 Task: Search one way flight ticket for 3 adults, 3 children in premium economy from Buffalo: Buffalo Niagara International Airport to Raleigh: Raleigh-durham International Airport on 8-5-2023. Choice of flights is Westjet. Number of bags: 1 carry on bag. Price is upto 42000. Outbound departure time preference is 17:45.
Action: Mouse moved to (410, 360)
Screenshot: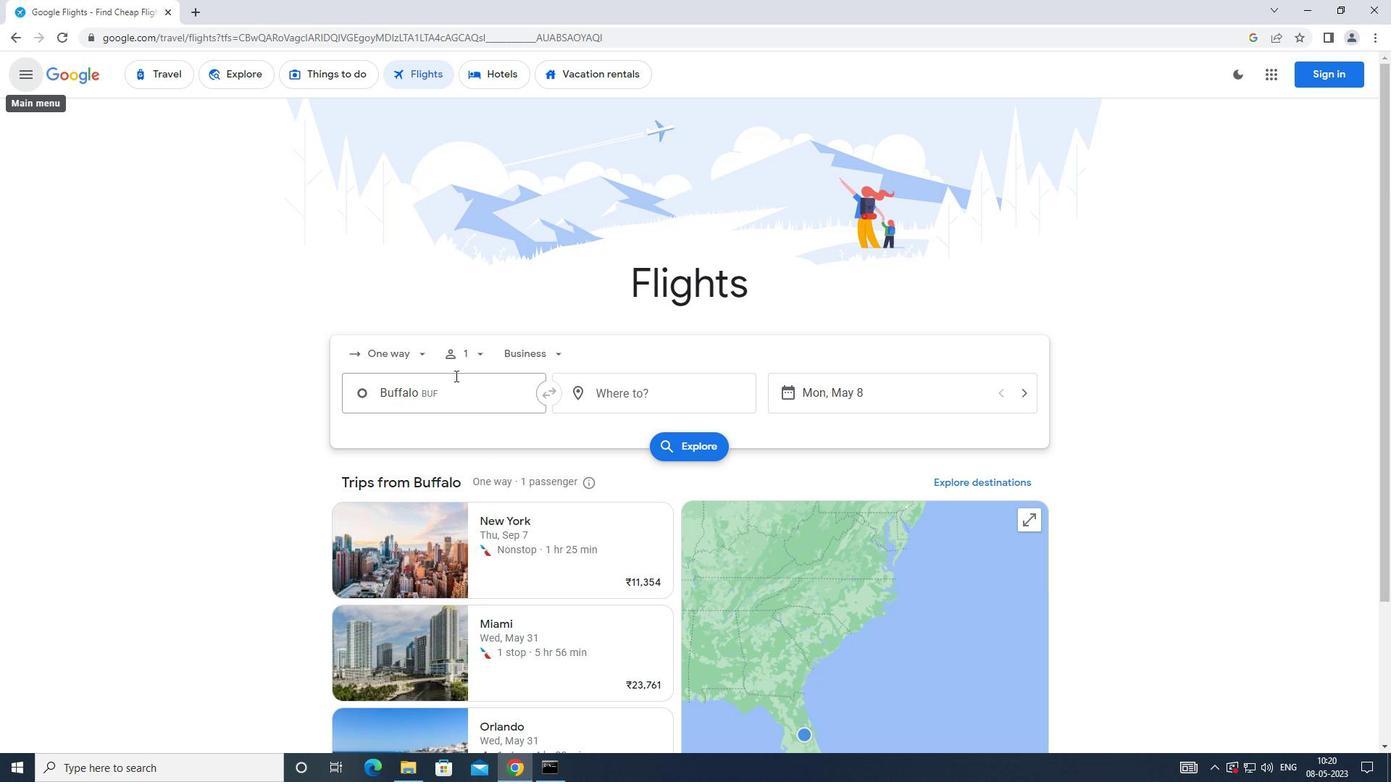 
Action: Mouse pressed left at (410, 360)
Screenshot: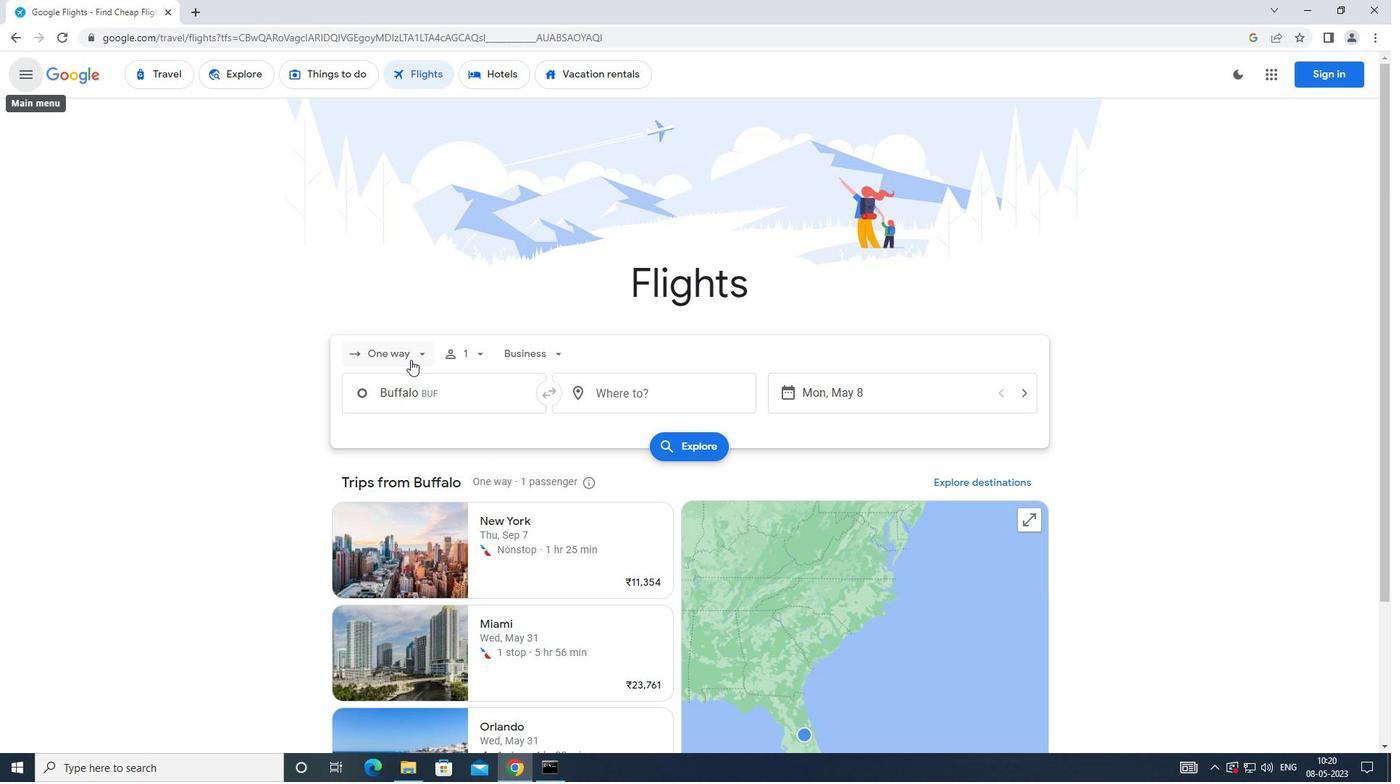 
Action: Mouse moved to (434, 417)
Screenshot: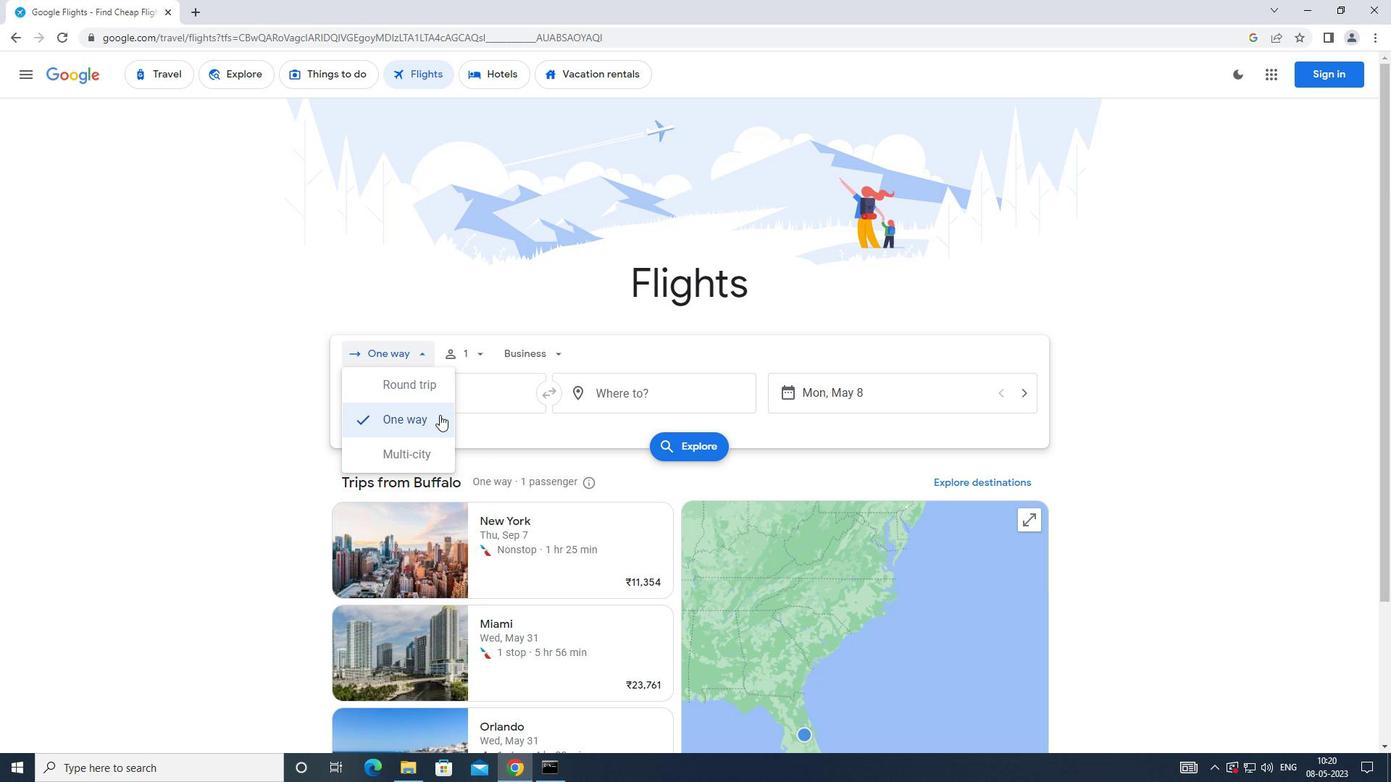 
Action: Mouse pressed left at (434, 417)
Screenshot: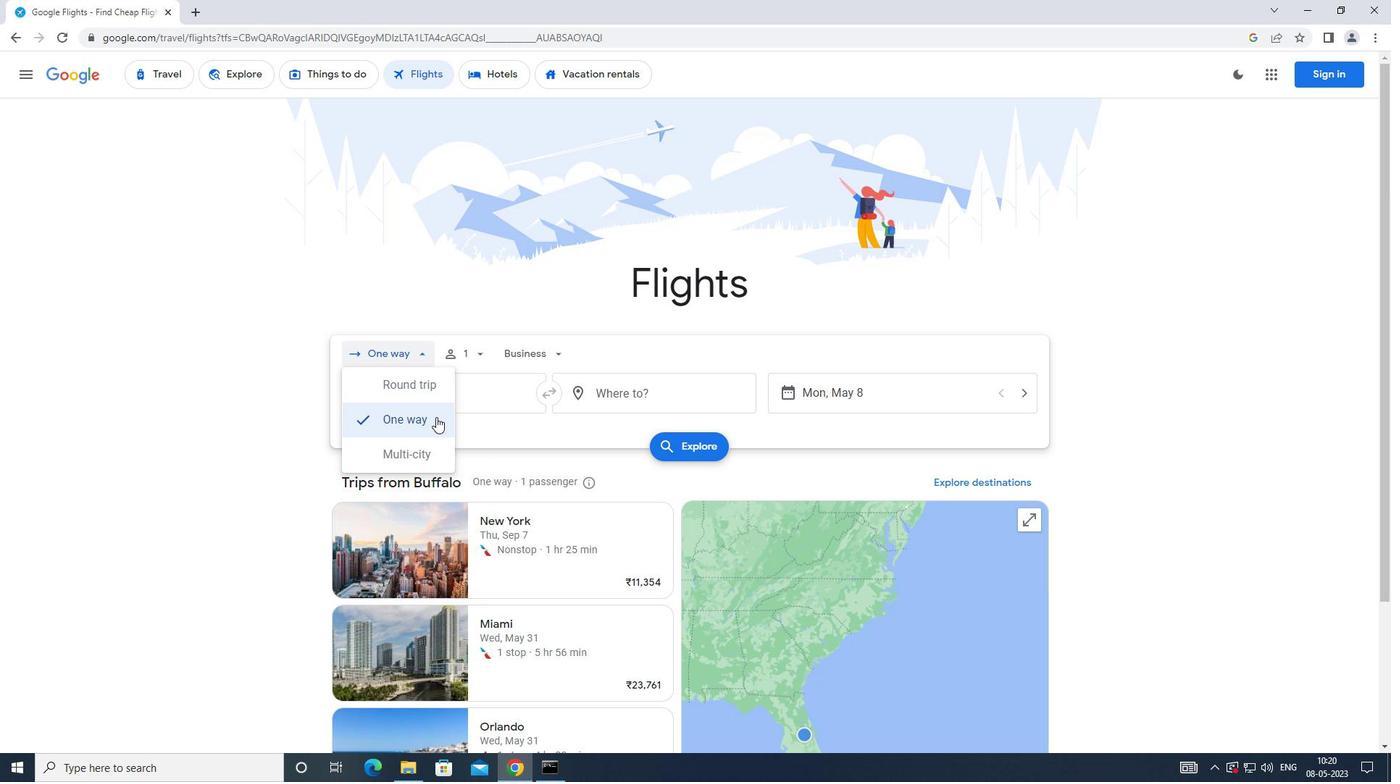 
Action: Mouse moved to (460, 353)
Screenshot: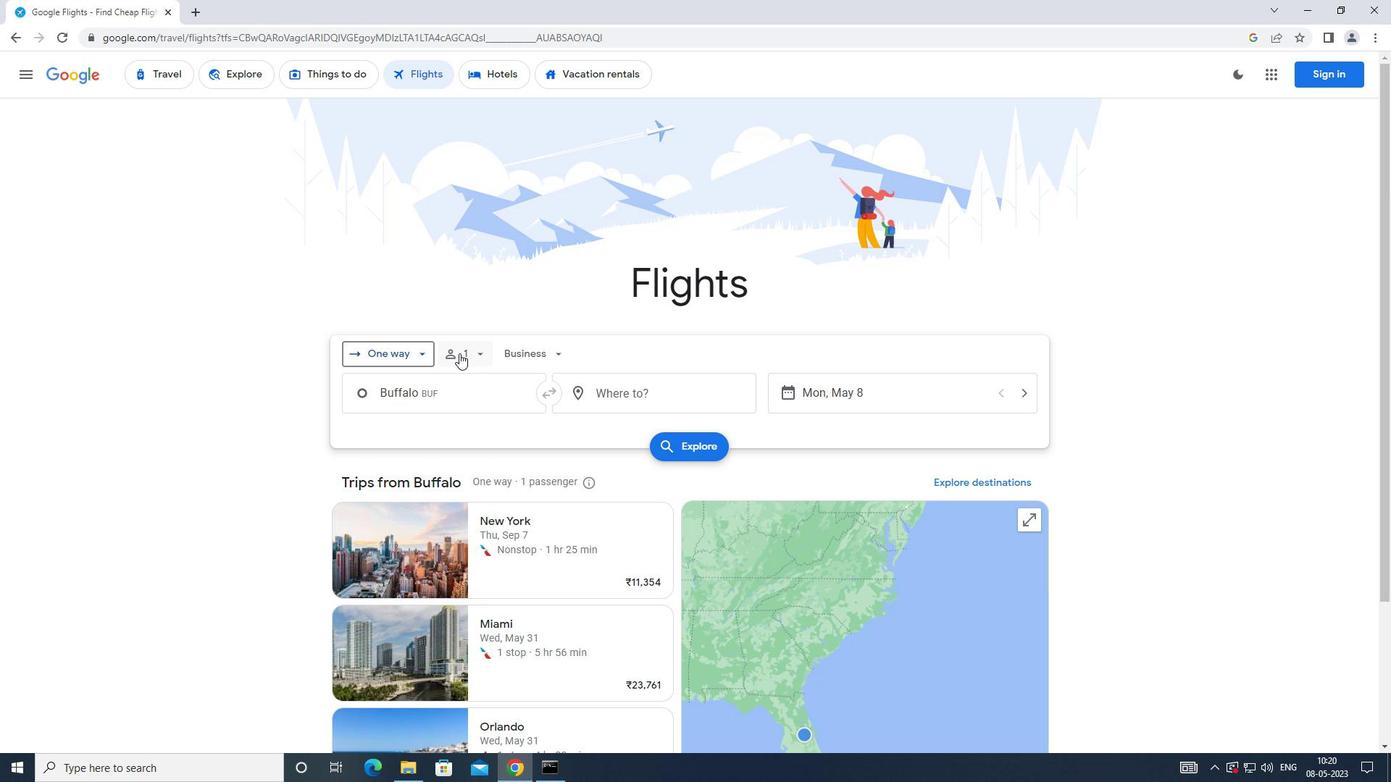 
Action: Mouse pressed left at (460, 353)
Screenshot: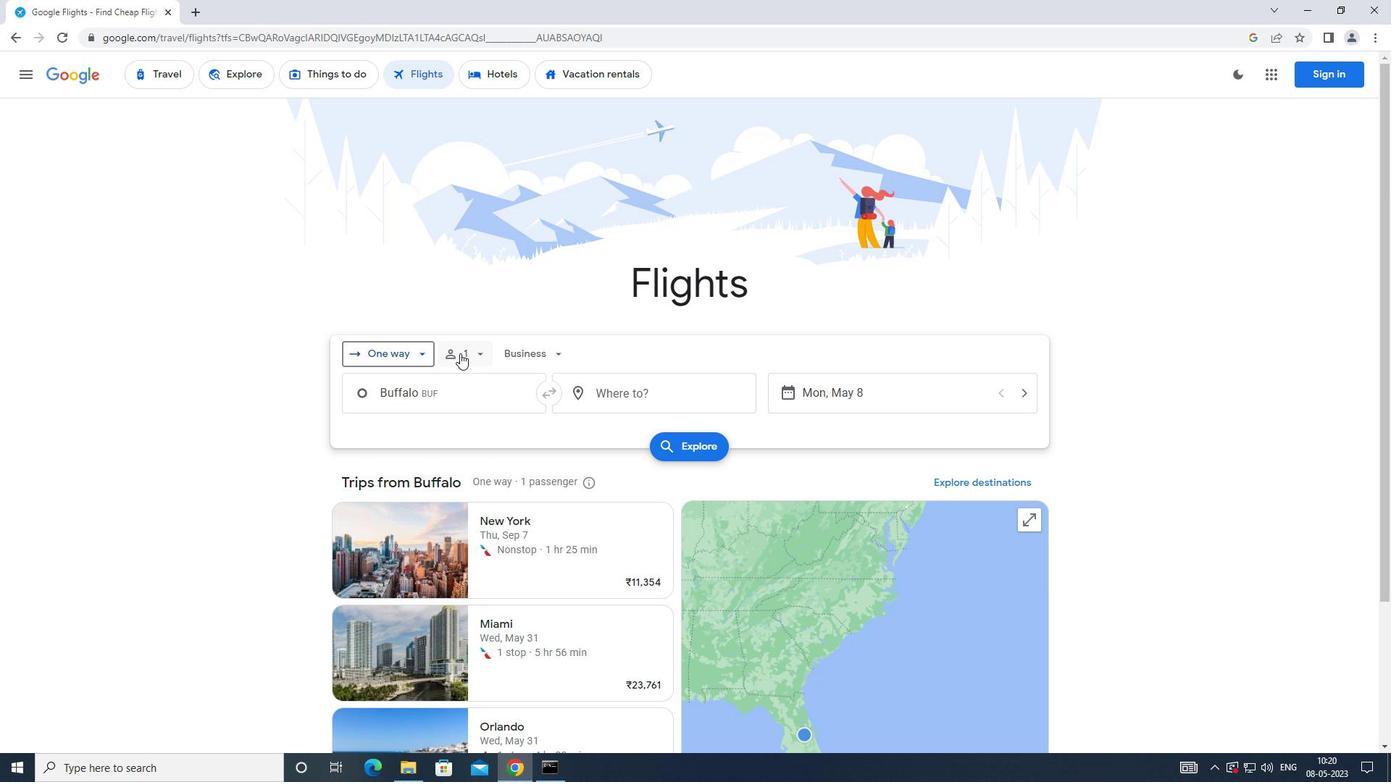 
Action: Mouse moved to (602, 391)
Screenshot: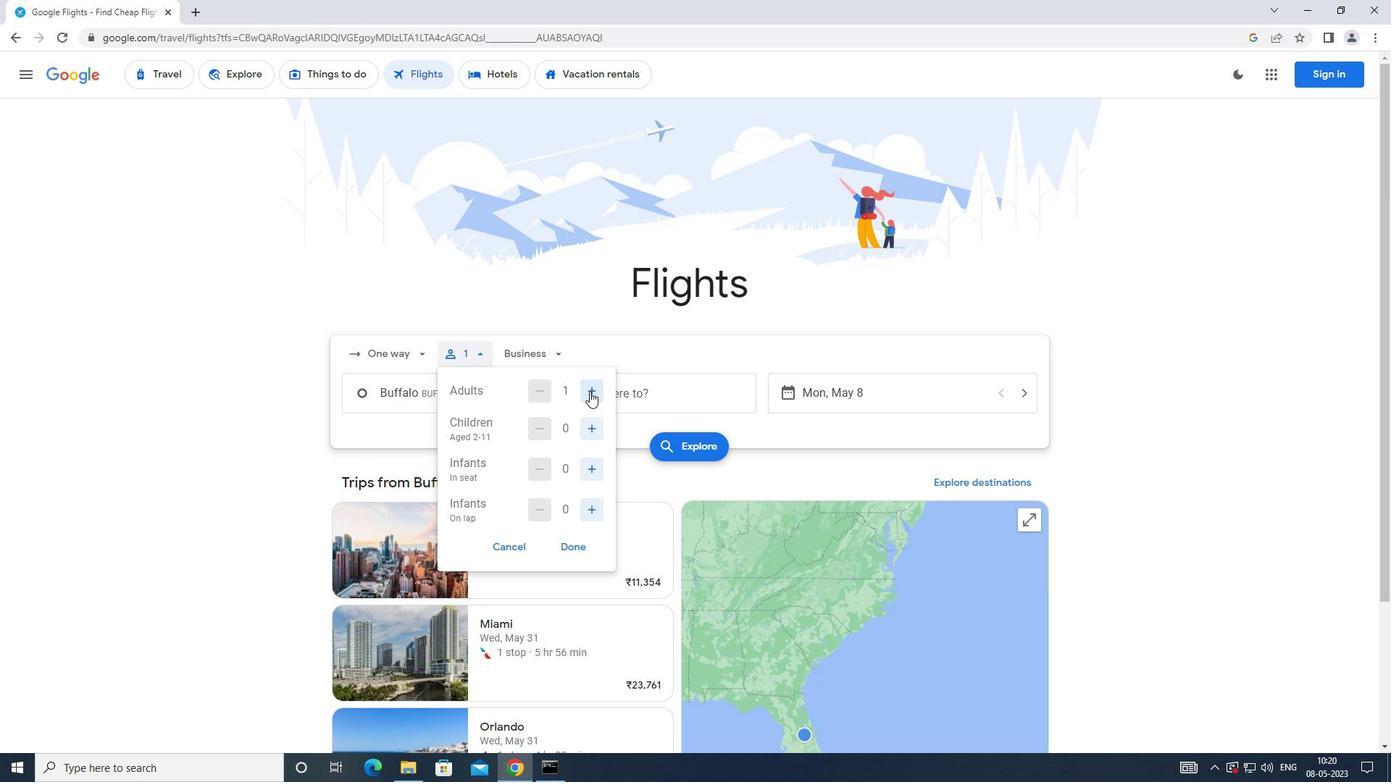 
Action: Mouse pressed left at (602, 391)
Screenshot: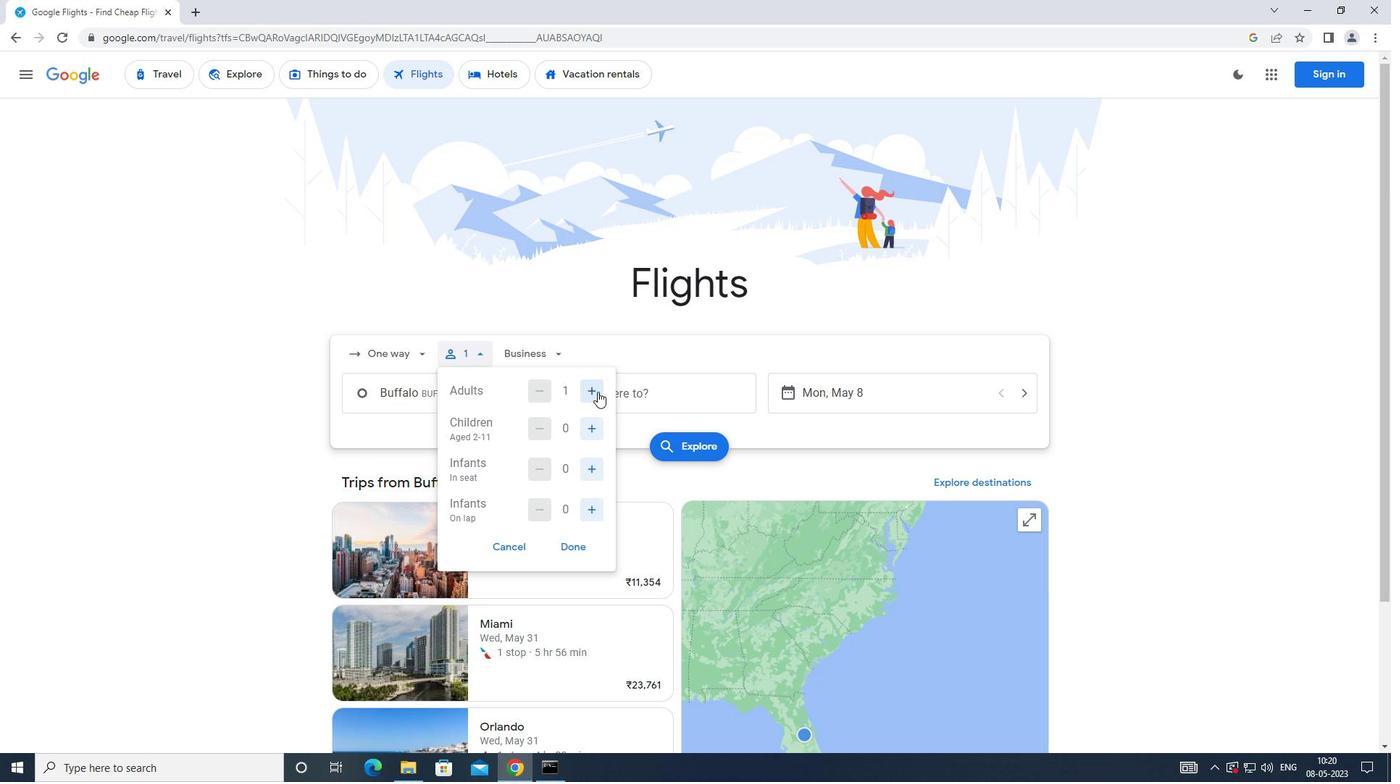 
Action: Mouse moved to (602, 391)
Screenshot: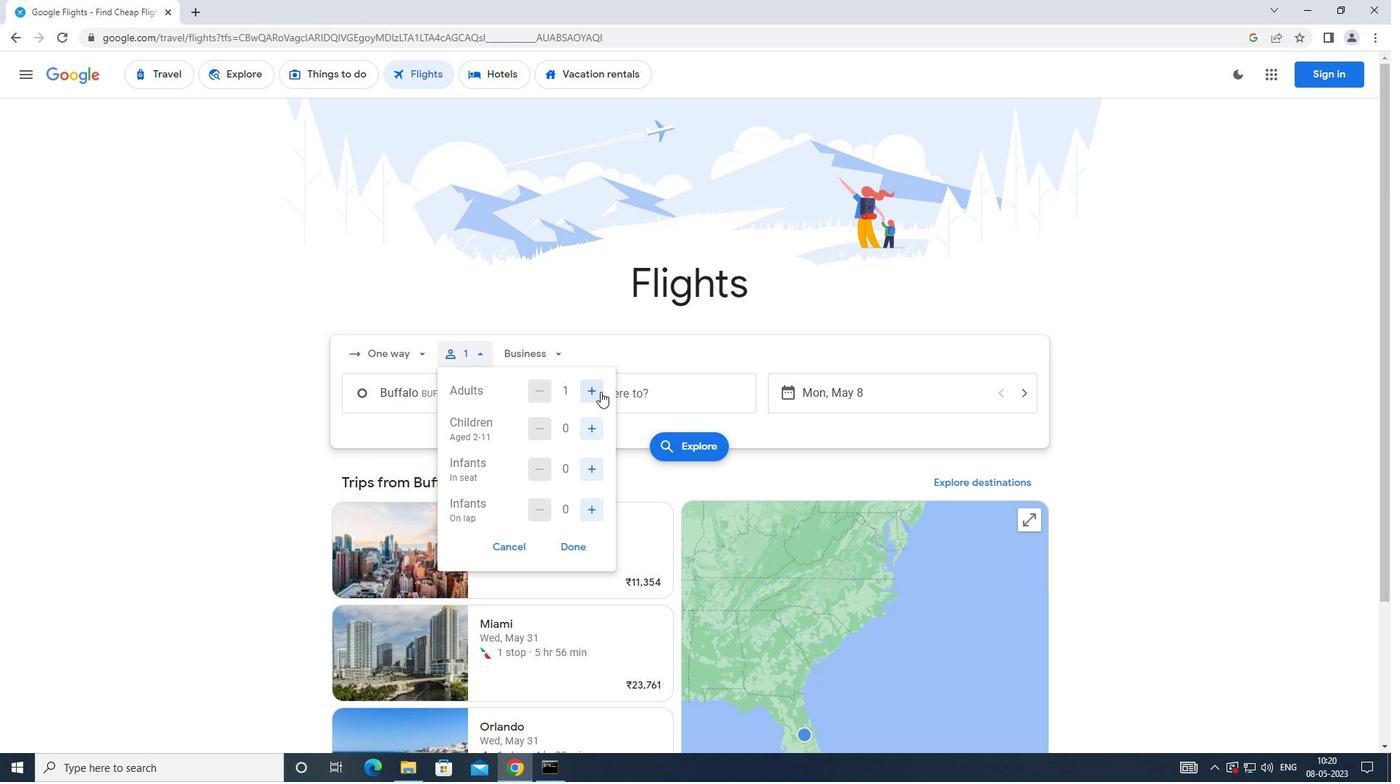 
Action: Mouse pressed left at (602, 391)
Screenshot: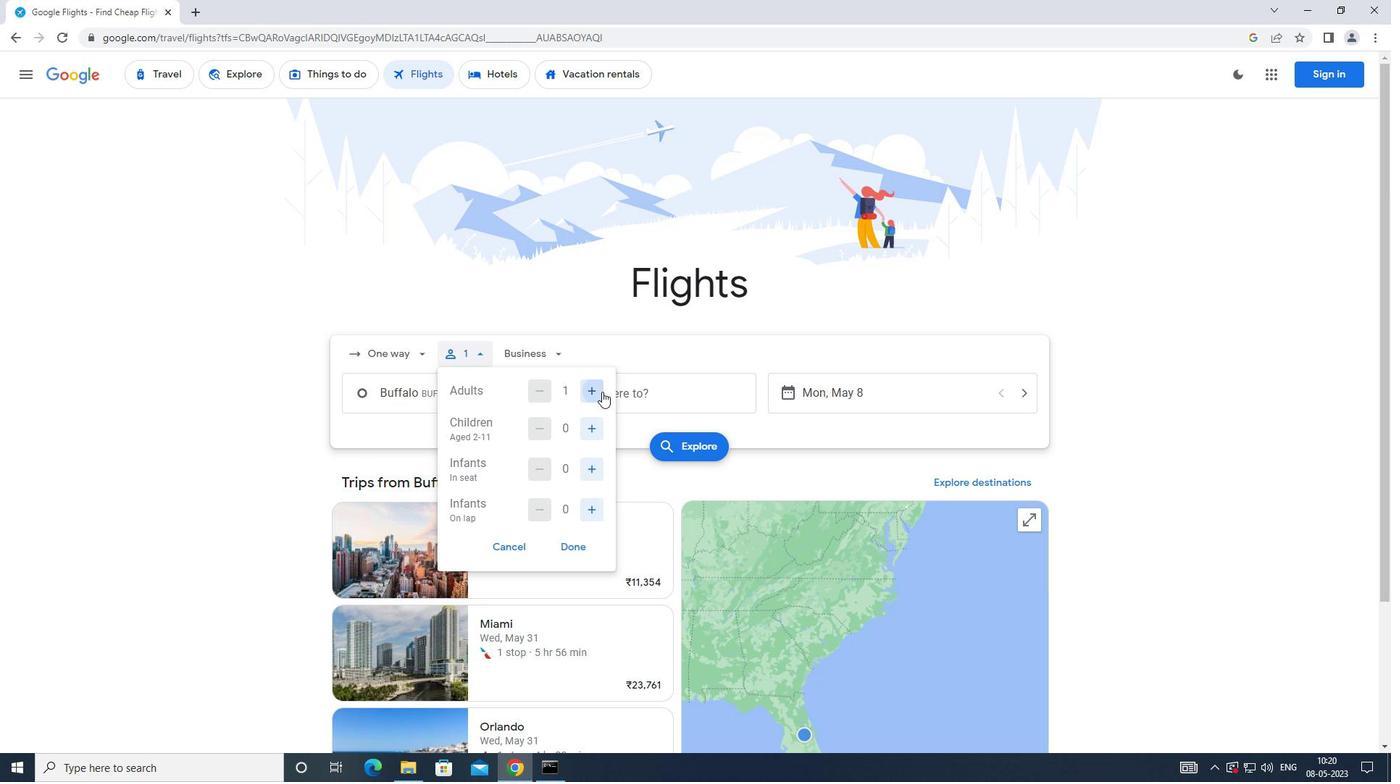 
Action: Mouse moved to (594, 425)
Screenshot: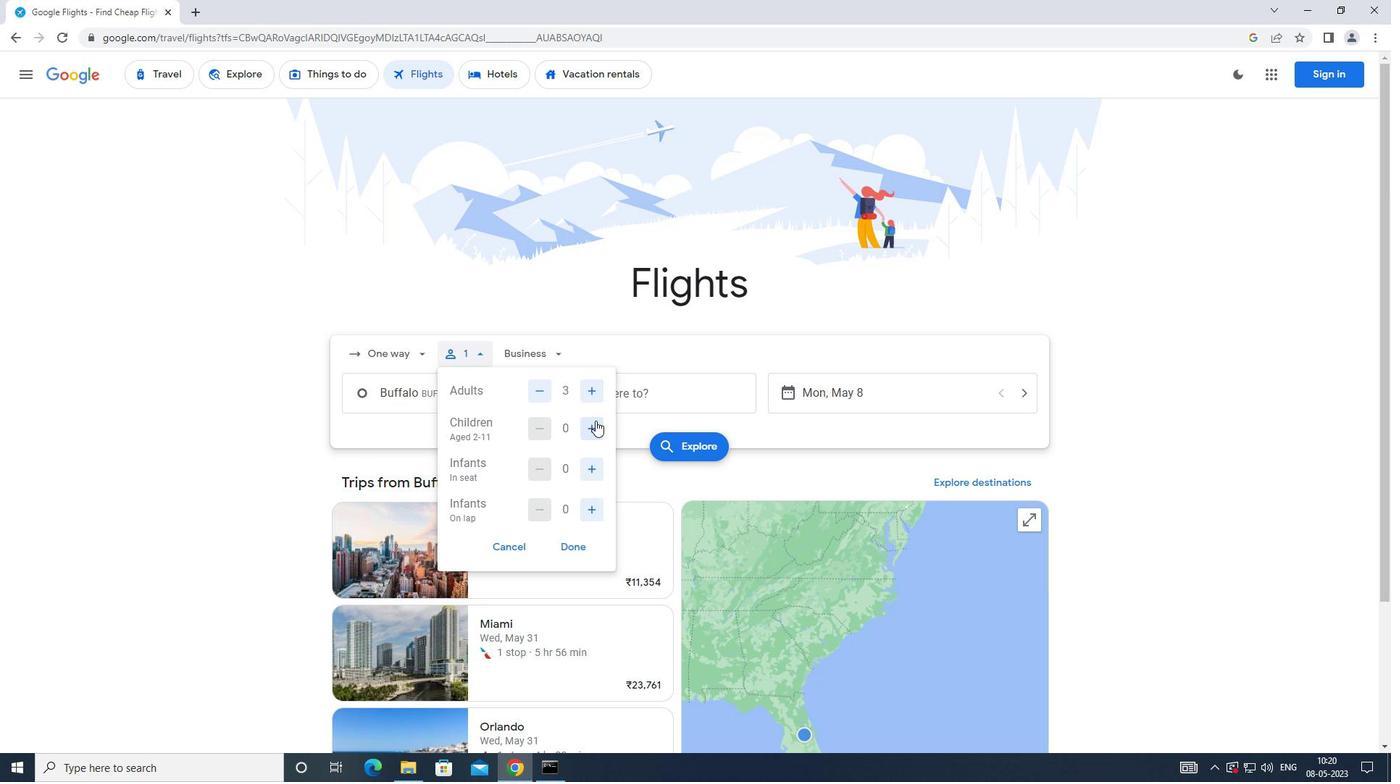 
Action: Mouse pressed left at (594, 425)
Screenshot: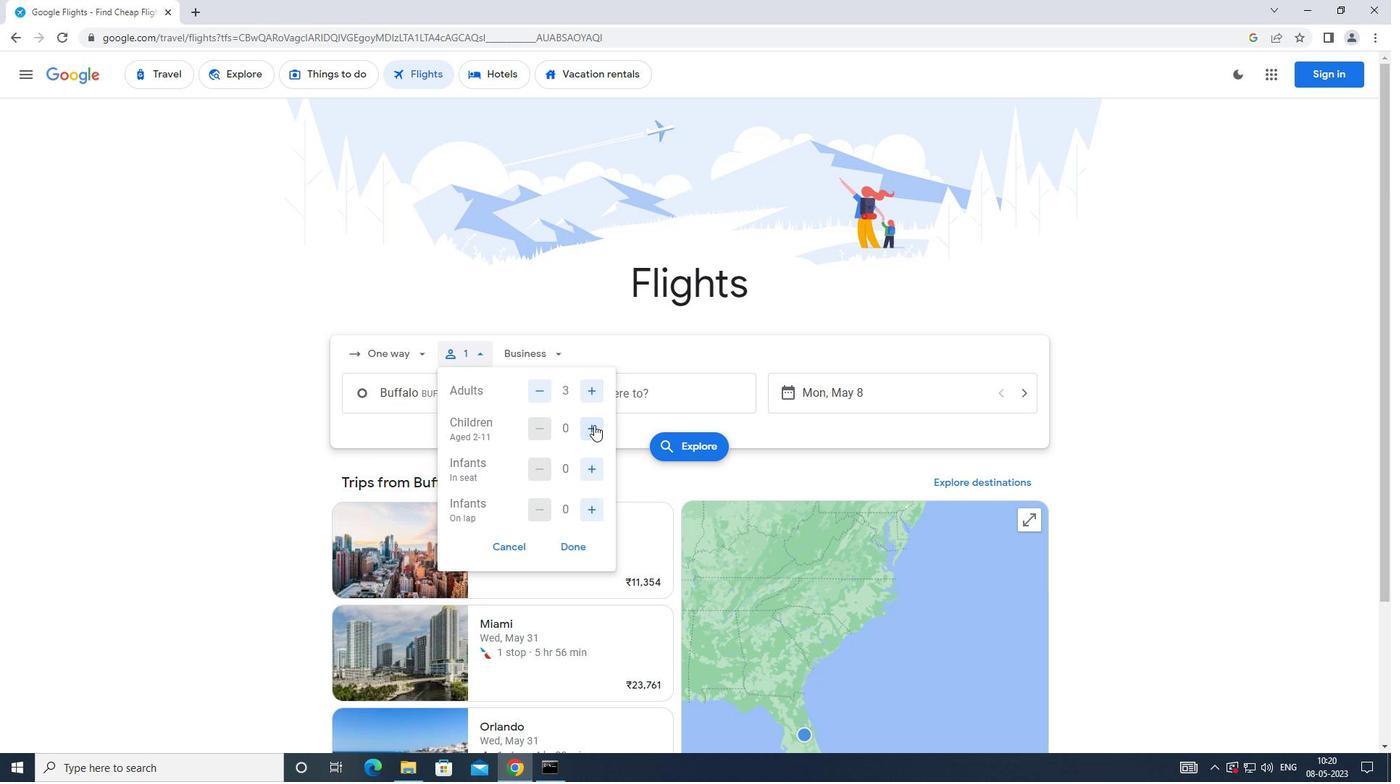 
Action: Mouse pressed left at (594, 425)
Screenshot: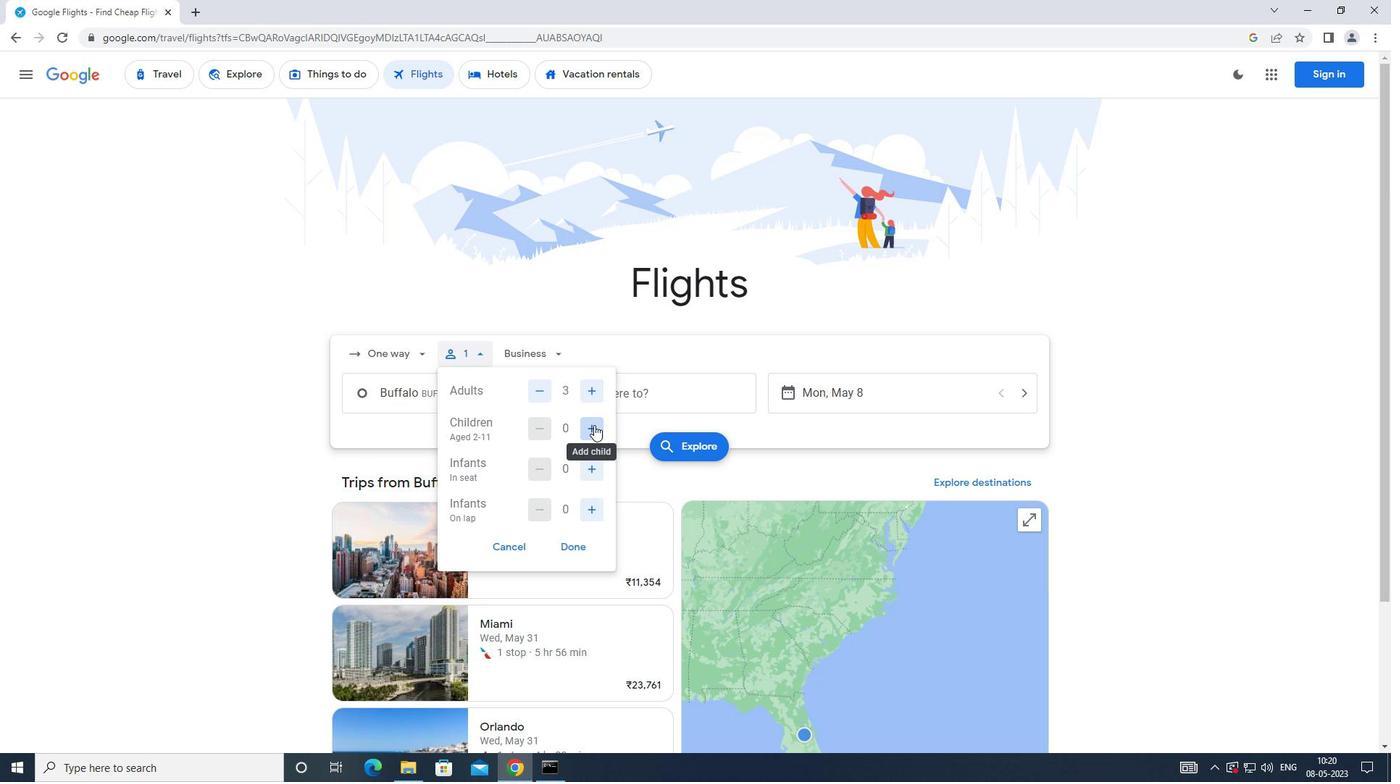 
Action: Mouse pressed left at (594, 425)
Screenshot: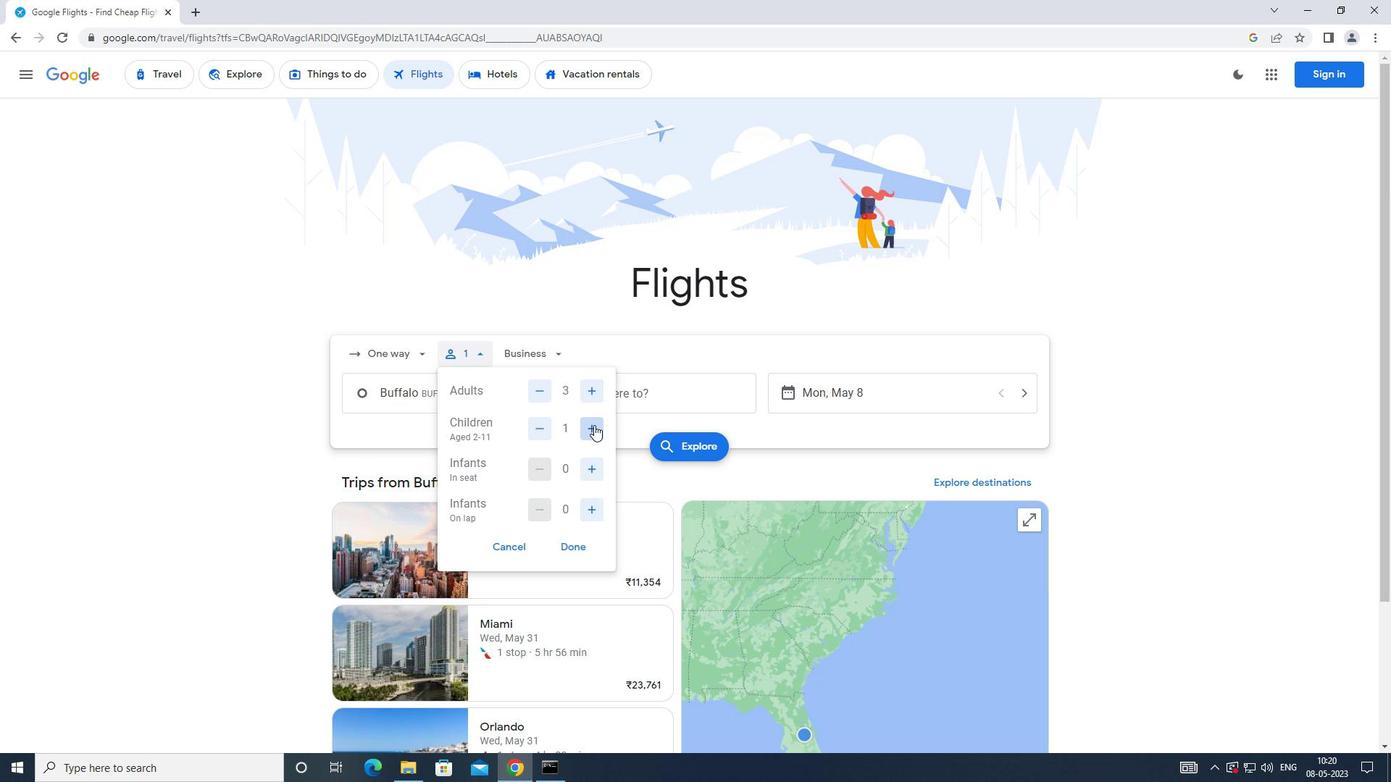 
Action: Mouse moved to (578, 541)
Screenshot: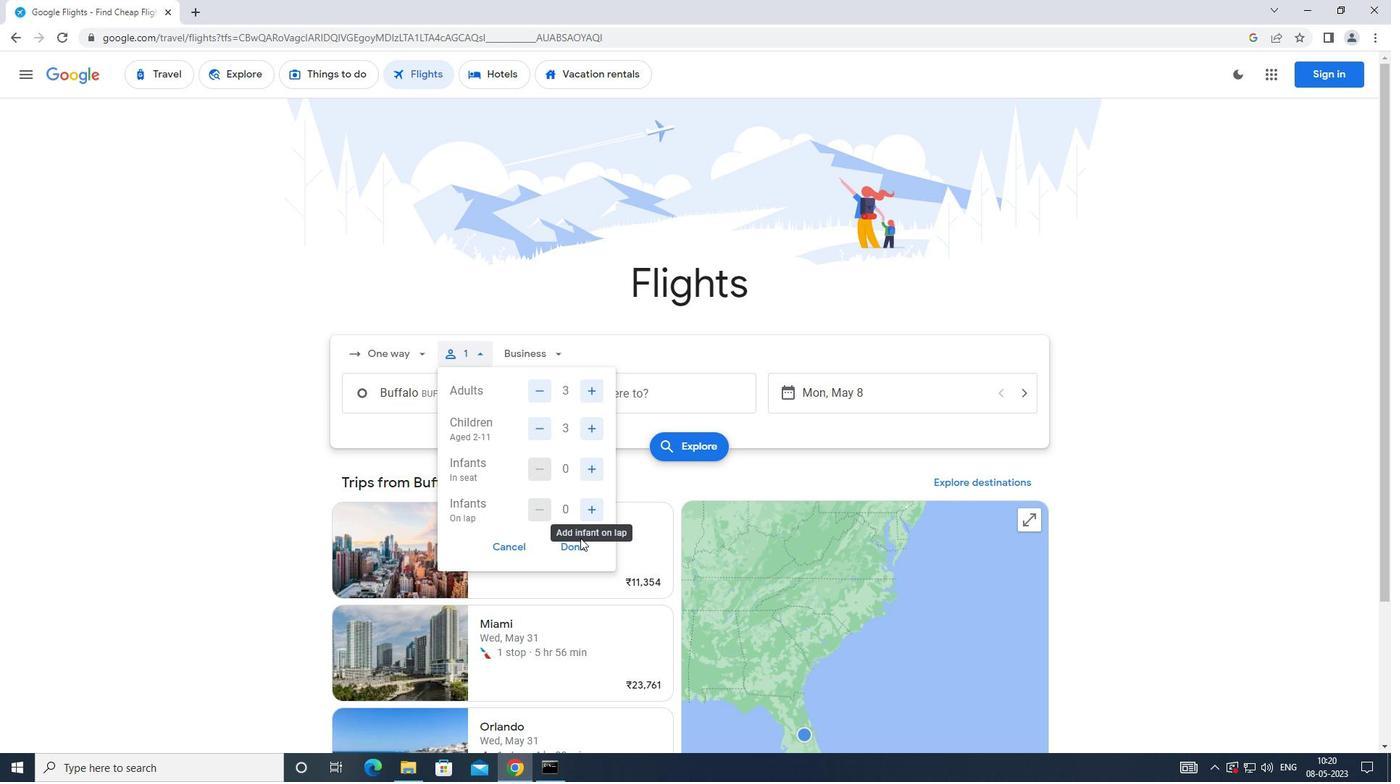 
Action: Mouse pressed left at (578, 541)
Screenshot: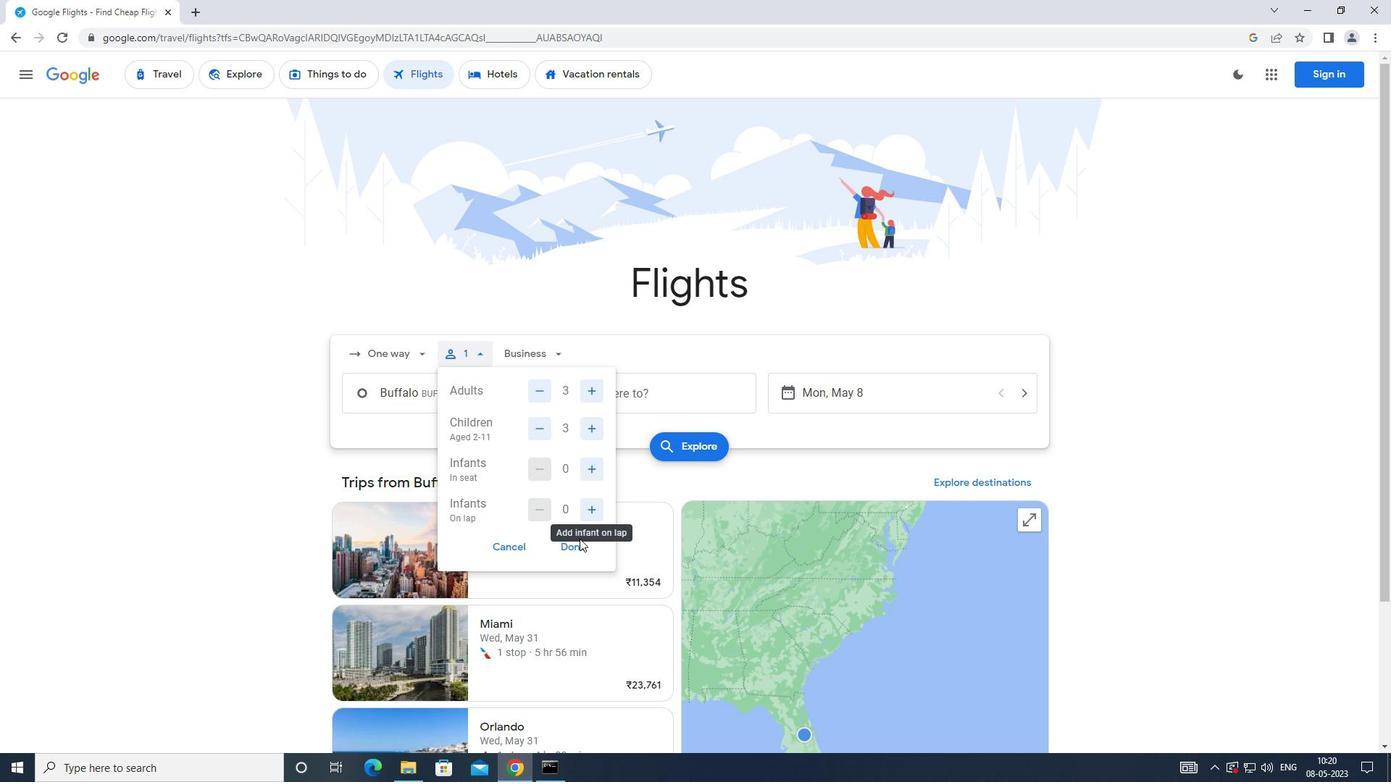 
Action: Mouse moved to (507, 355)
Screenshot: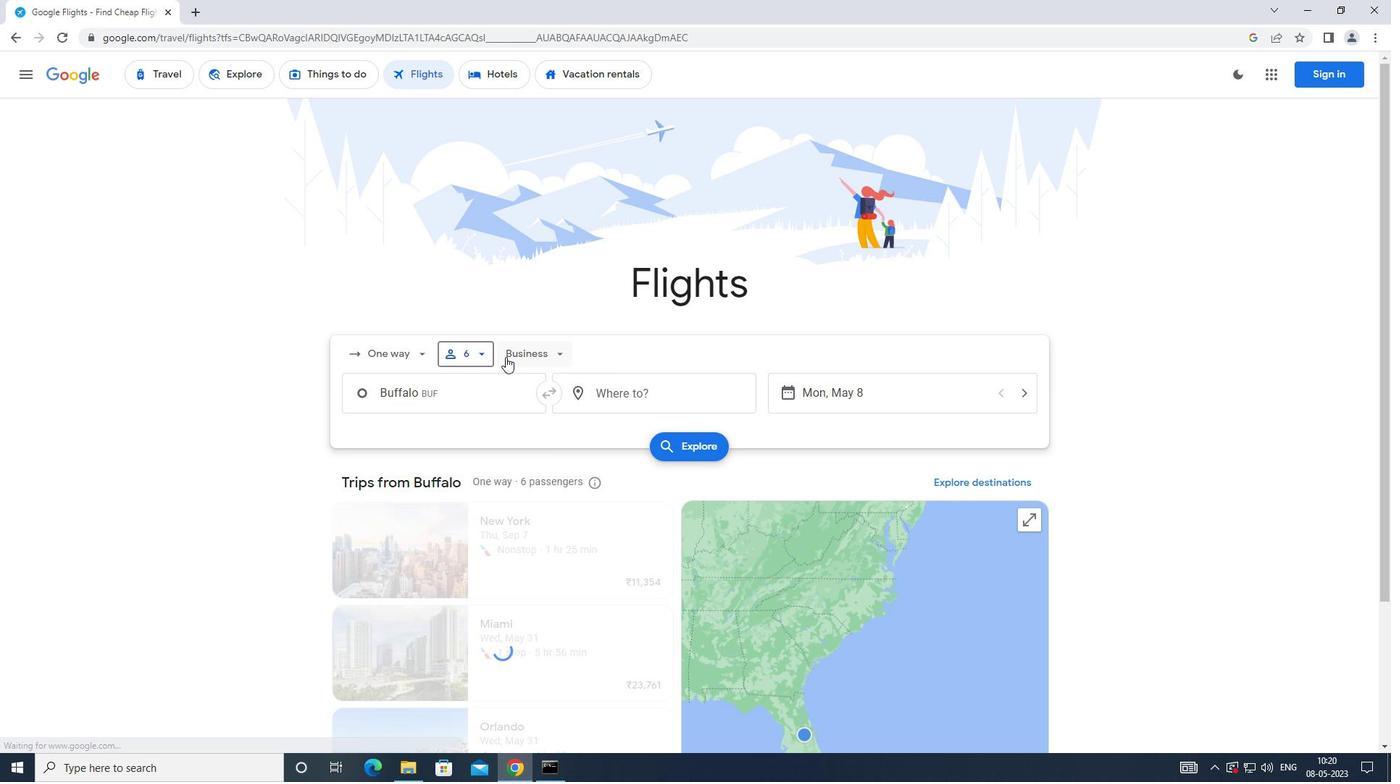 
Action: Mouse pressed left at (507, 355)
Screenshot: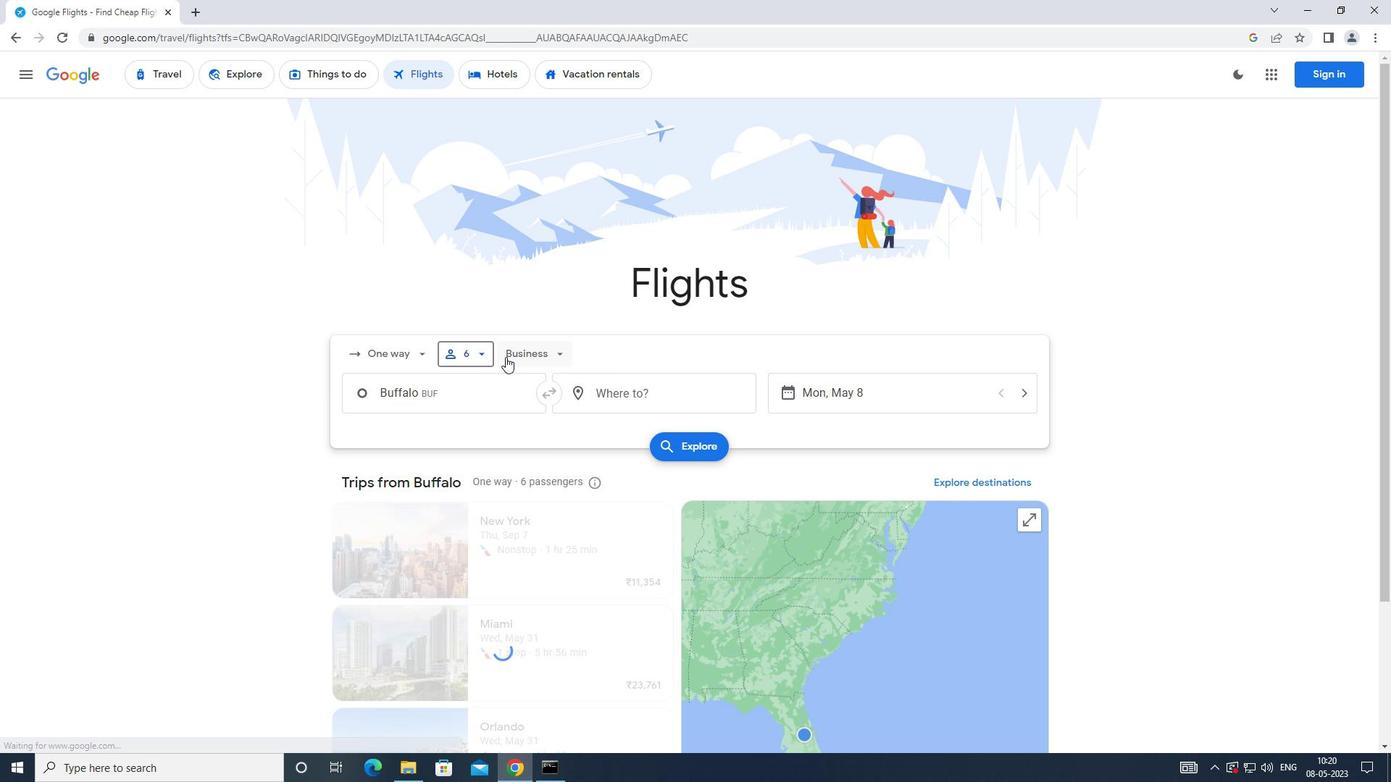 
Action: Mouse moved to (561, 426)
Screenshot: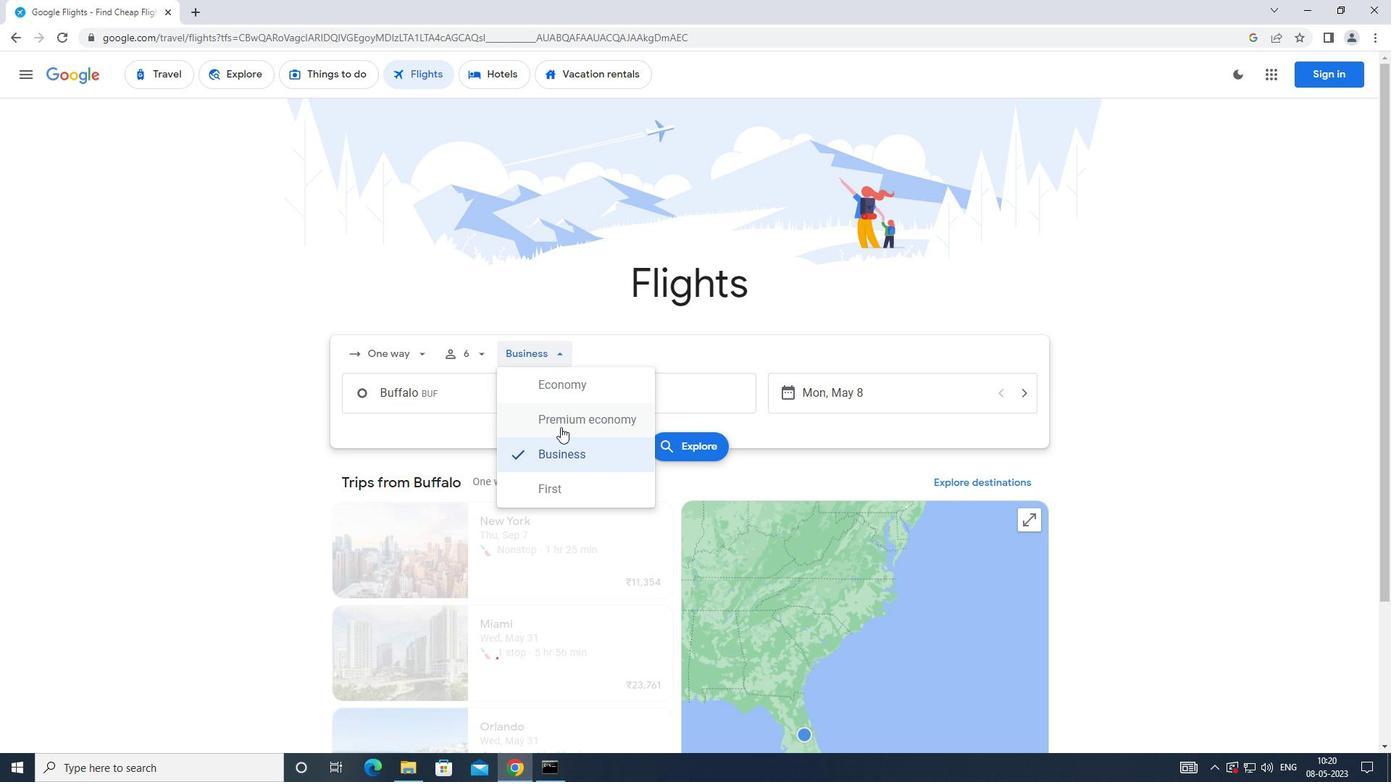 
Action: Mouse pressed left at (561, 426)
Screenshot: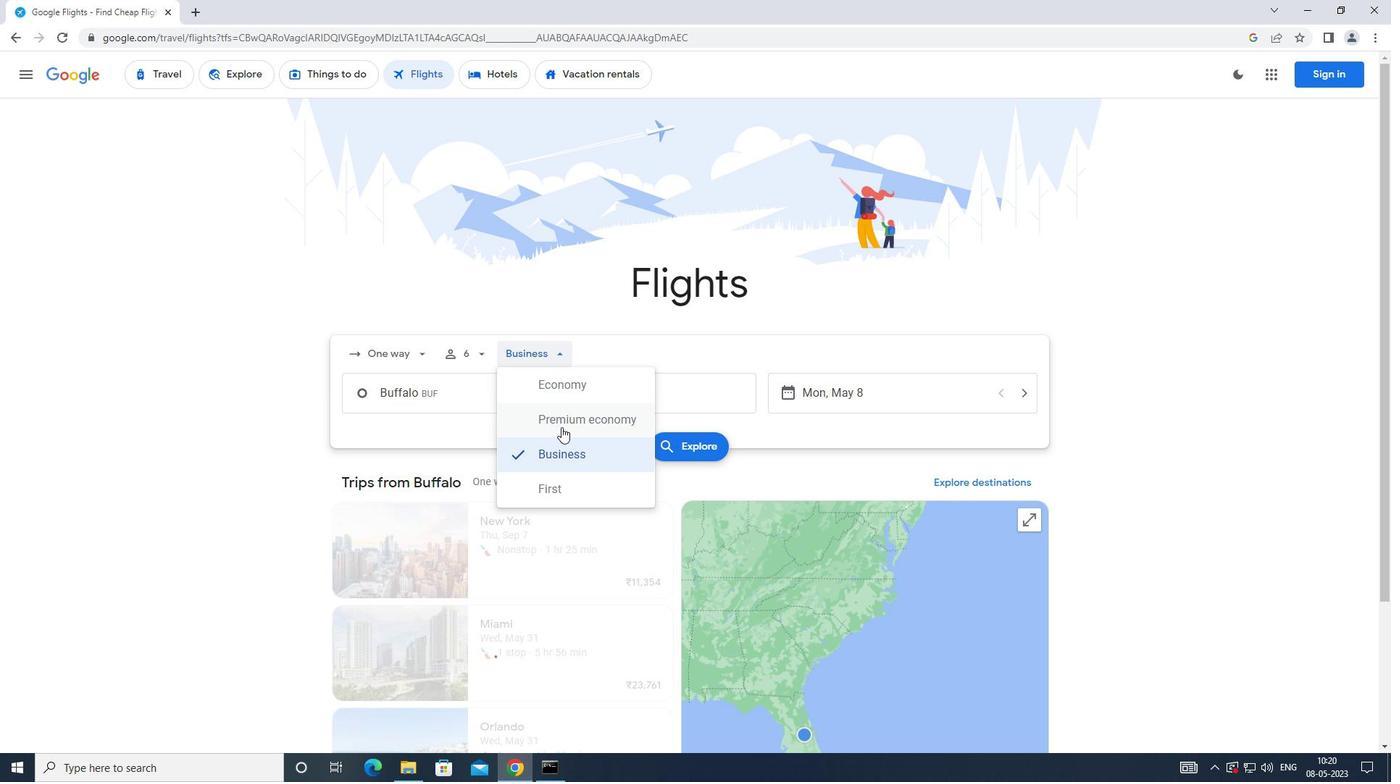 
Action: Mouse moved to (486, 403)
Screenshot: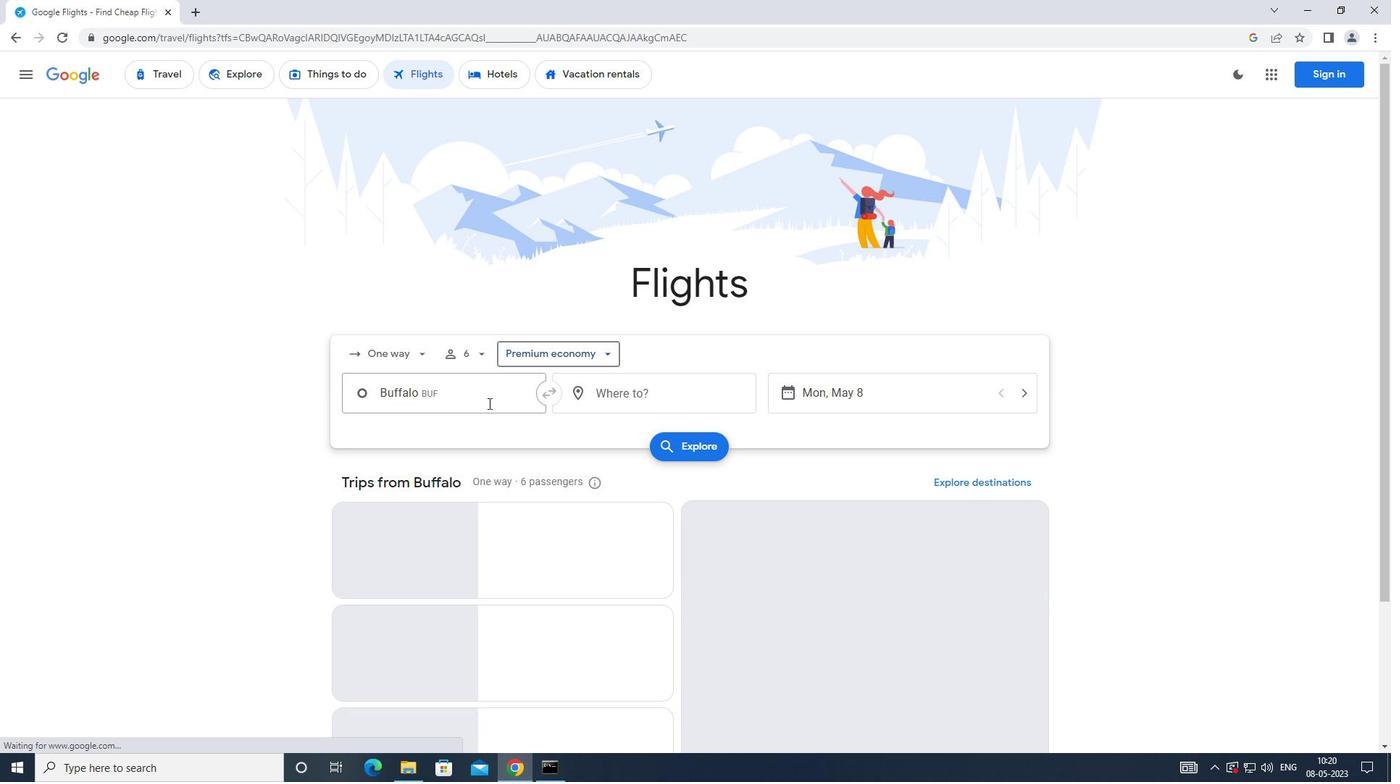 
Action: Mouse pressed left at (486, 403)
Screenshot: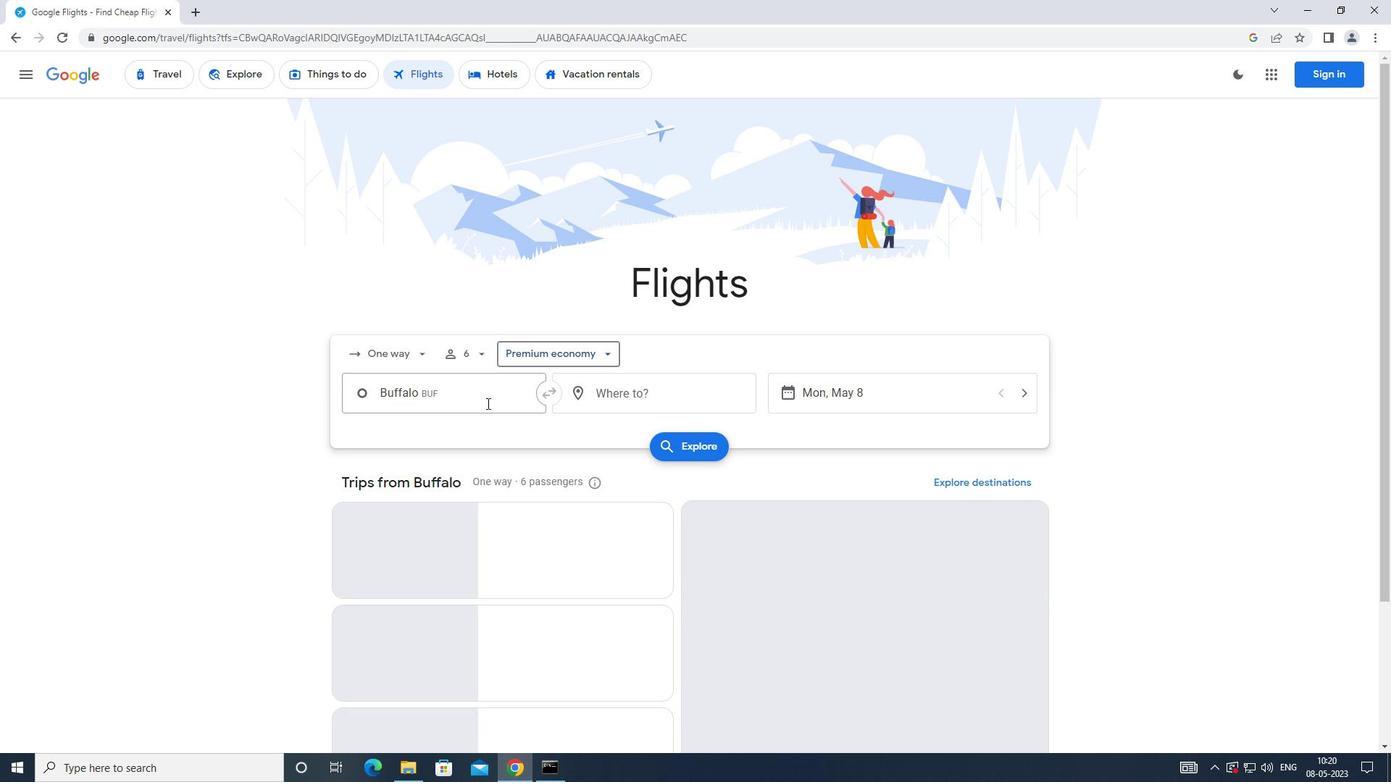 
Action: Key pressed <Key.caps_lock>b<Key.caps_lock>uffalo
Screenshot: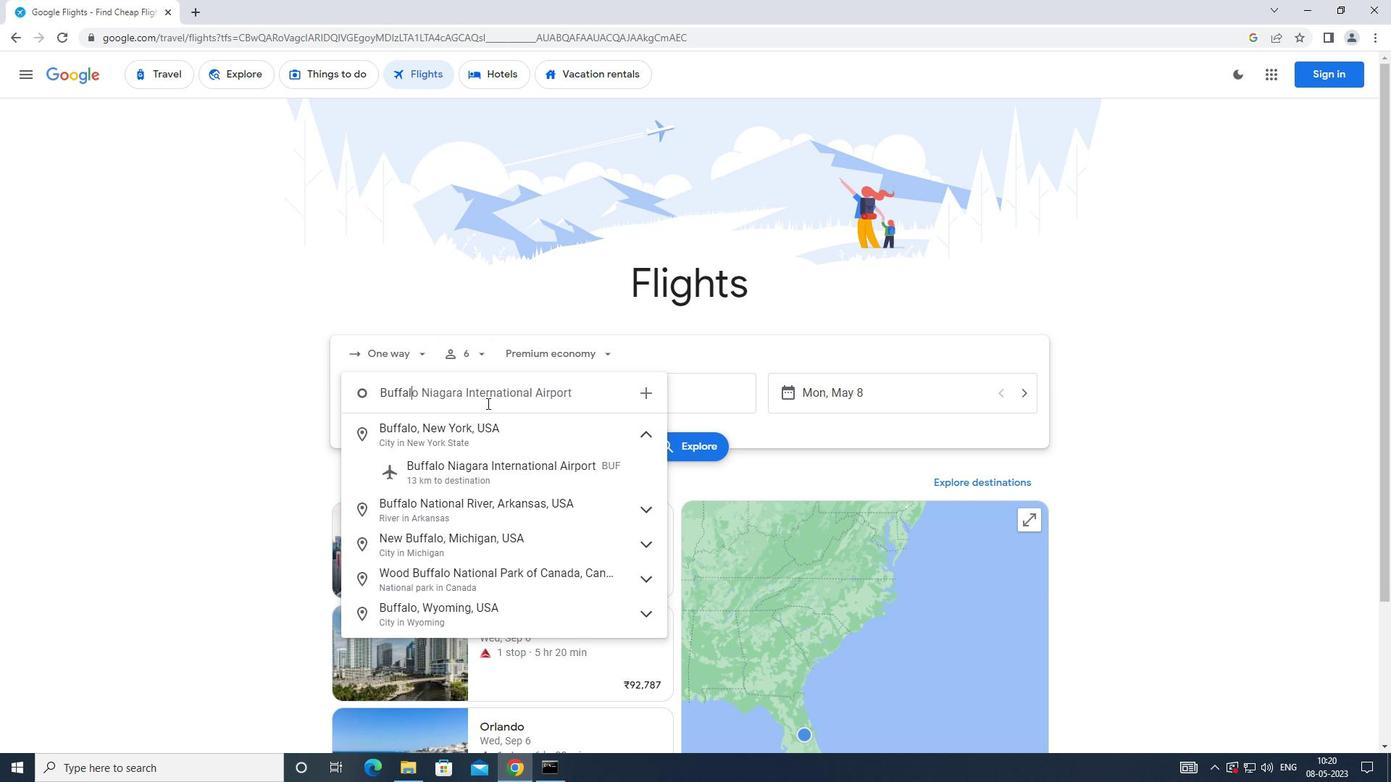 
Action: Mouse moved to (494, 466)
Screenshot: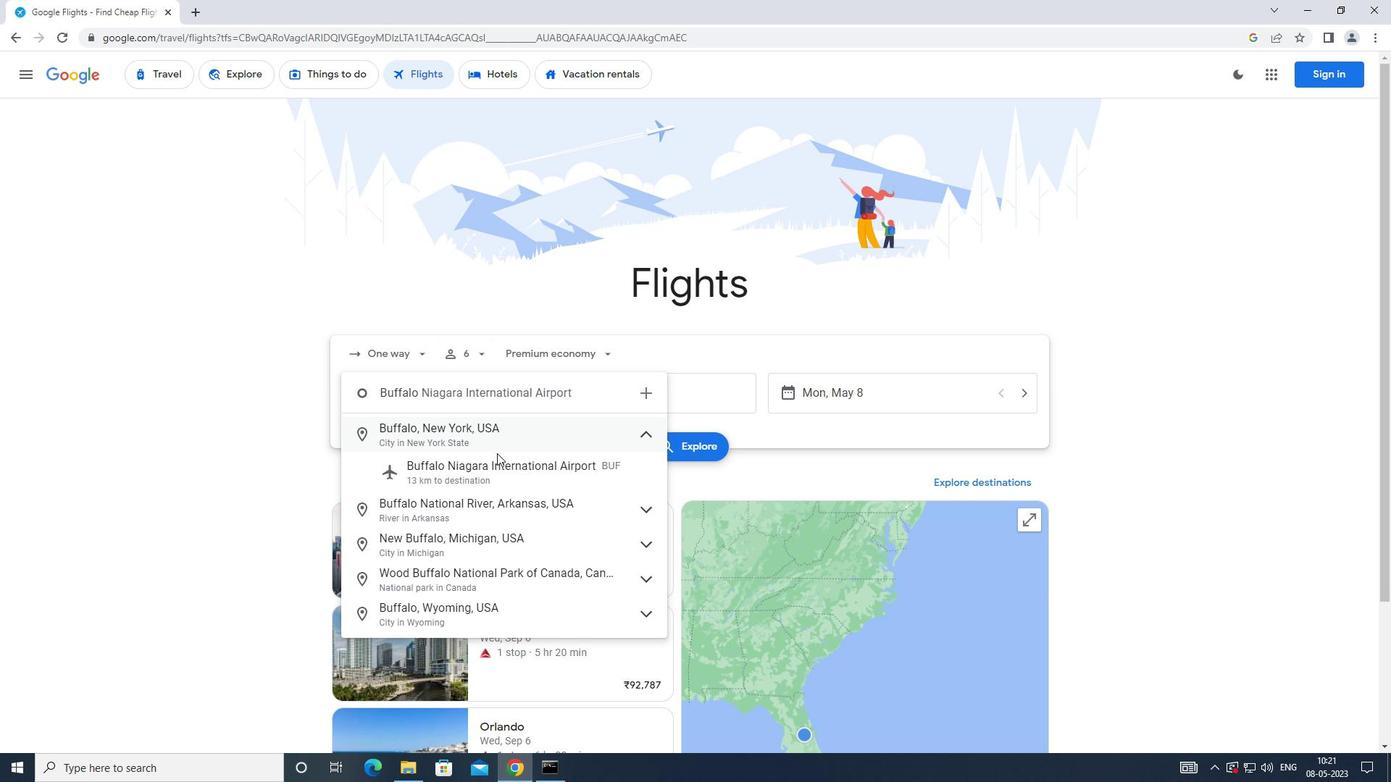 
Action: Mouse pressed left at (494, 466)
Screenshot: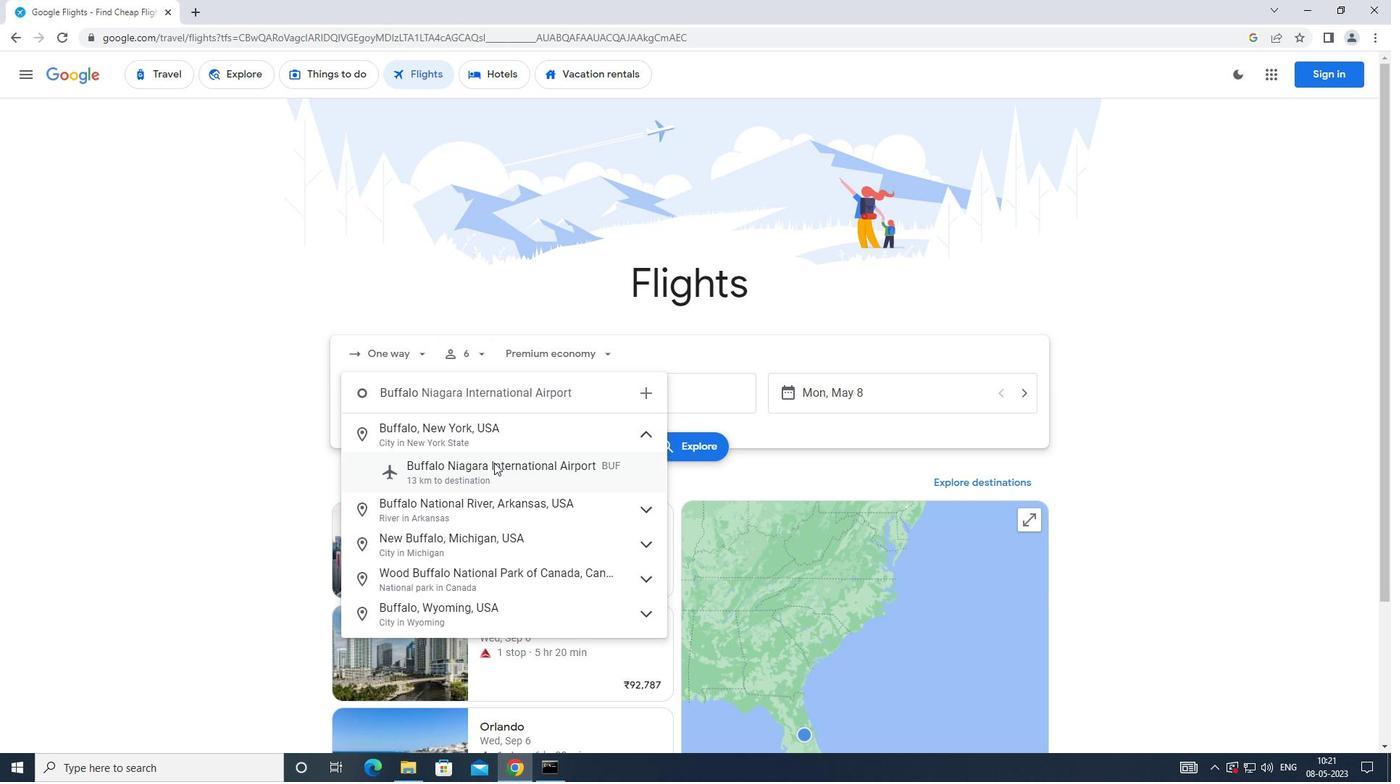 
Action: Mouse moved to (603, 399)
Screenshot: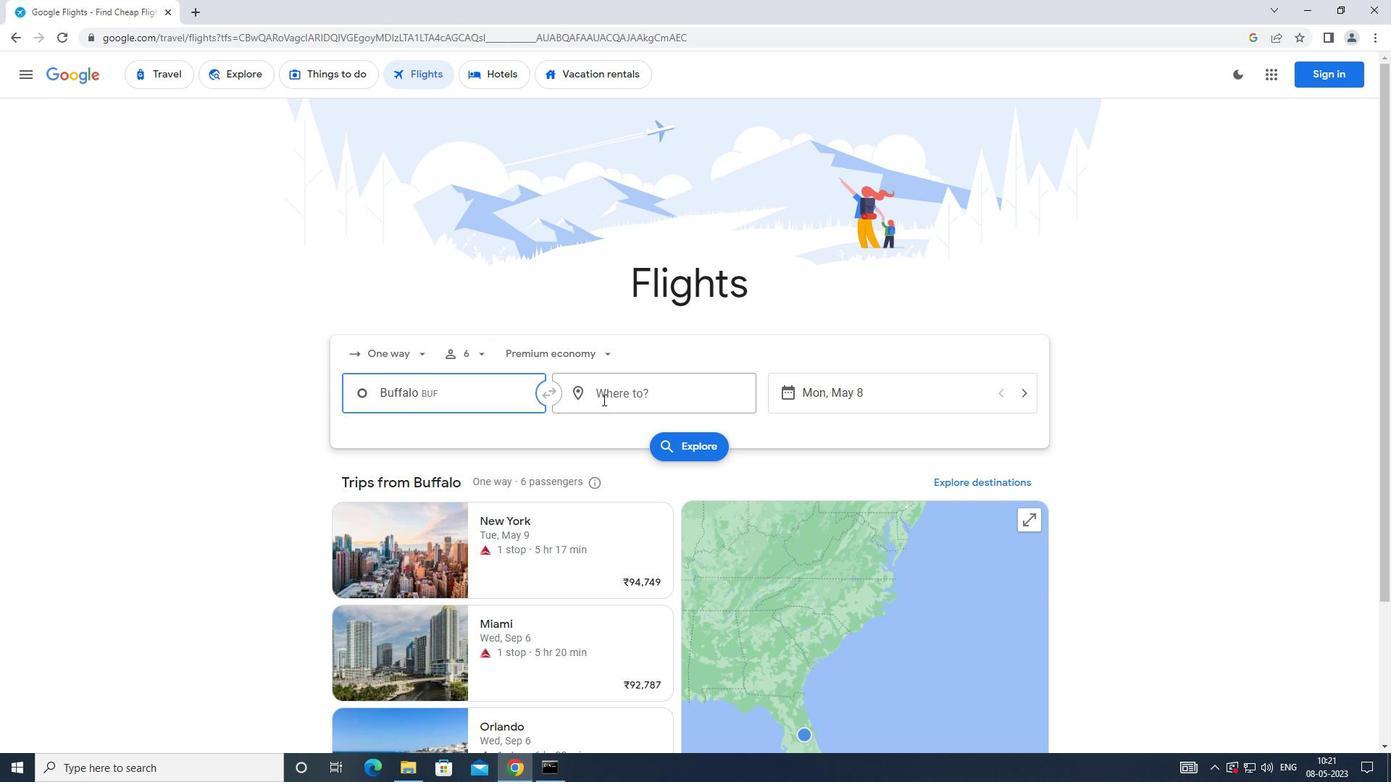 
Action: Mouse pressed left at (603, 399)
Screenshot: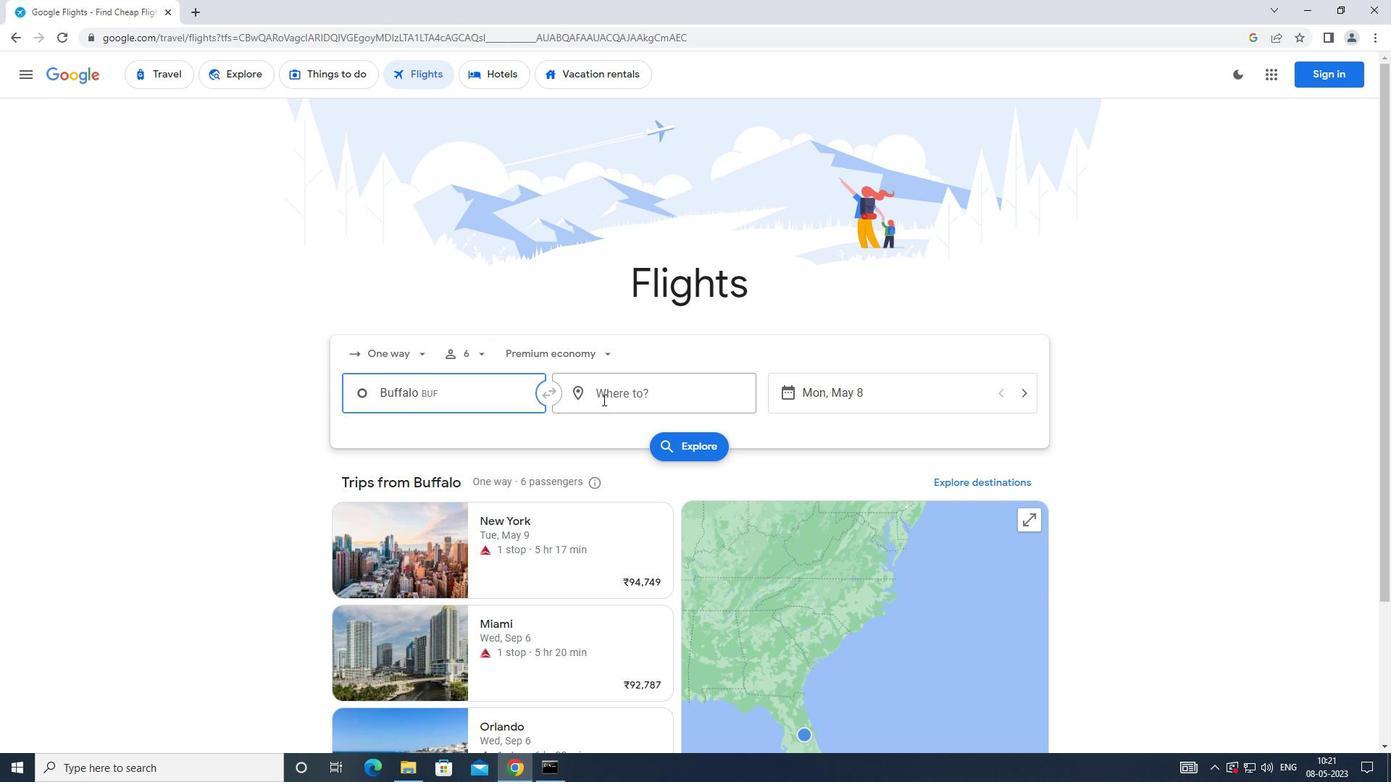 
Action: Key pressed <Key.caps_lock>r<Key.caps_lock>aleigh
Screenshot: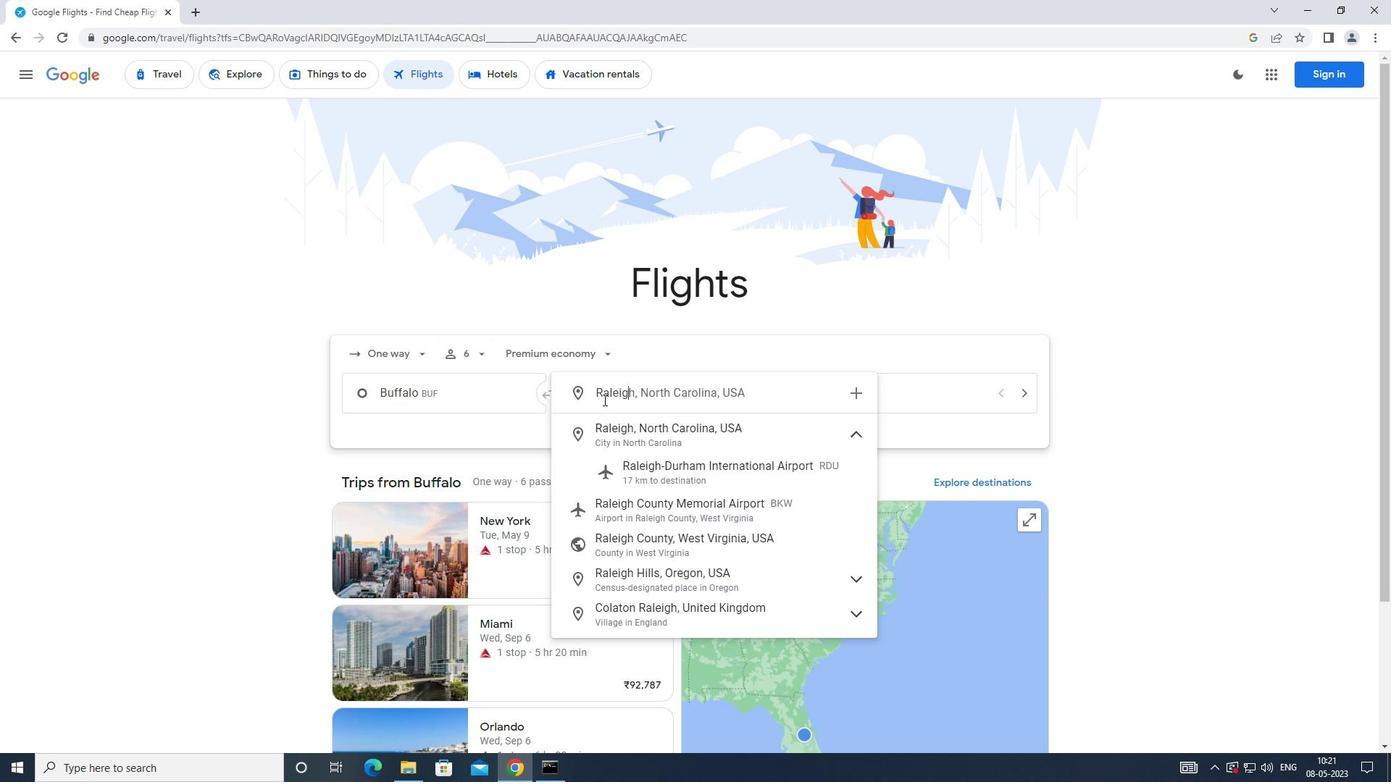 
Action: Mouse moved to (642, 473)
Screenshot: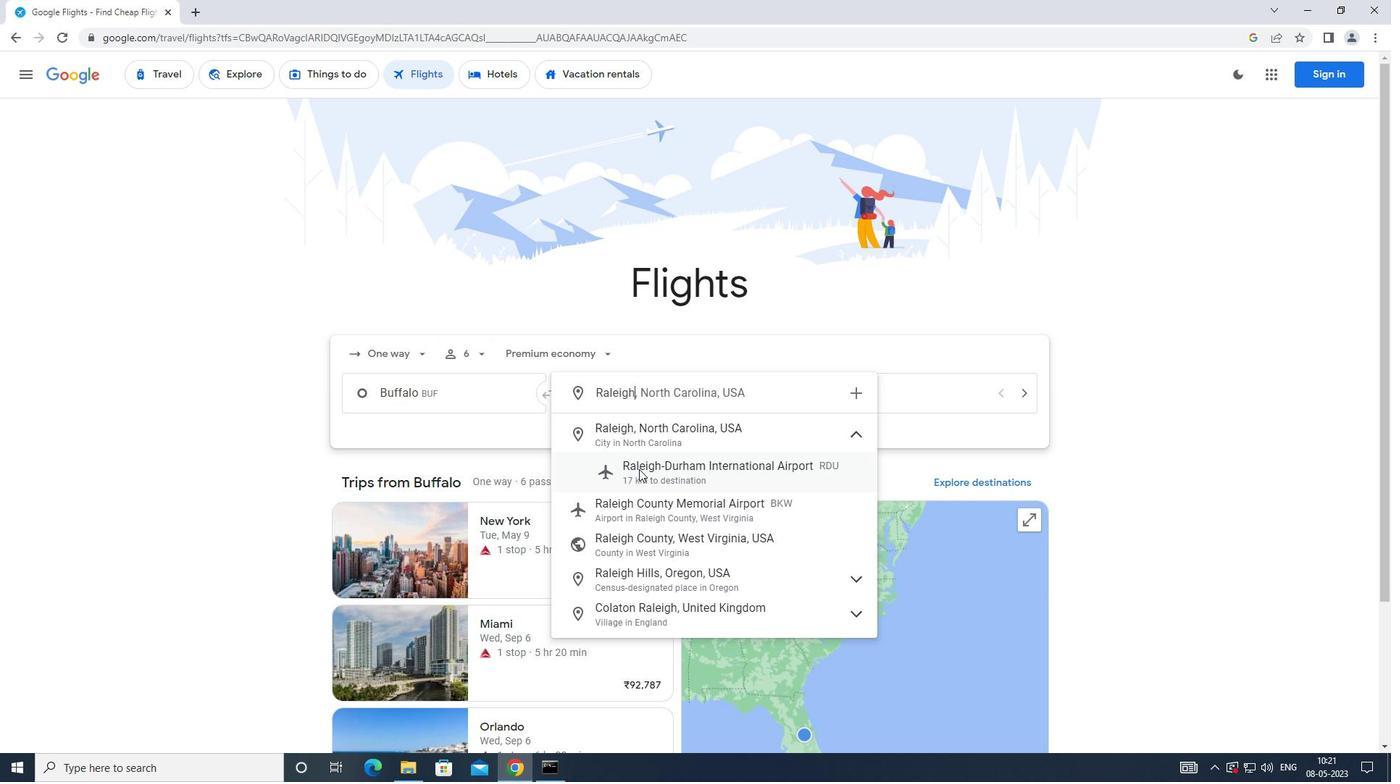 
Action: Mouse pressed left at (642, 473)
Screenshot: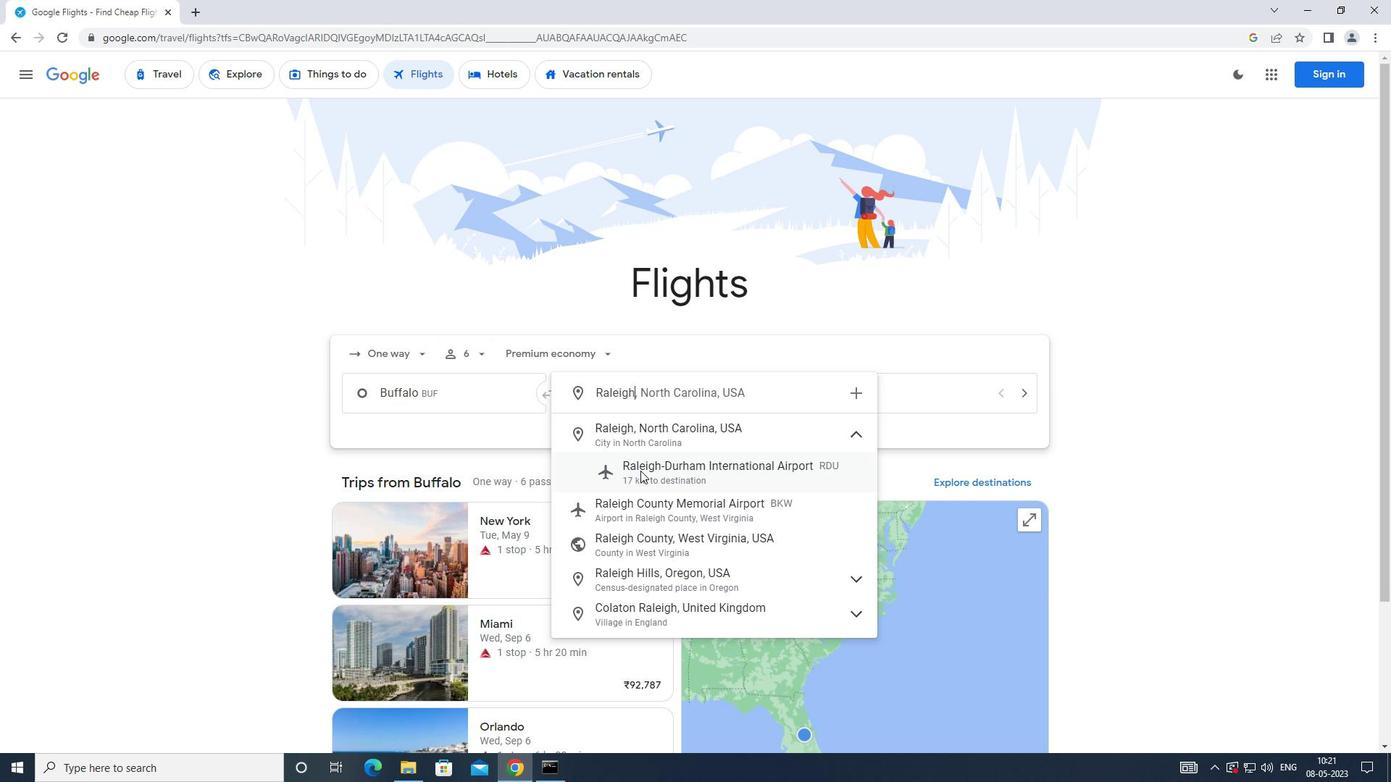 
Action: Mouse moved to (823, 399)
Screenshot: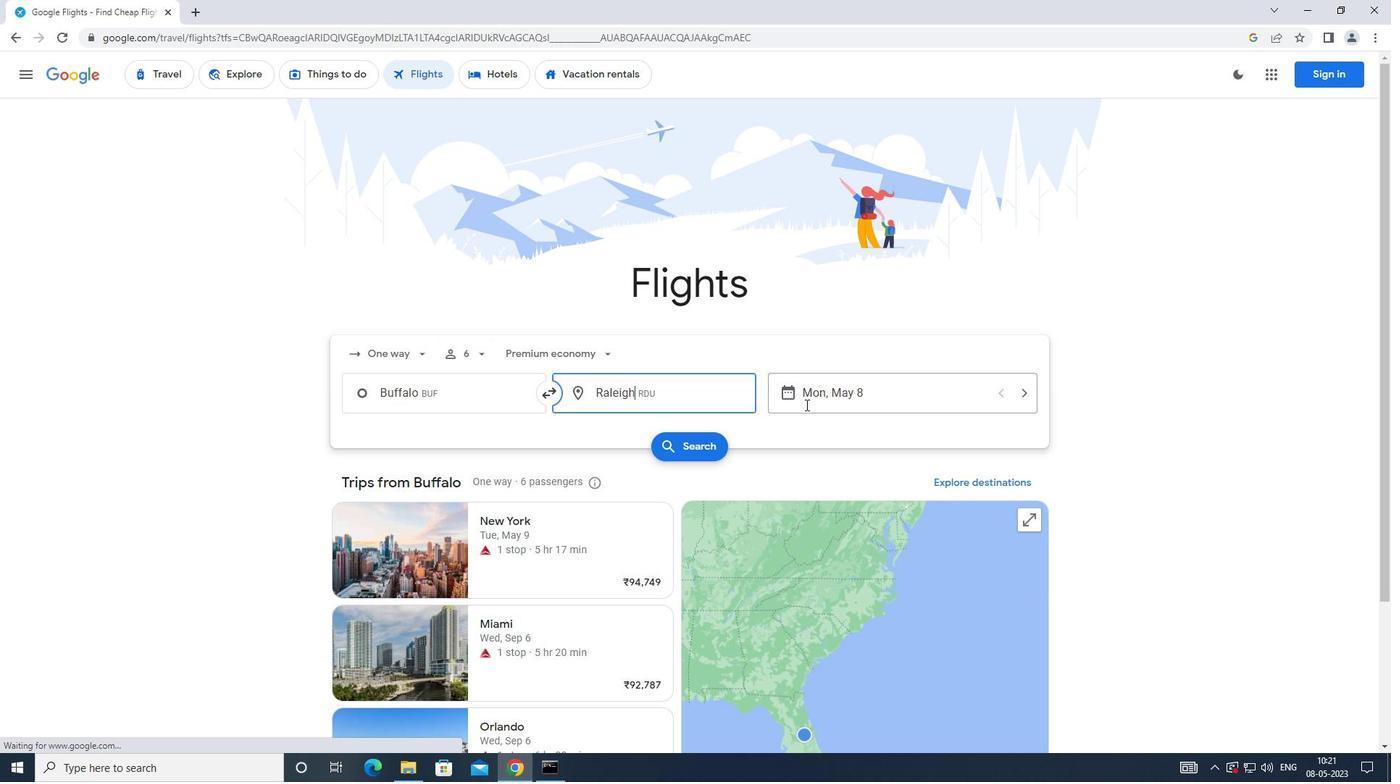 
Action: Mouse pressed left at (823, 399)
Screenshot: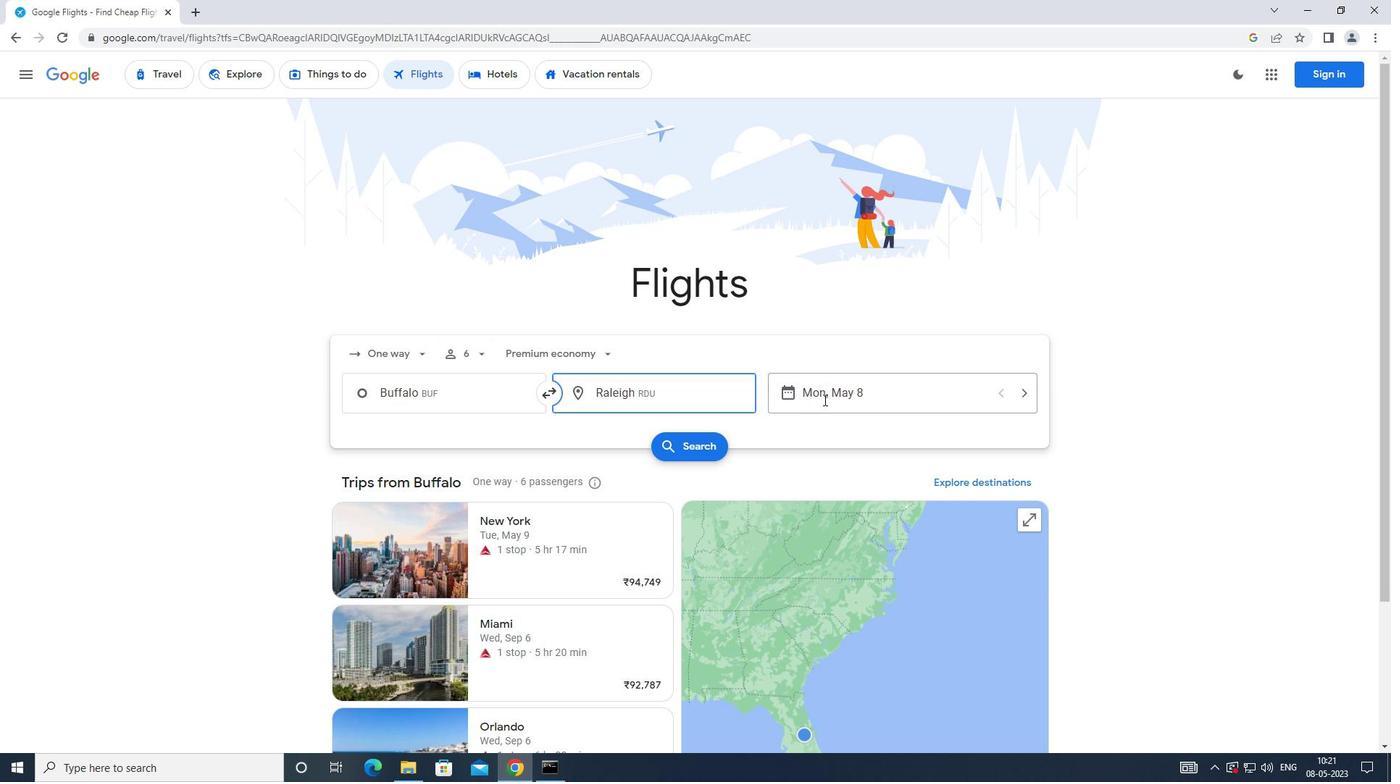 
Action: Mouse moved to (555, 535)
Screenshot: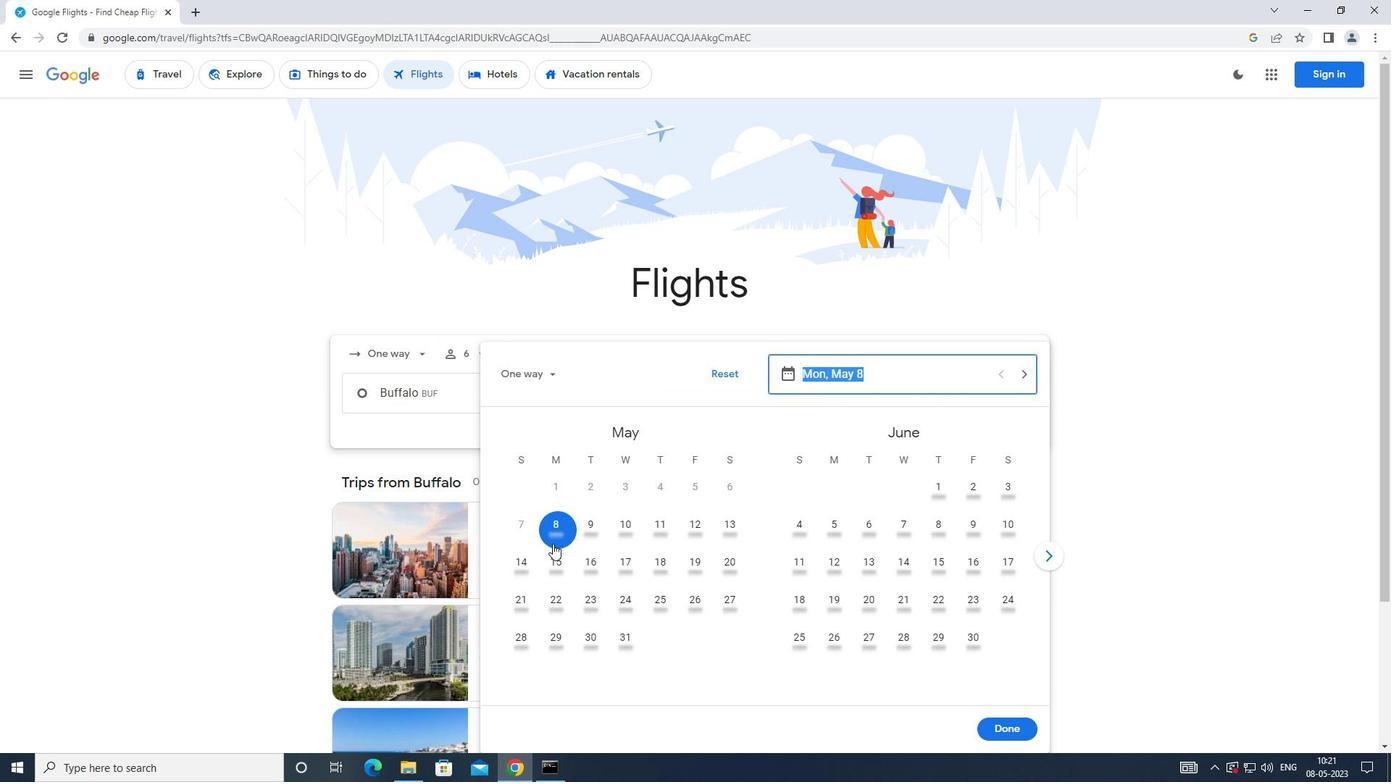 
Action: Mouse pressed left at (555, 535)
Screenshot: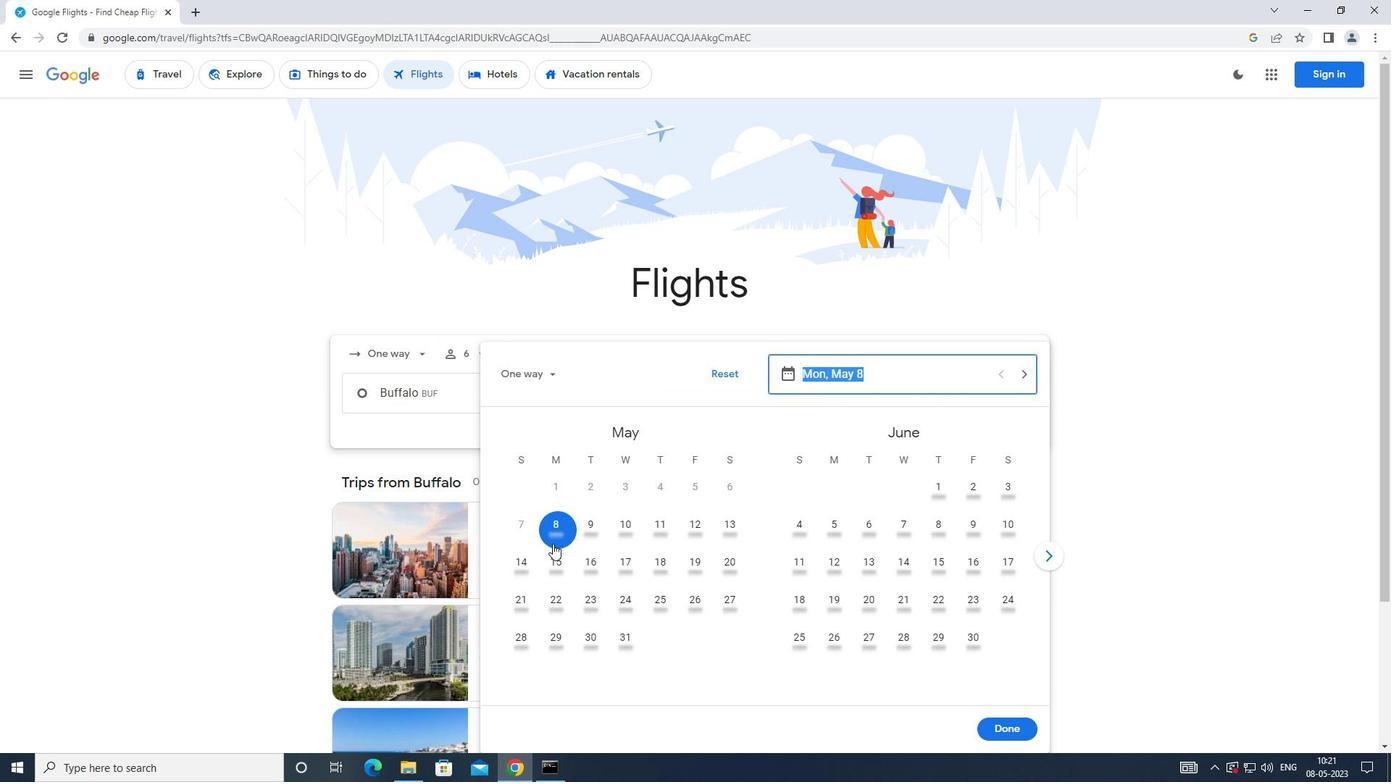 
Action: Mouse moved to (1010, 741)
Screenshot: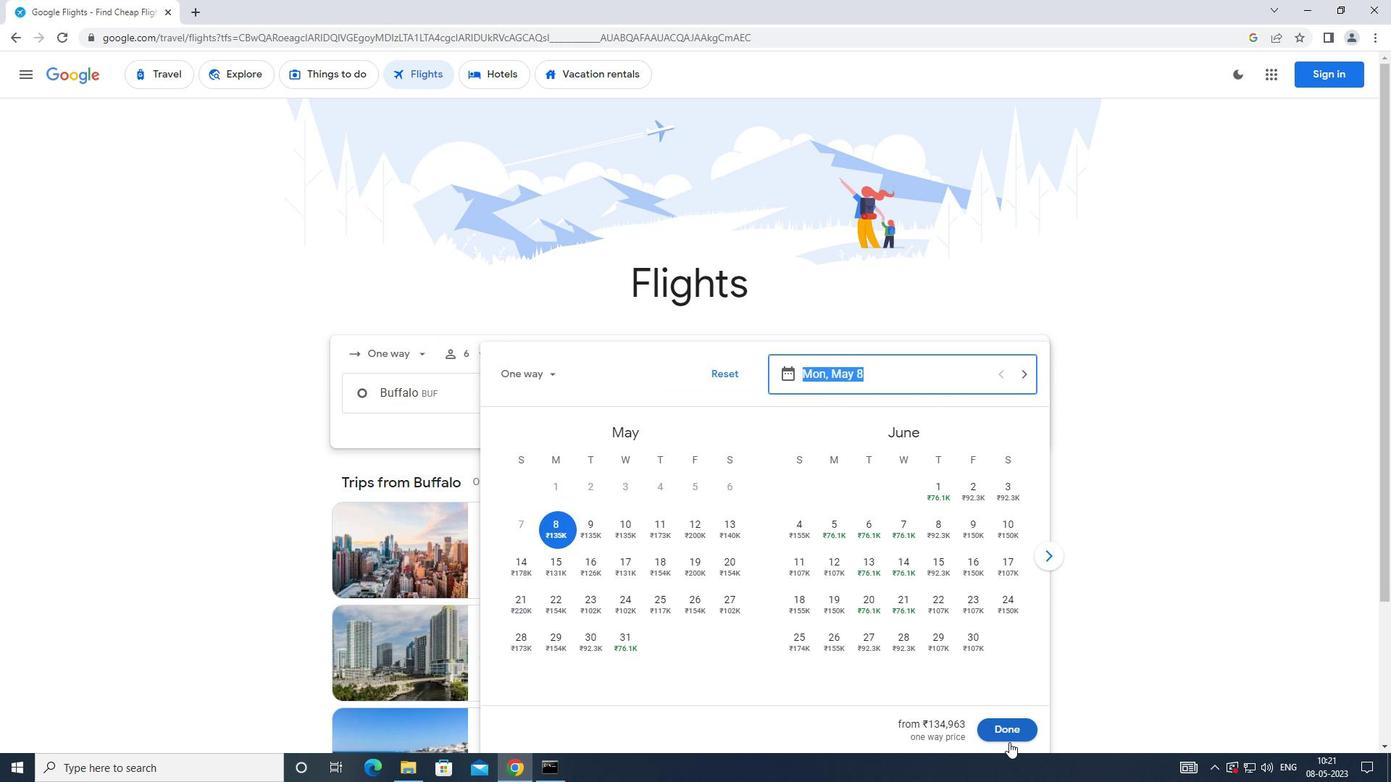 
Action: Mouse pressed left at (1010, 741)
Screenshot: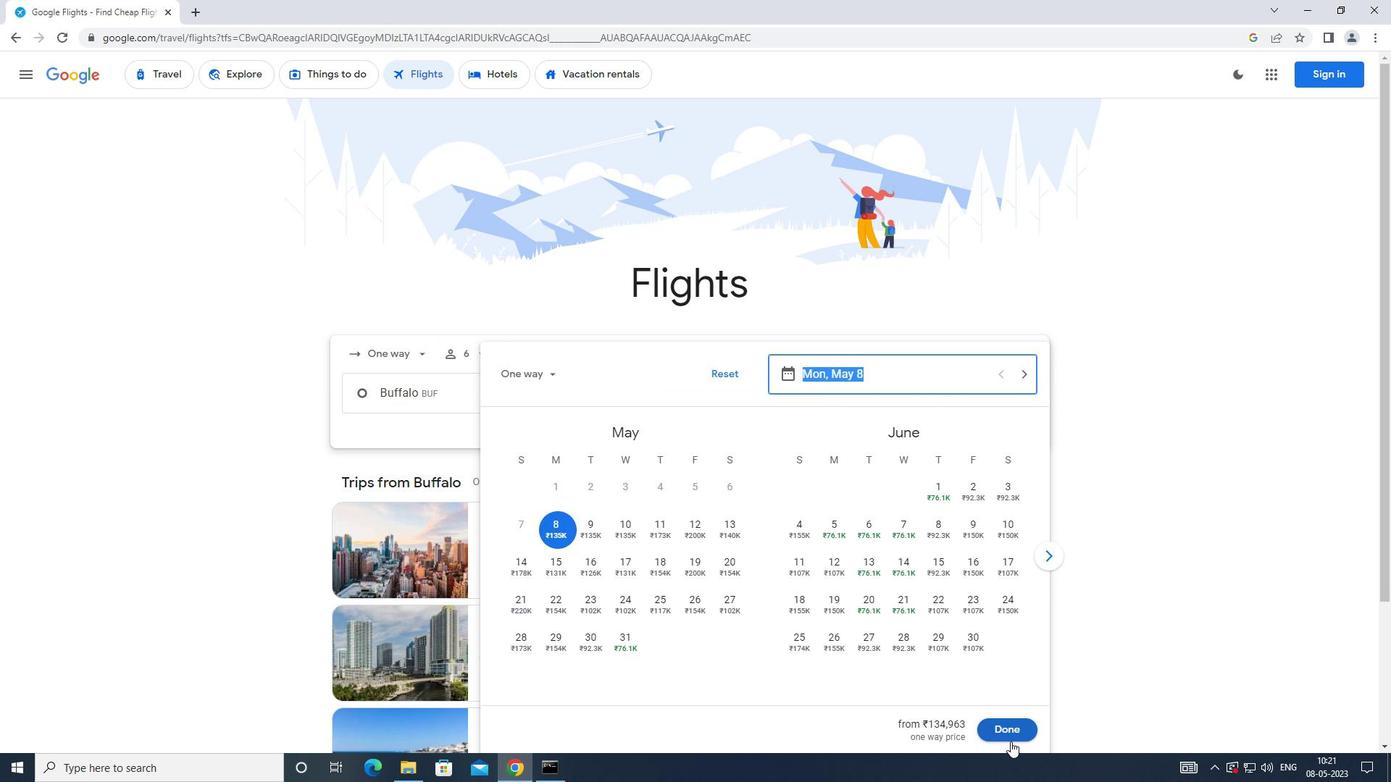 
Action: Mouse moved to (703, 444)
Screenshot: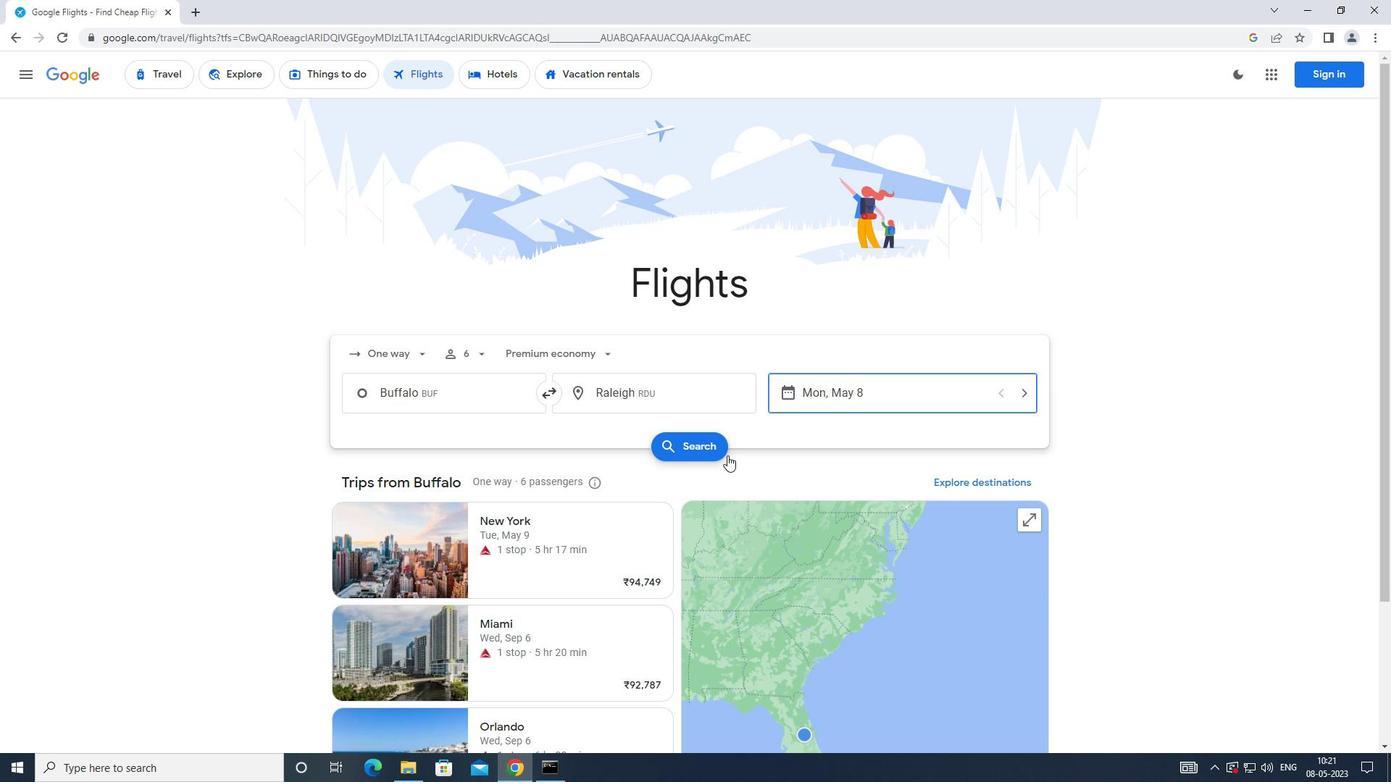 
Action: Mouse pressed left at (703, 444)
Screenshot: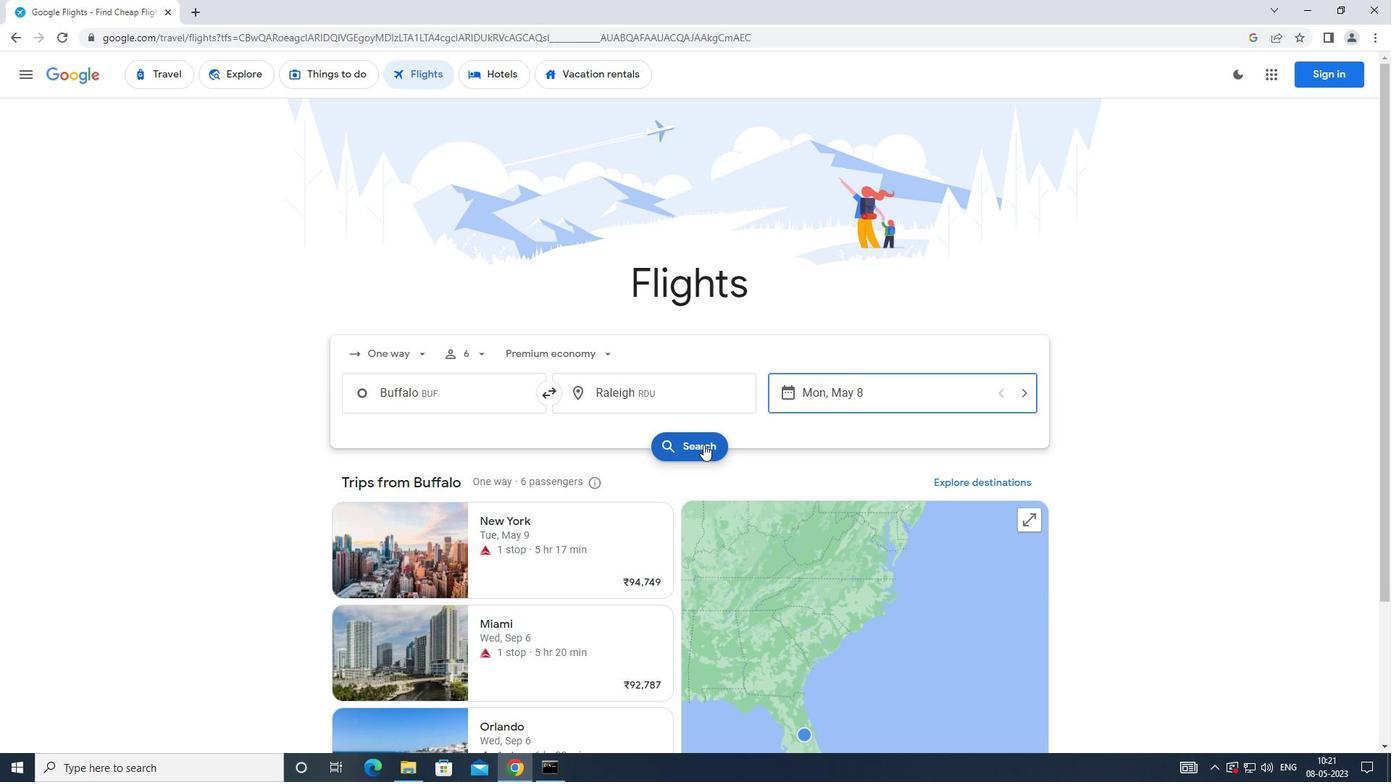 
Action: Mouse moved to (342, 205)
Screenshot: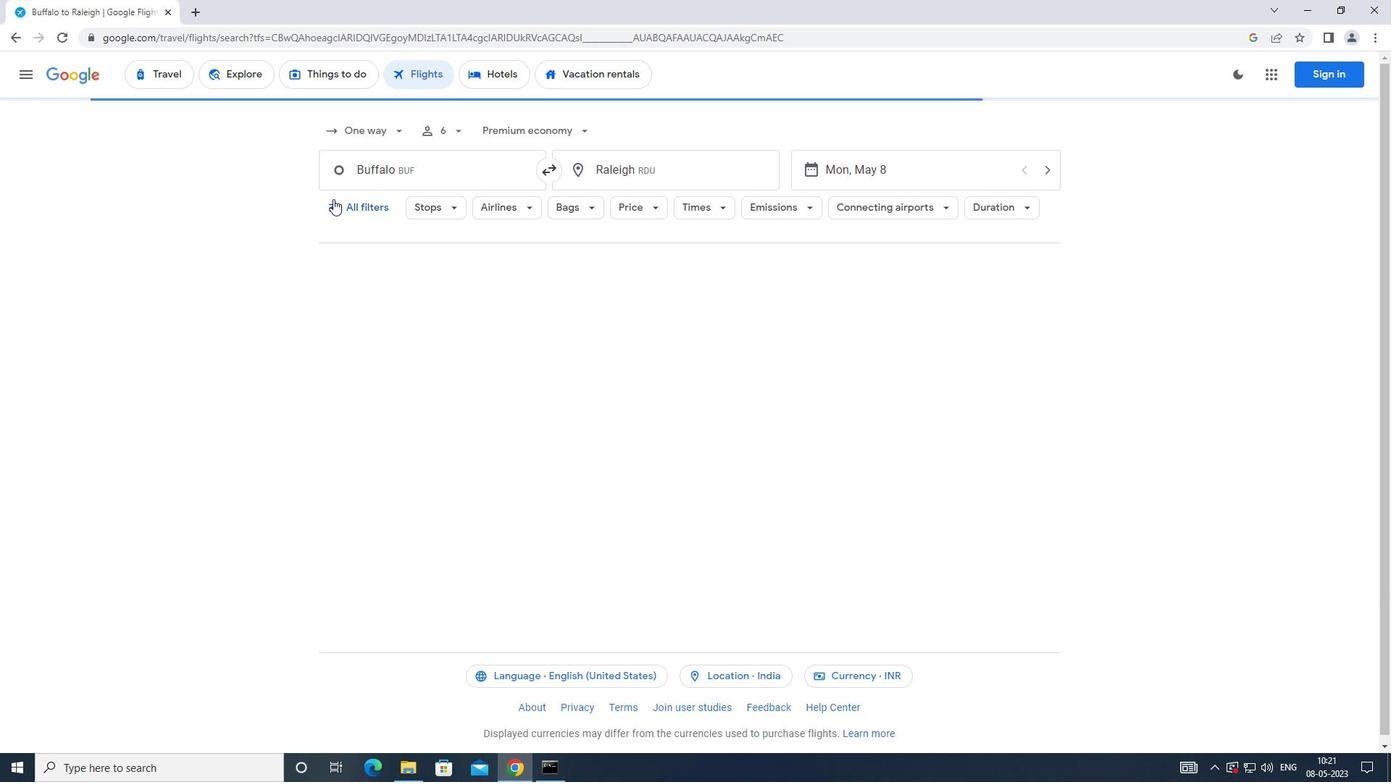 
Action: Mouse pressed left at (342, 205)
Screenshot: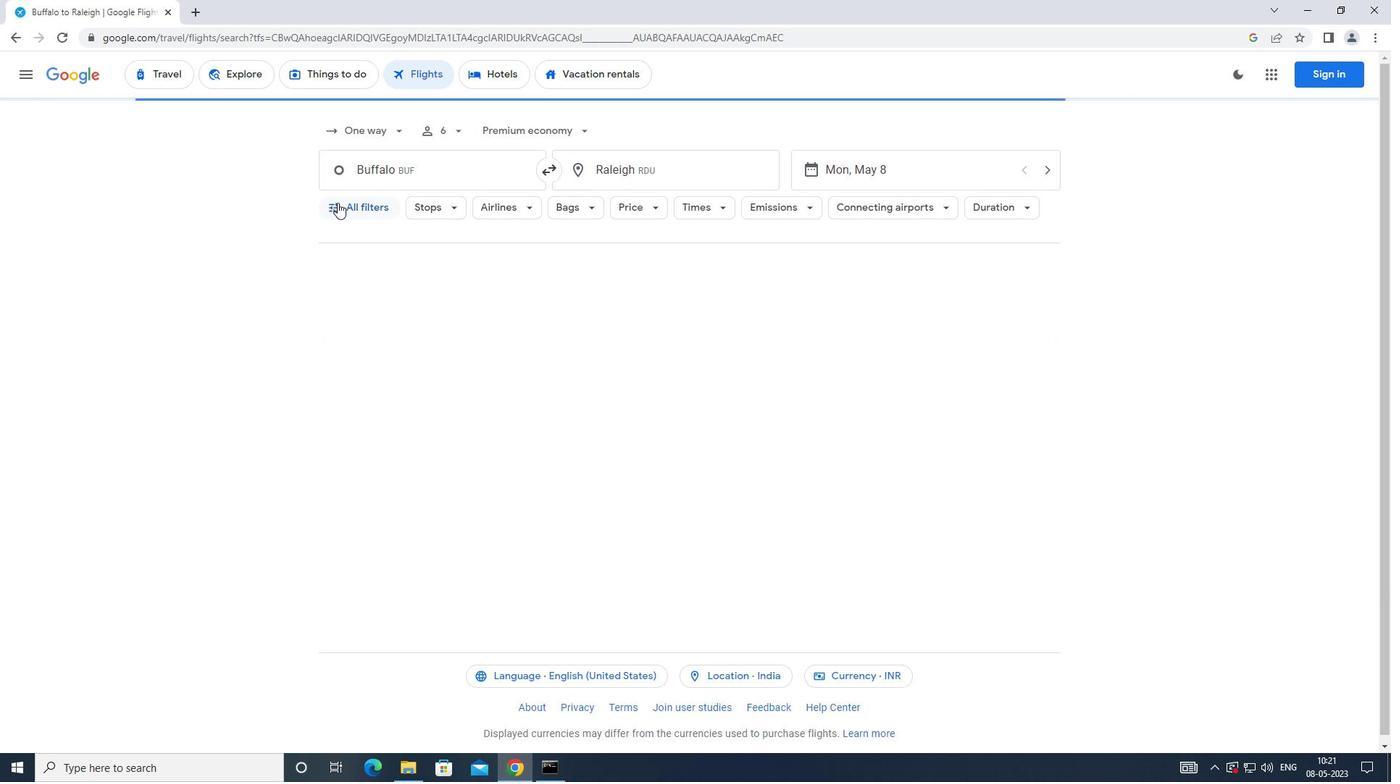 
Action: Mouse moved to (524, 515)
Screenshot: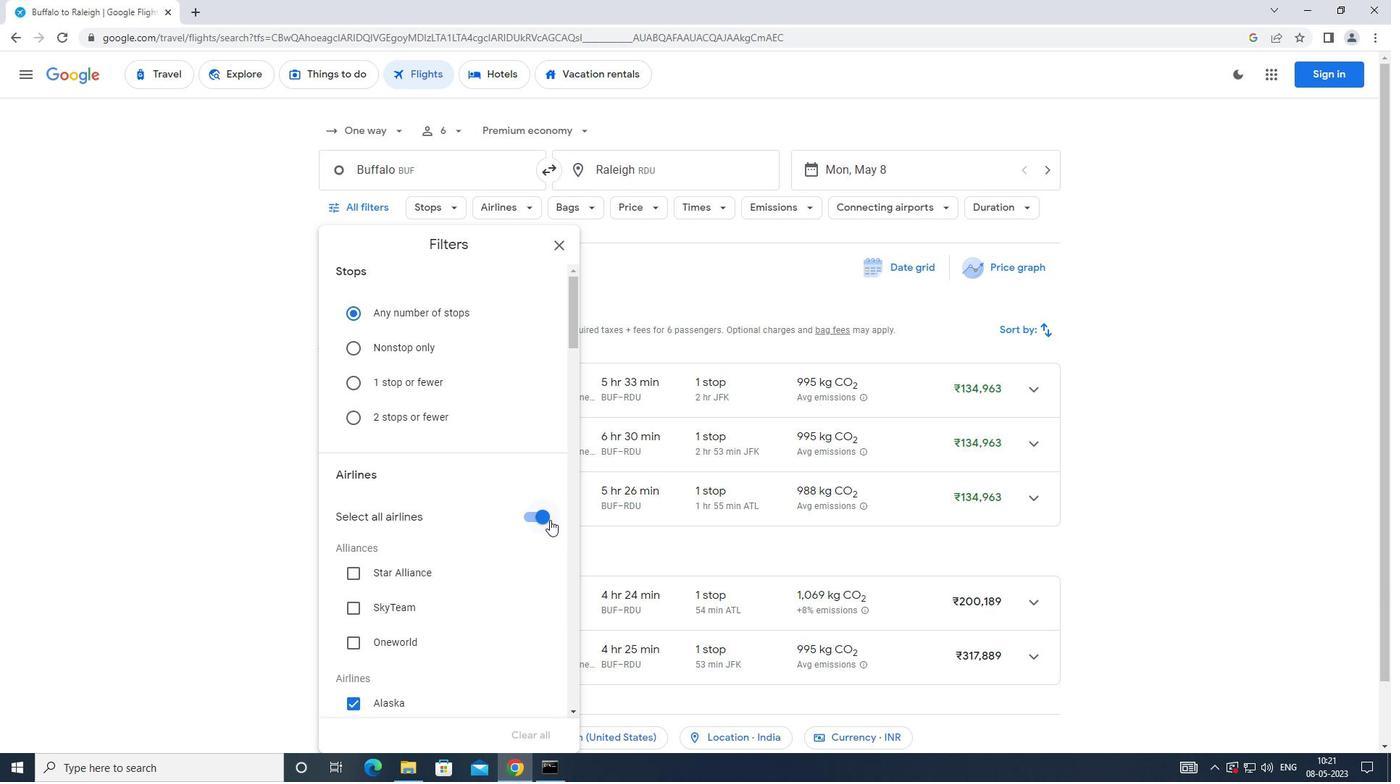 
Action: Mouse pressed left at (524, 515)
Screenshot: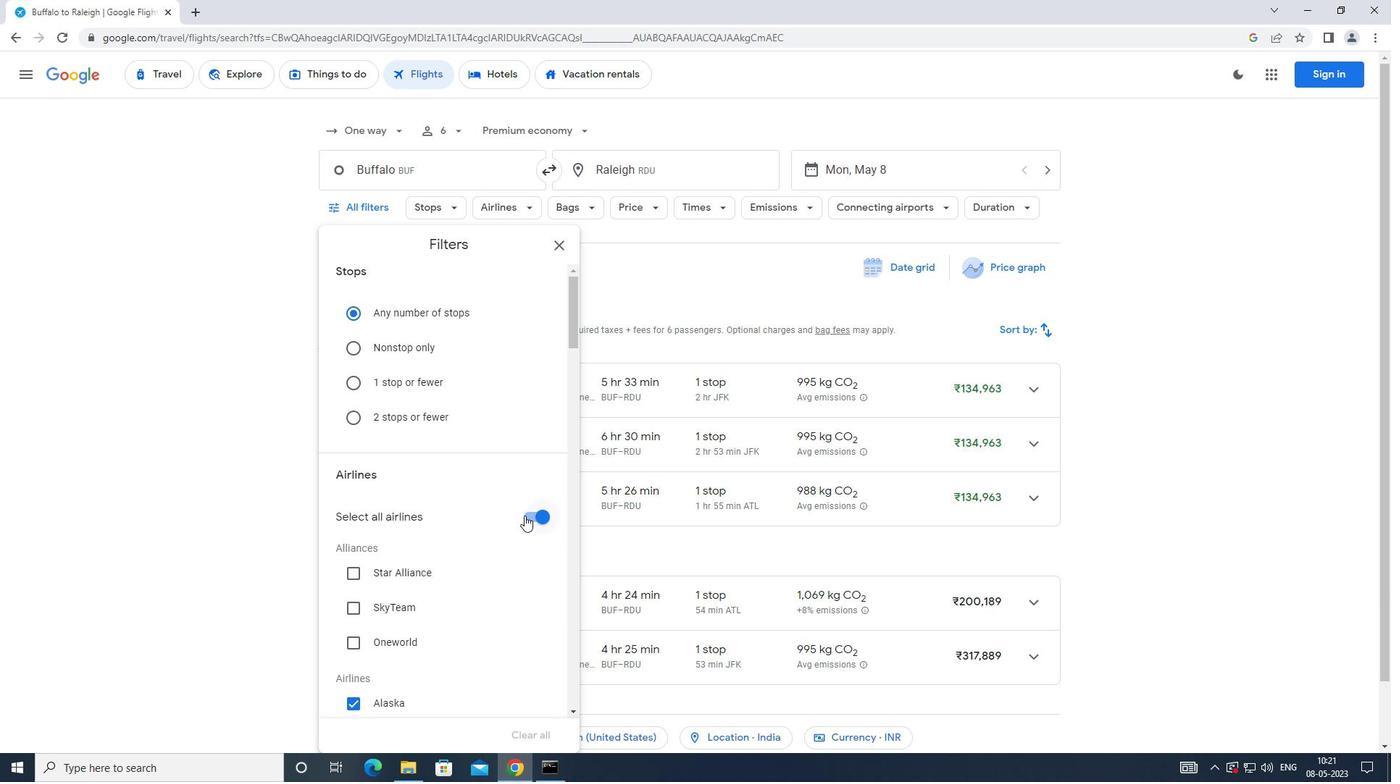 
Action: Mouse moved to (547, 522)
Screenshot: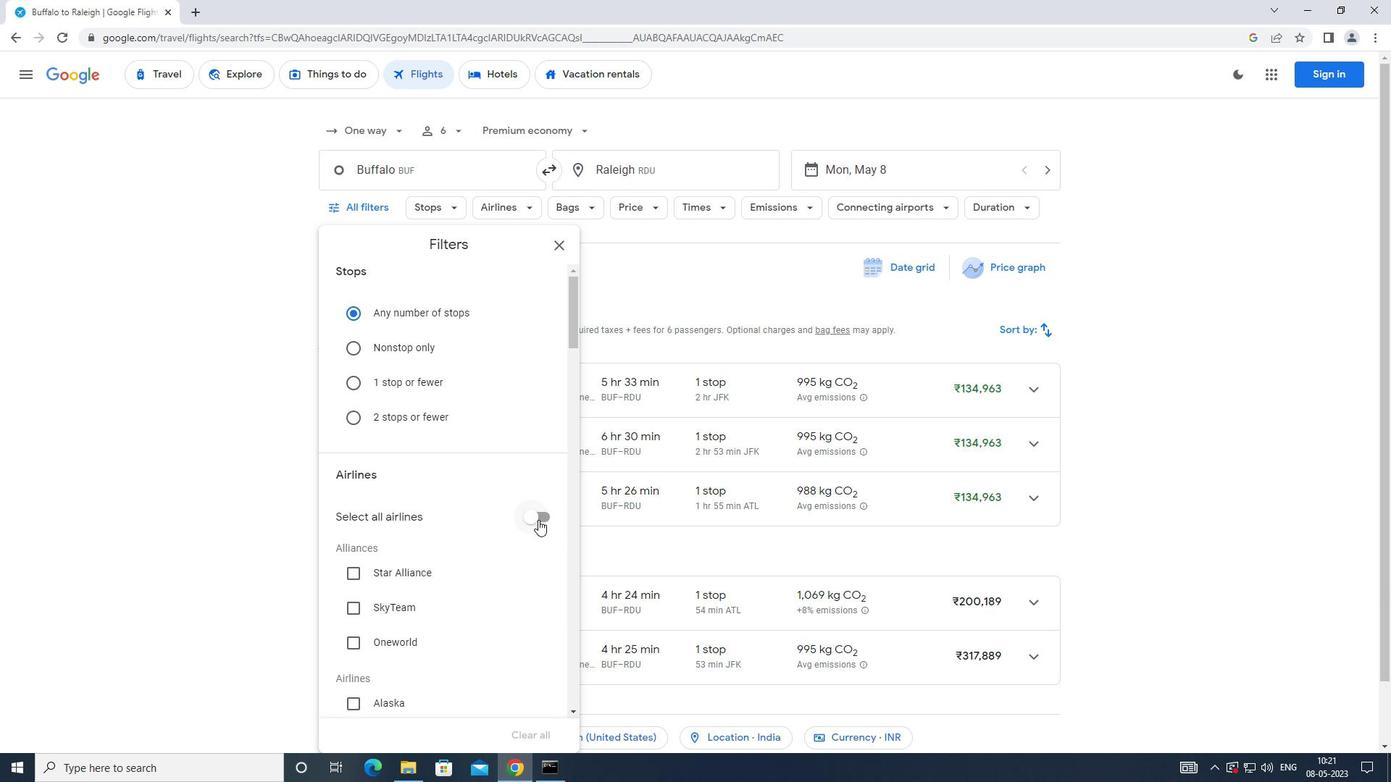 
Action: Mouse scrolled (547, 521) with delta (0, 0)
Screenshot: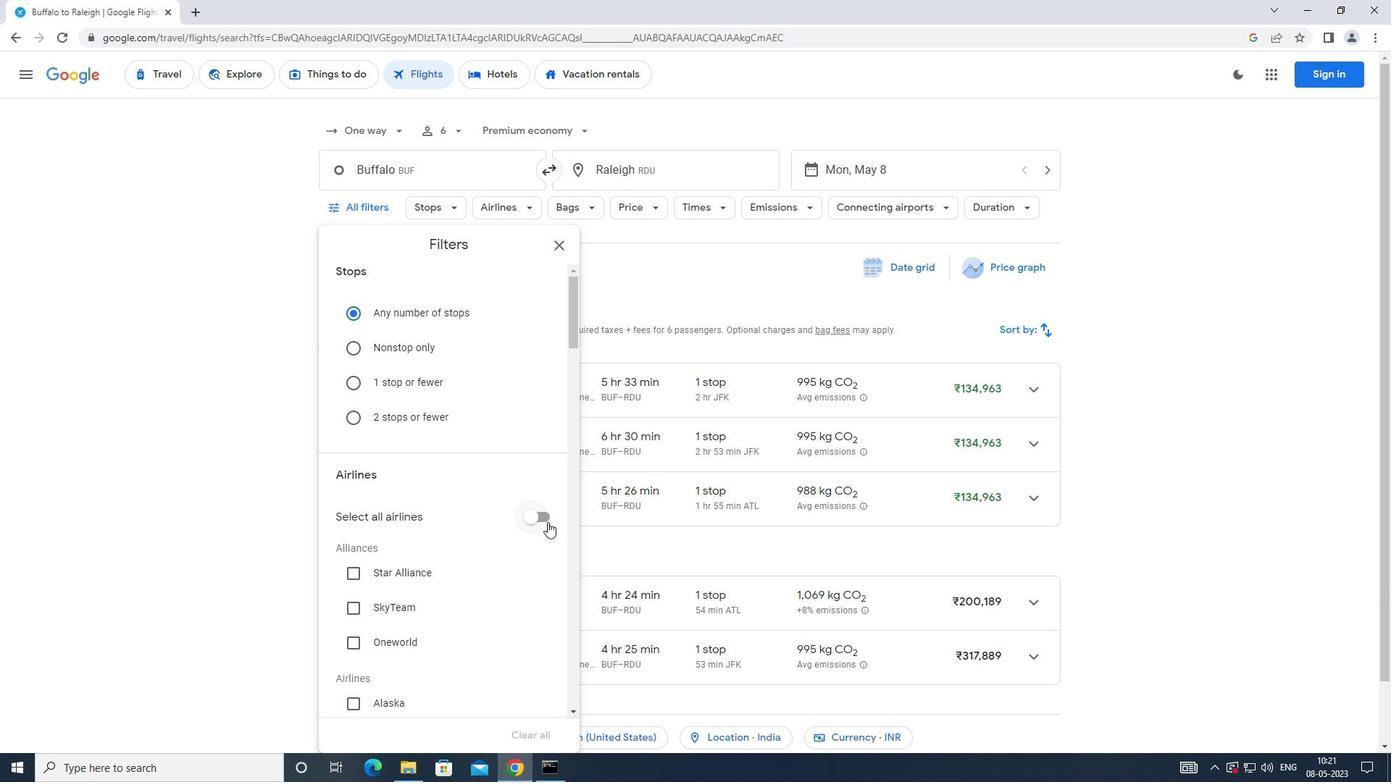 
Action: Mouse moved to (547, 522)
Screenshot: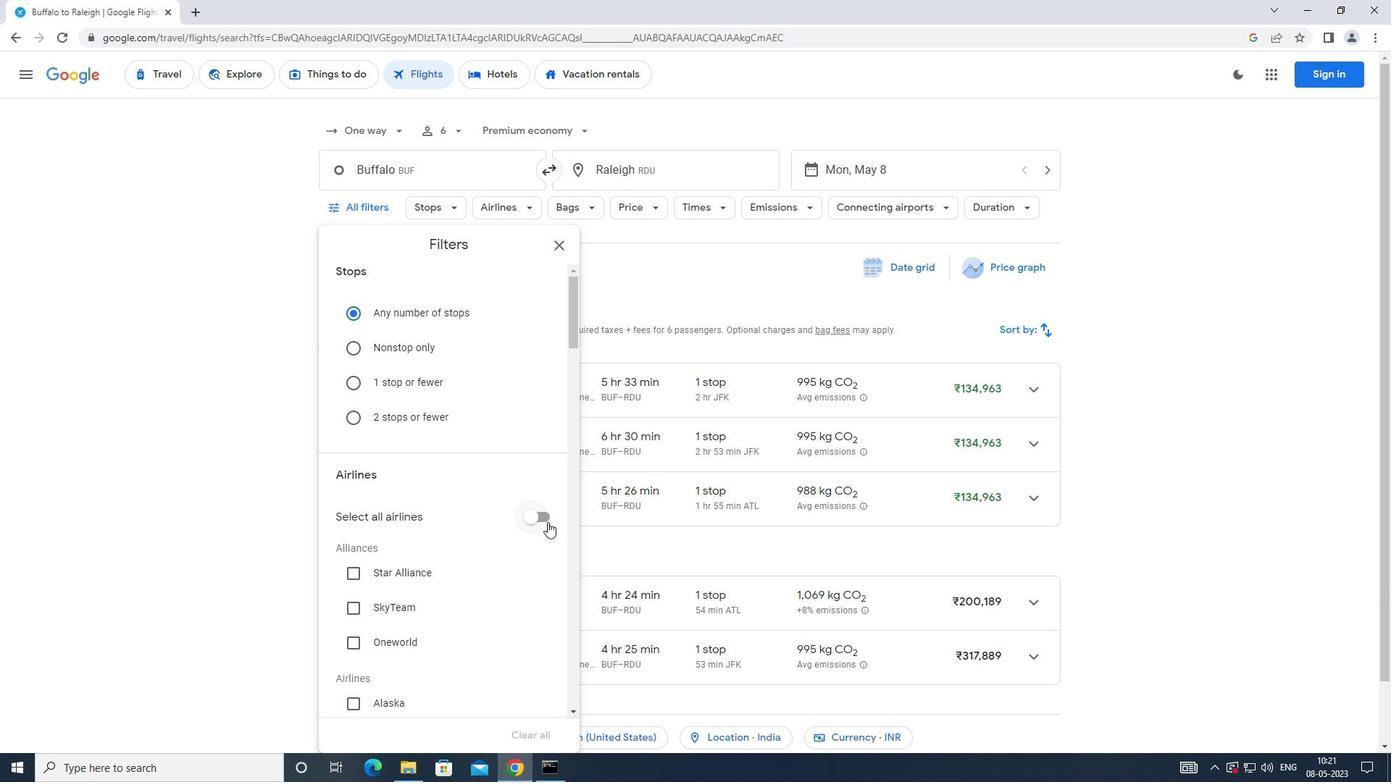 
Action: Mouse scrolled (547, 521) with delta (0, 0)
Screenshot: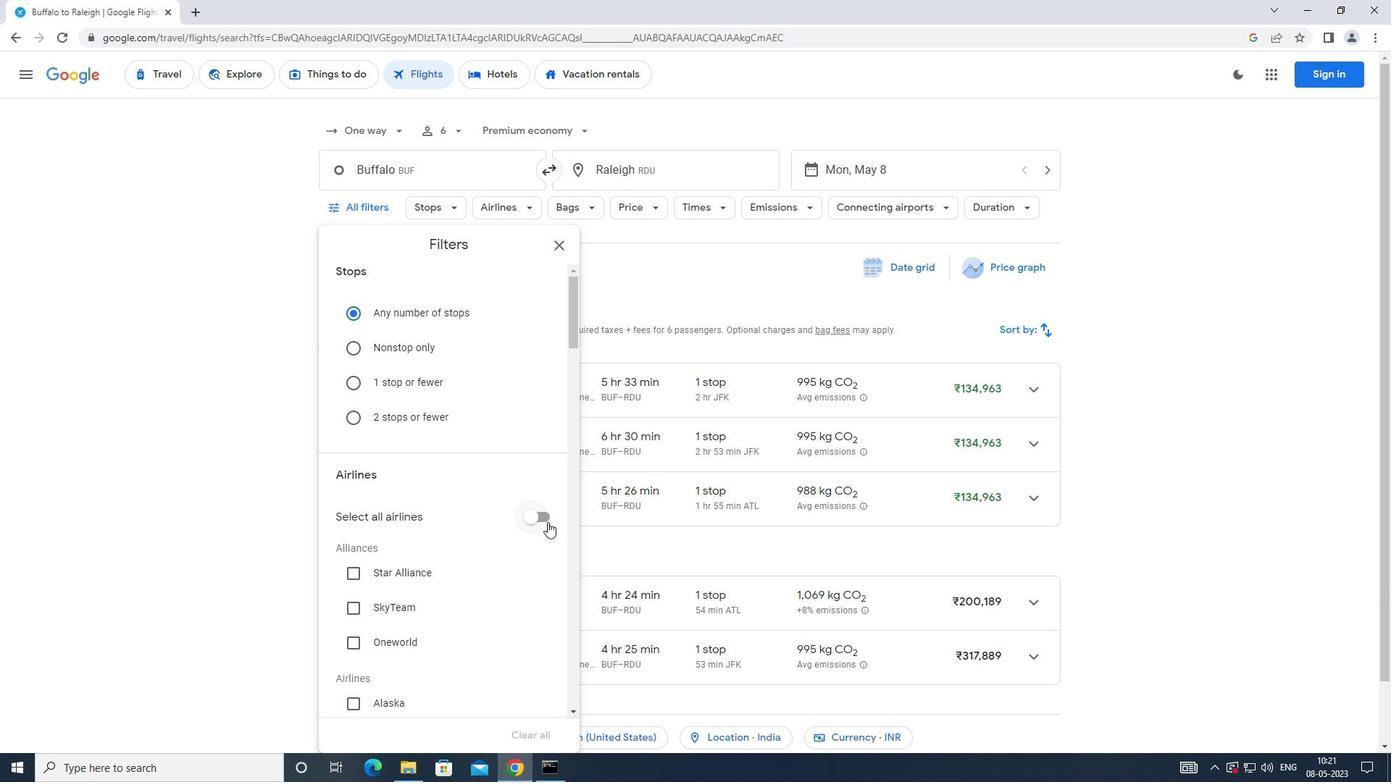 
Action: Mouse moved to (547, 522)
Screenshot: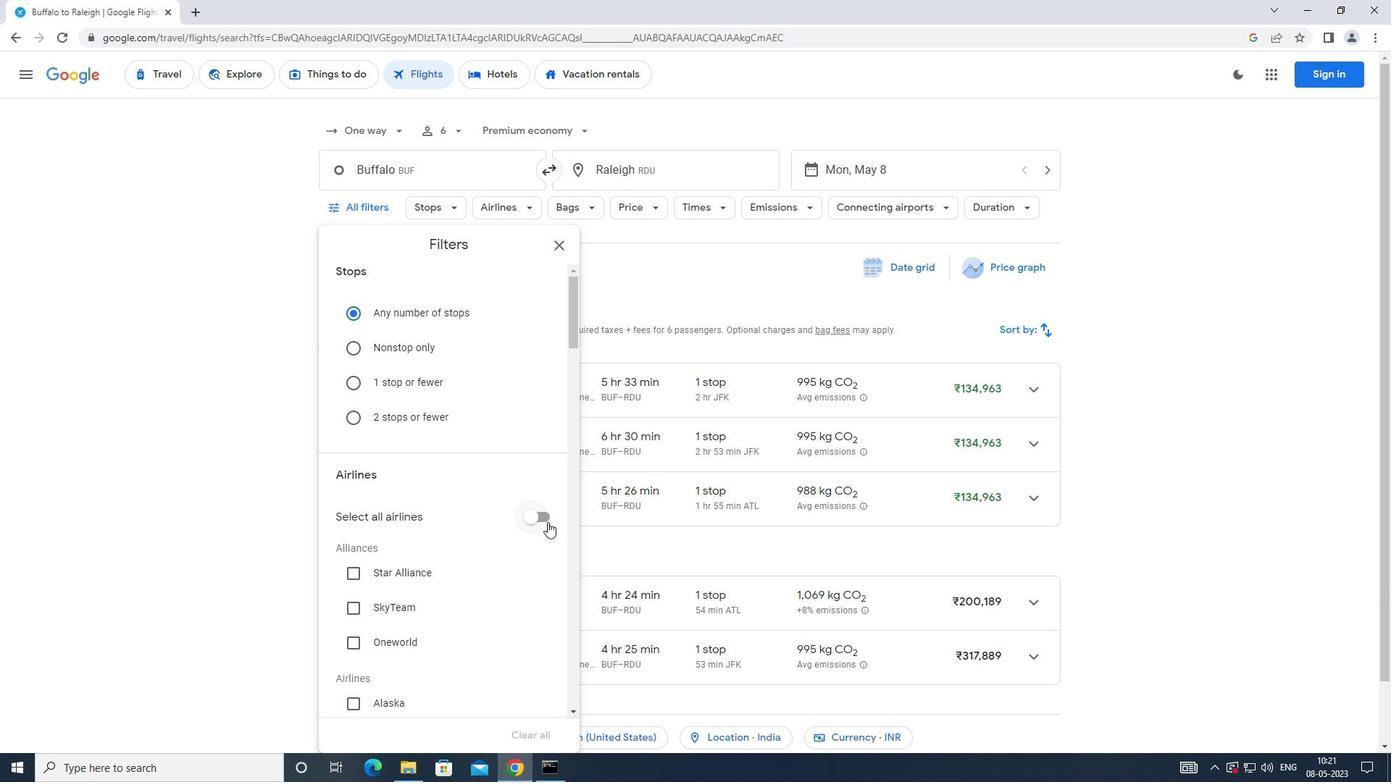 
Action: Mouse scrolled (547, 521) with delta (0, 0)
Screenshot: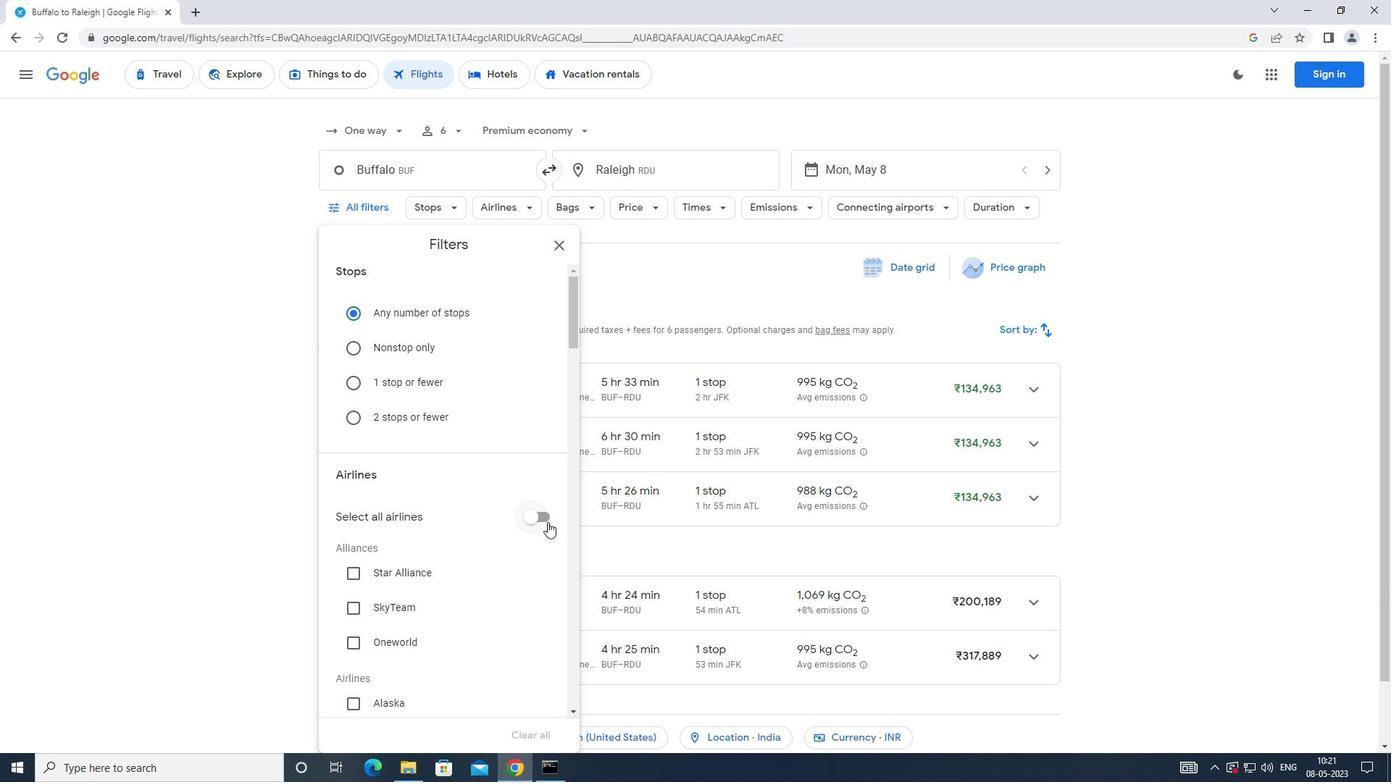
Action: Mouse moved to (542, 515)
Screenshot: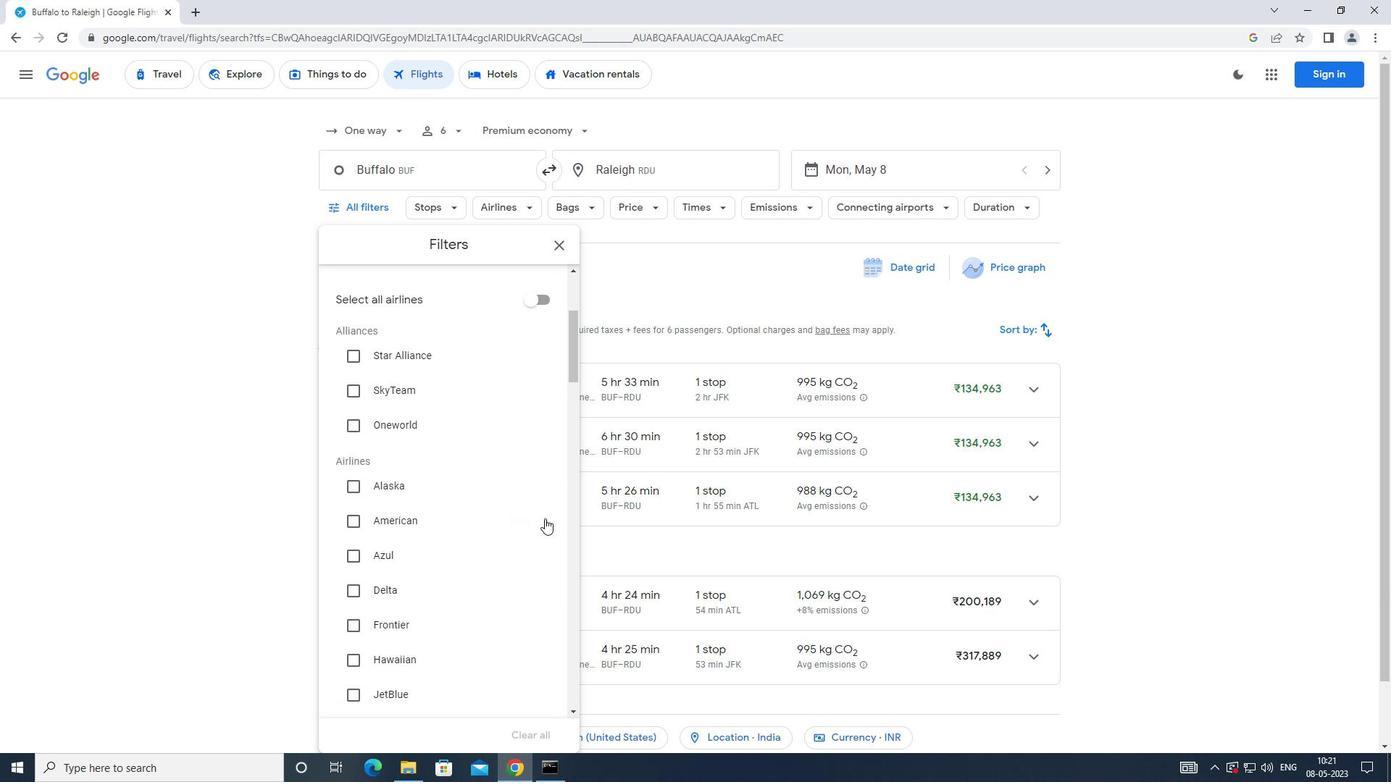 
Action: Mouse scrolled (542, 514) with delta (0, 0)
Screenshot: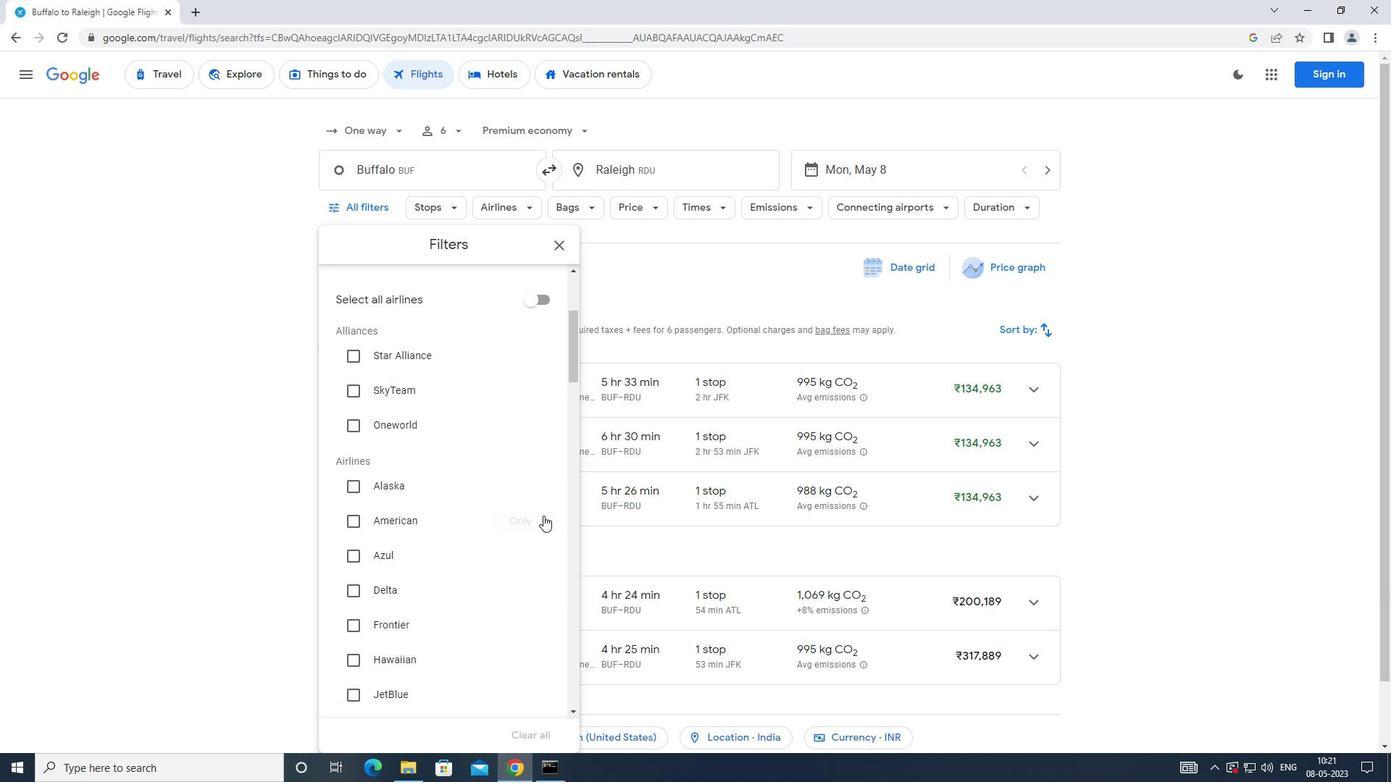 
Action: Mouse moved to (541, 515)
Screenshot: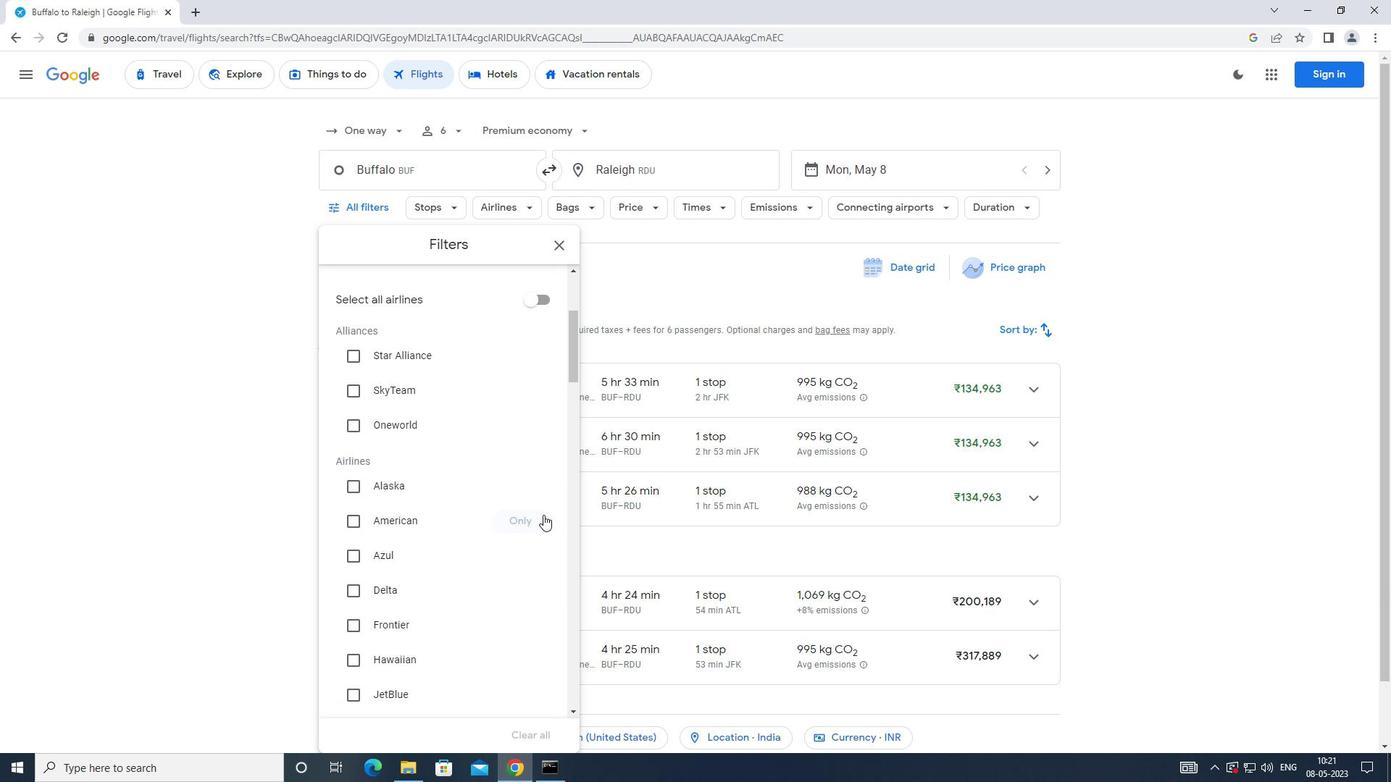 
Action: Mouse scrolled (541, 514) with delta (0, 0)
Screenshot: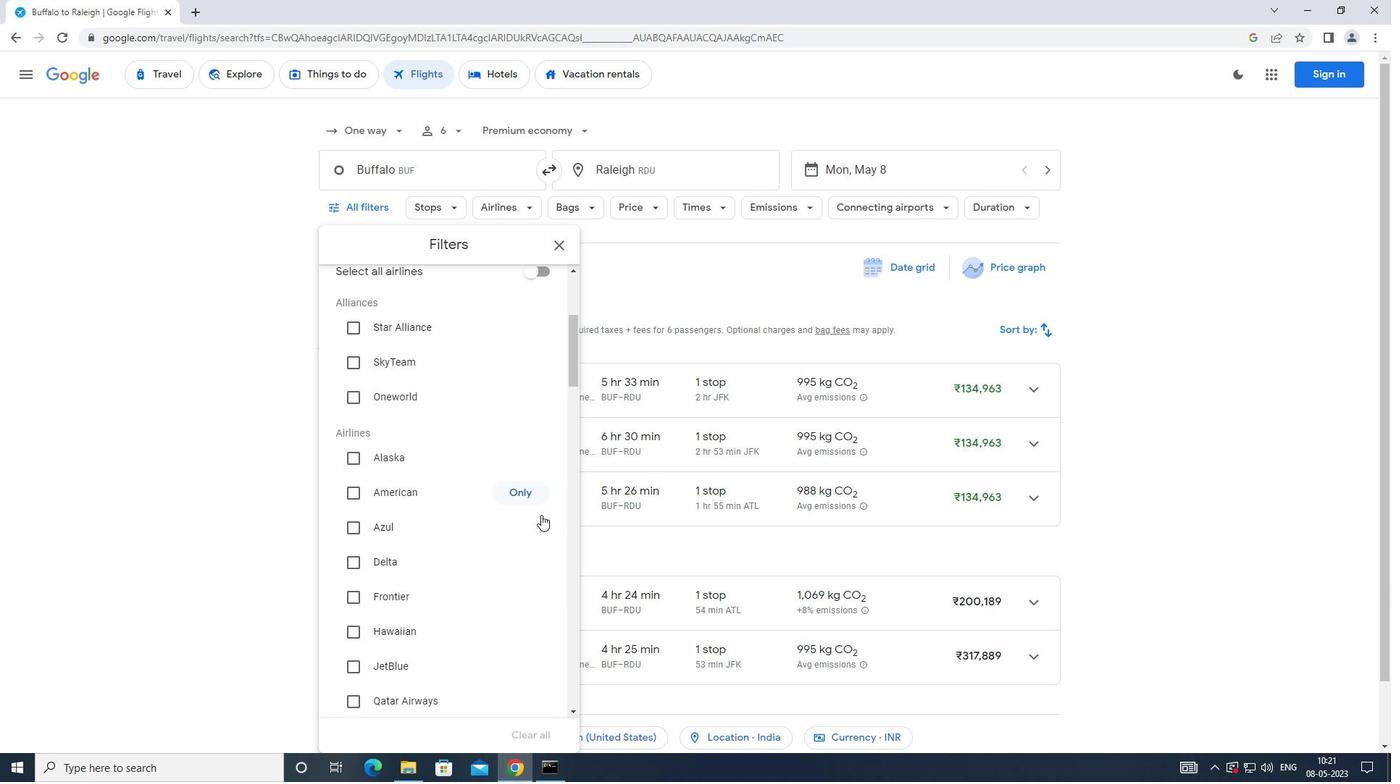 
Action: Mouse scrolled (541, 514) with delta (0, 0)
Screenshot: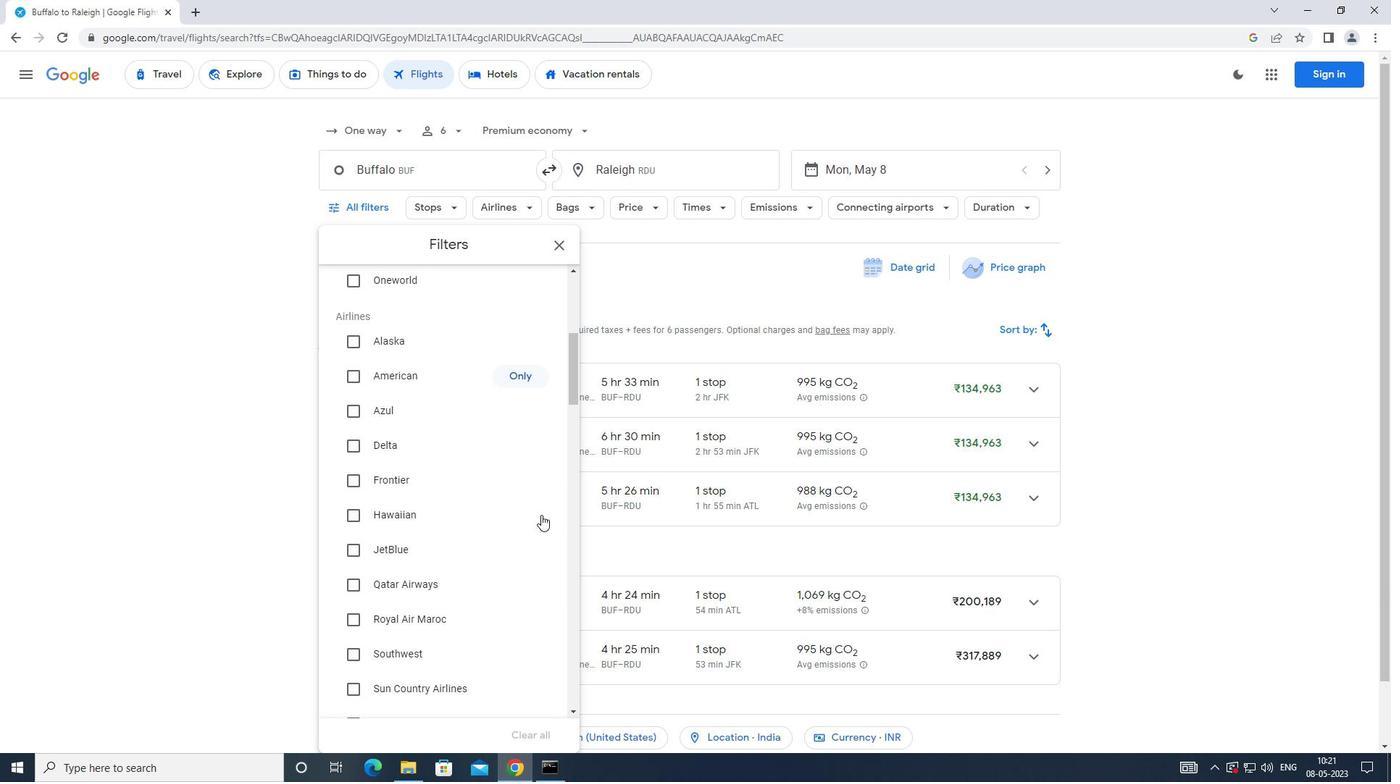 
Action: Mouse scrolled (541, 514) with delta (0, 0)
Screenshot: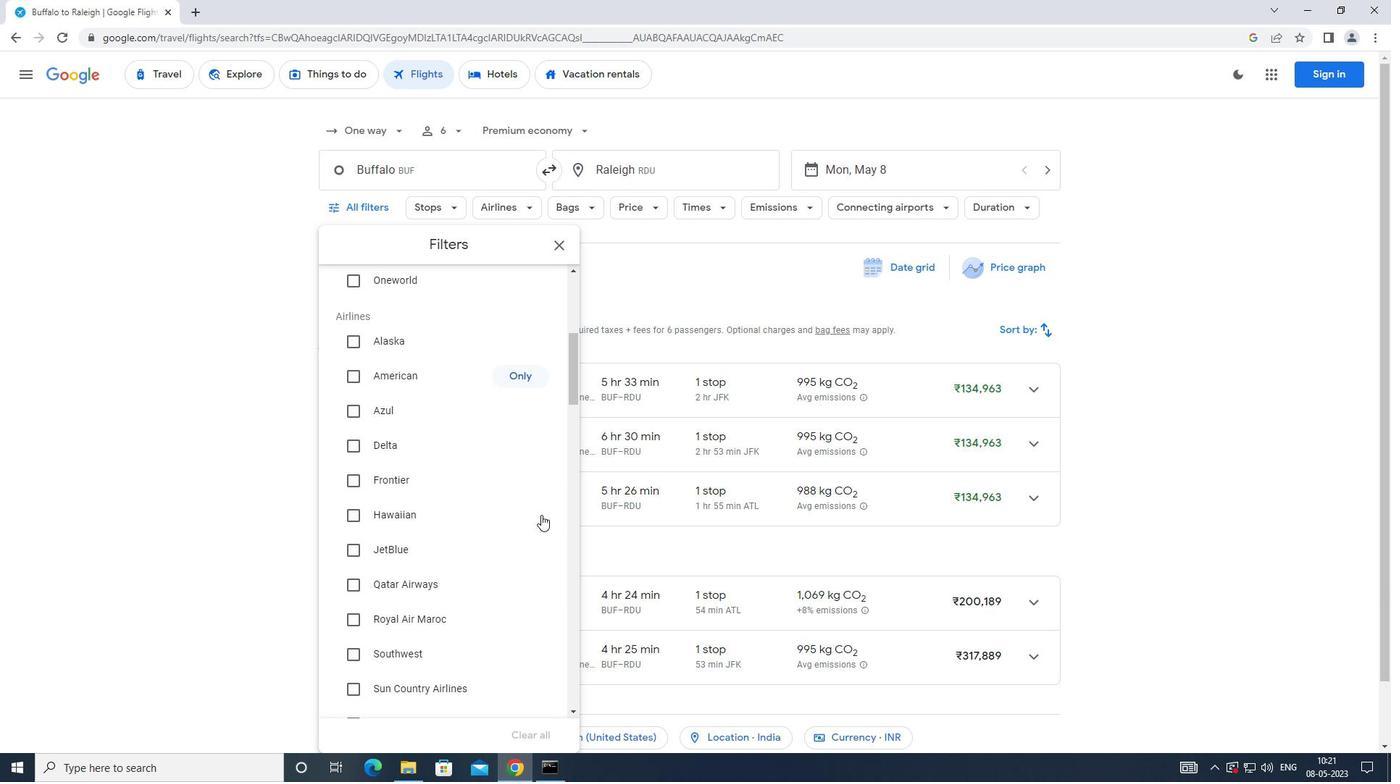 
Action: Mouse scrolled (541, 514) with delta (0, 0)
Screenshot: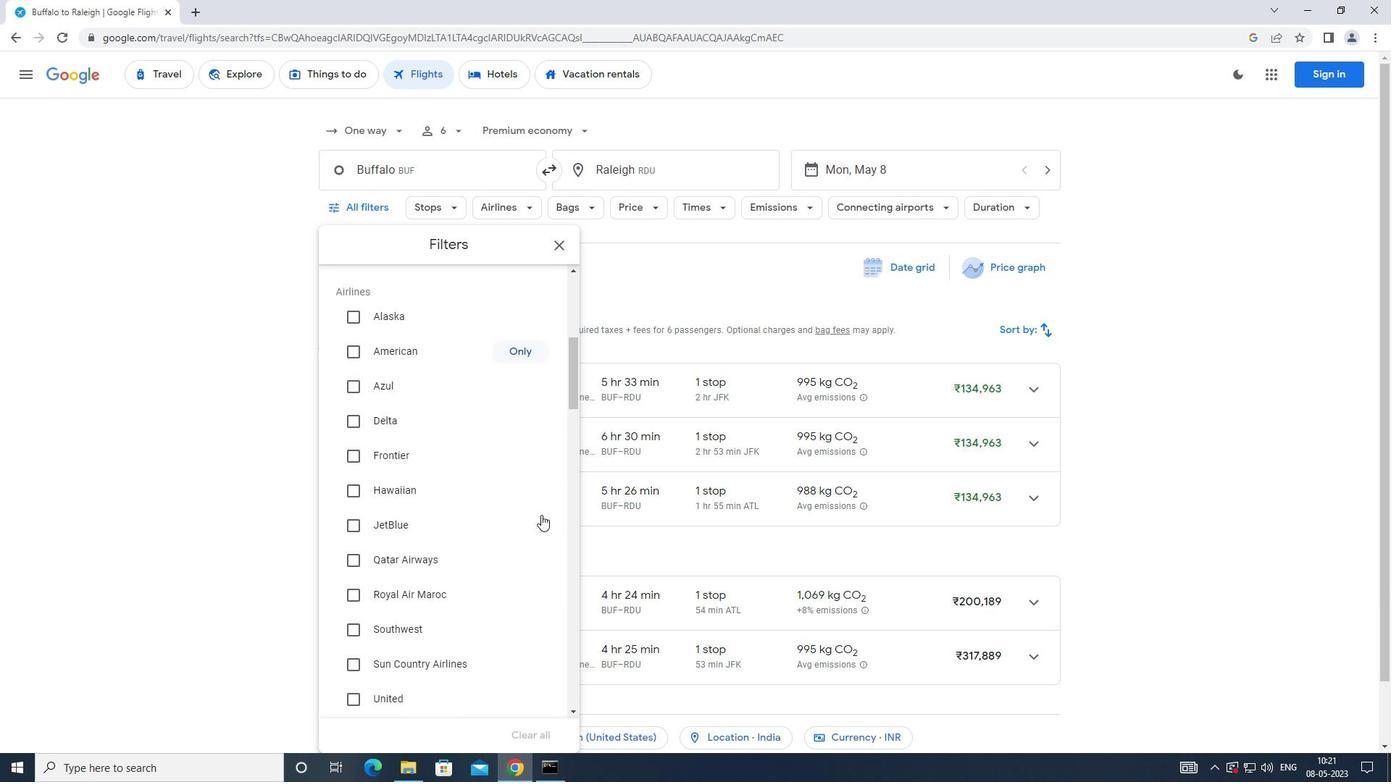 
Action: Mouse moved to (357, 541)
Screenshot: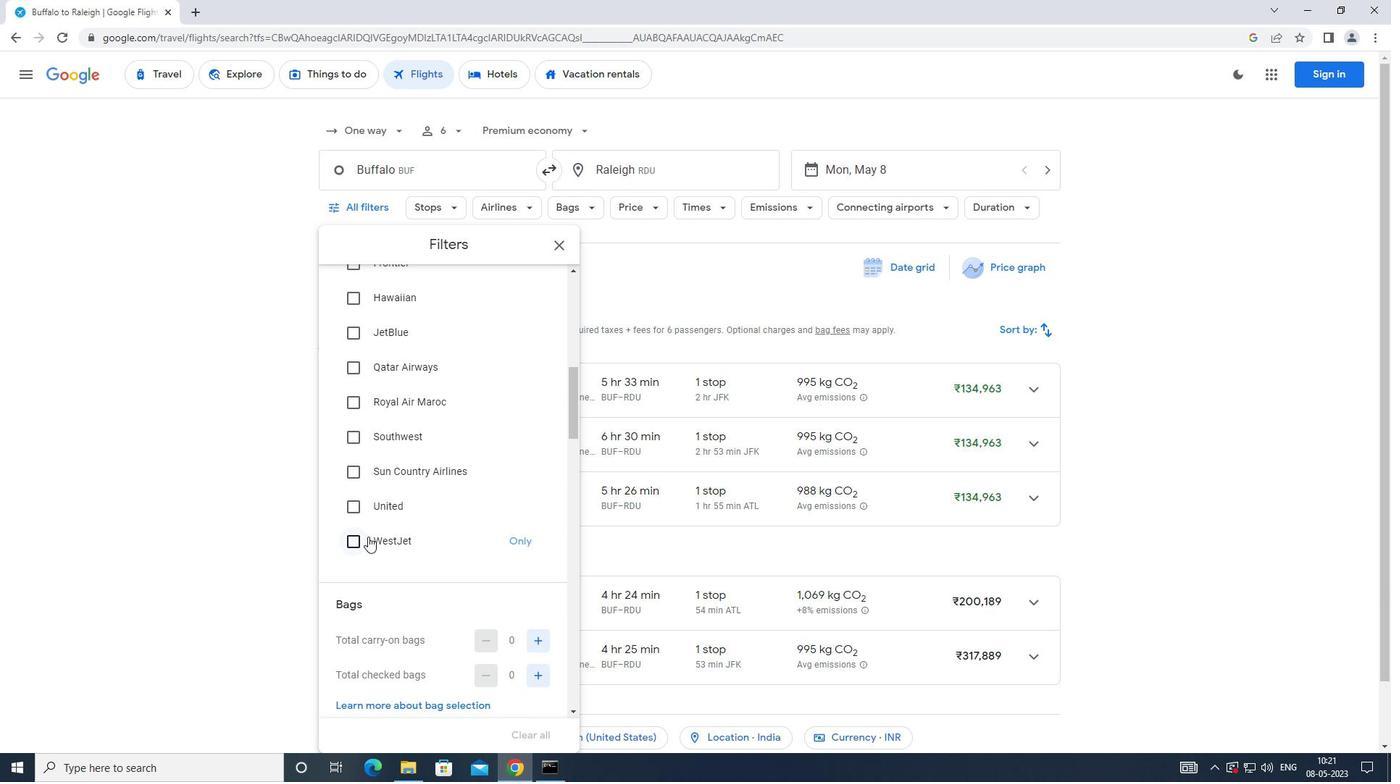 
Action: Mouse pressed left at (357, 541)
Screenshot: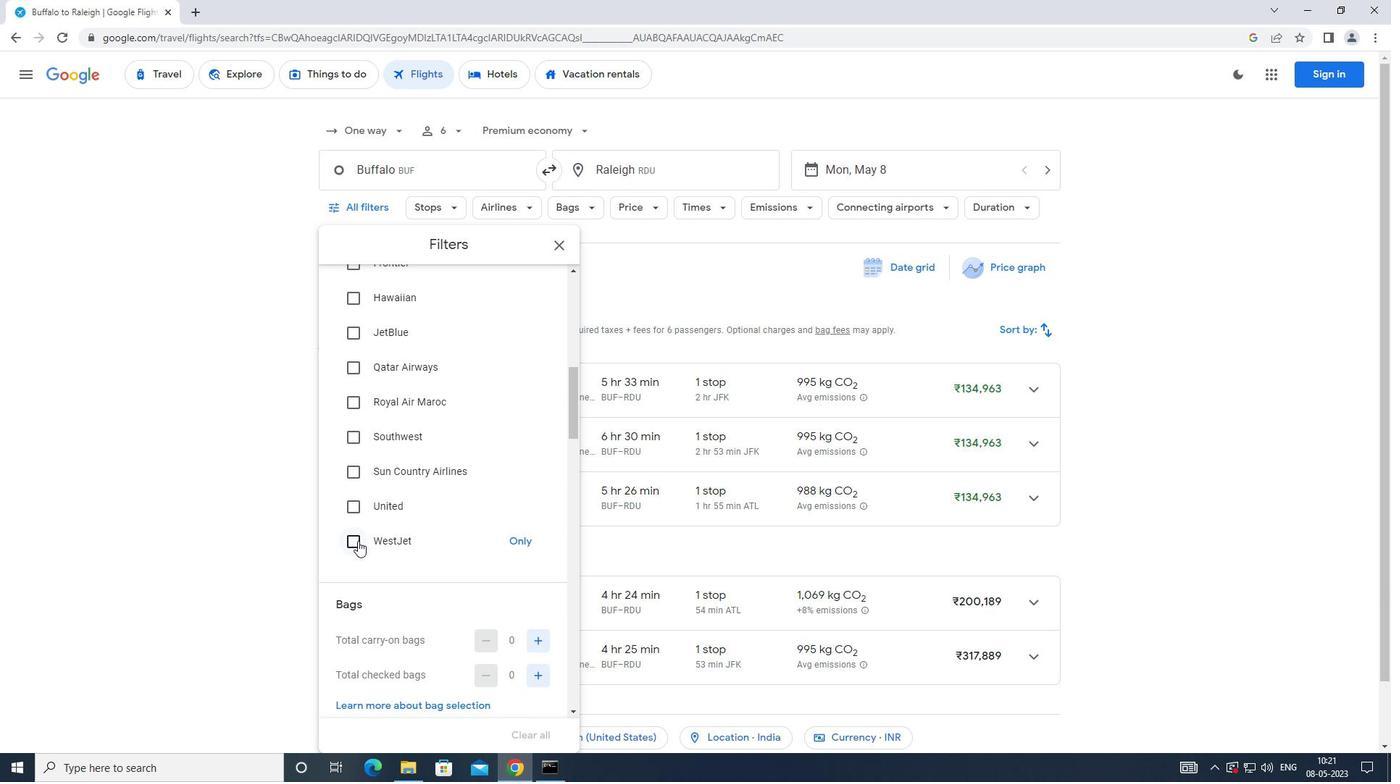 
Action: Mouse moved to (428, 520)
Screenshot: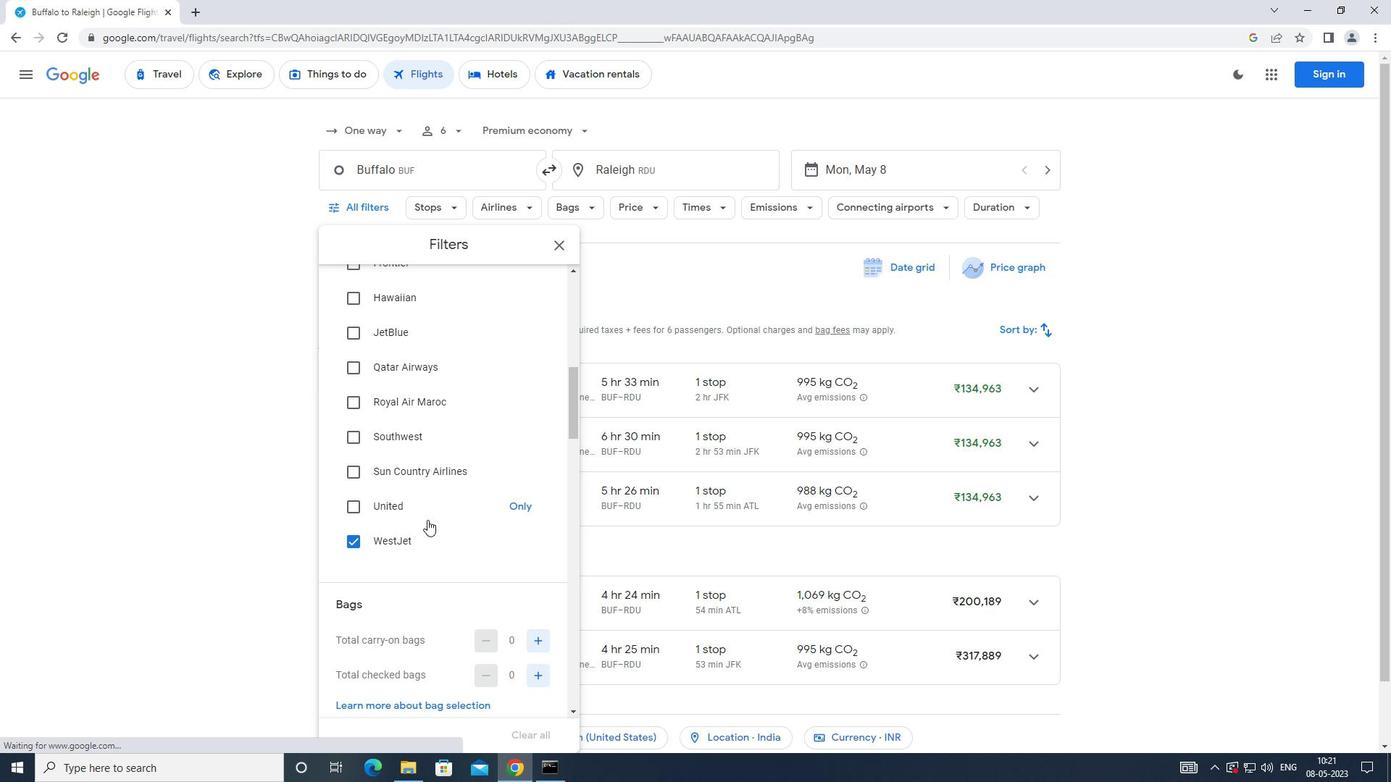 
Action: Mouse scrolled (428, 519) with delta (0, 0)
Screenshot: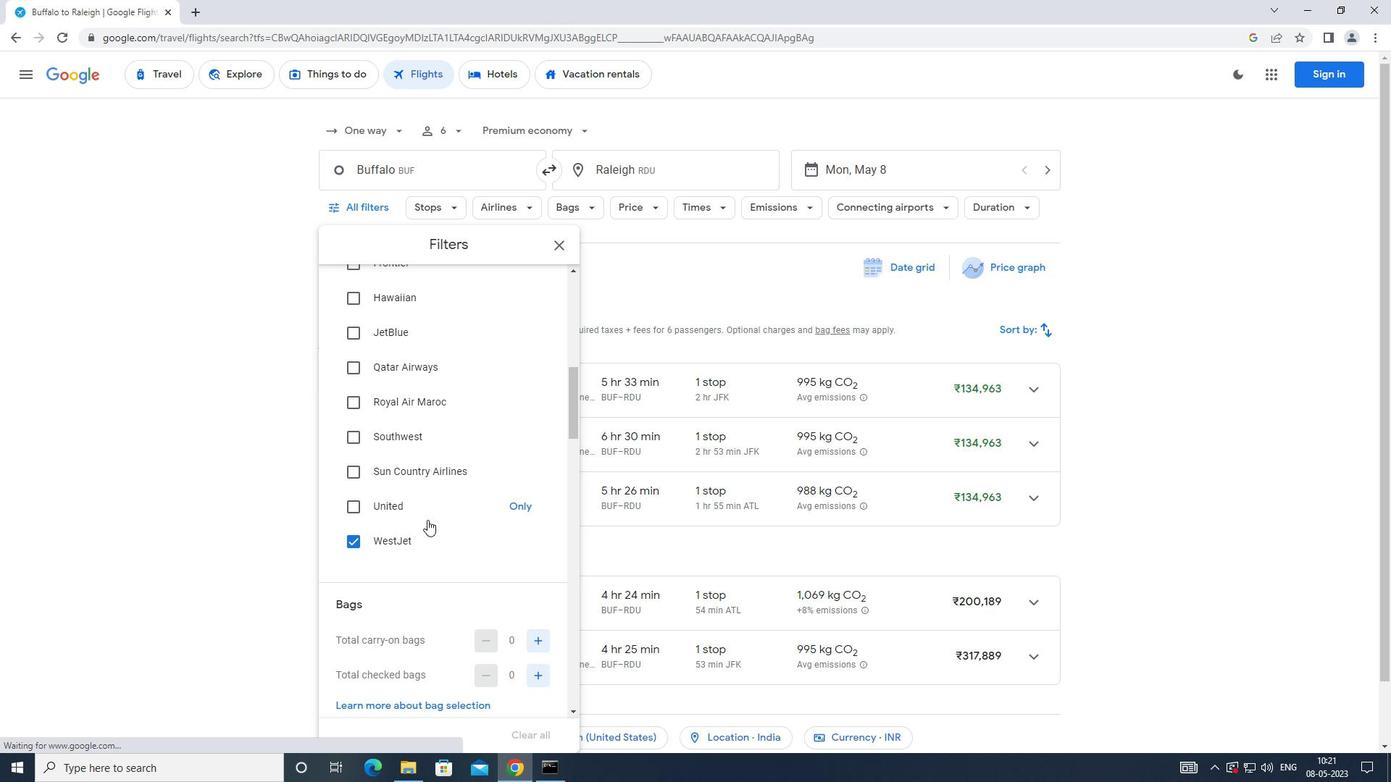 
Action: Mouse moved to (428, 519)
Screenshot: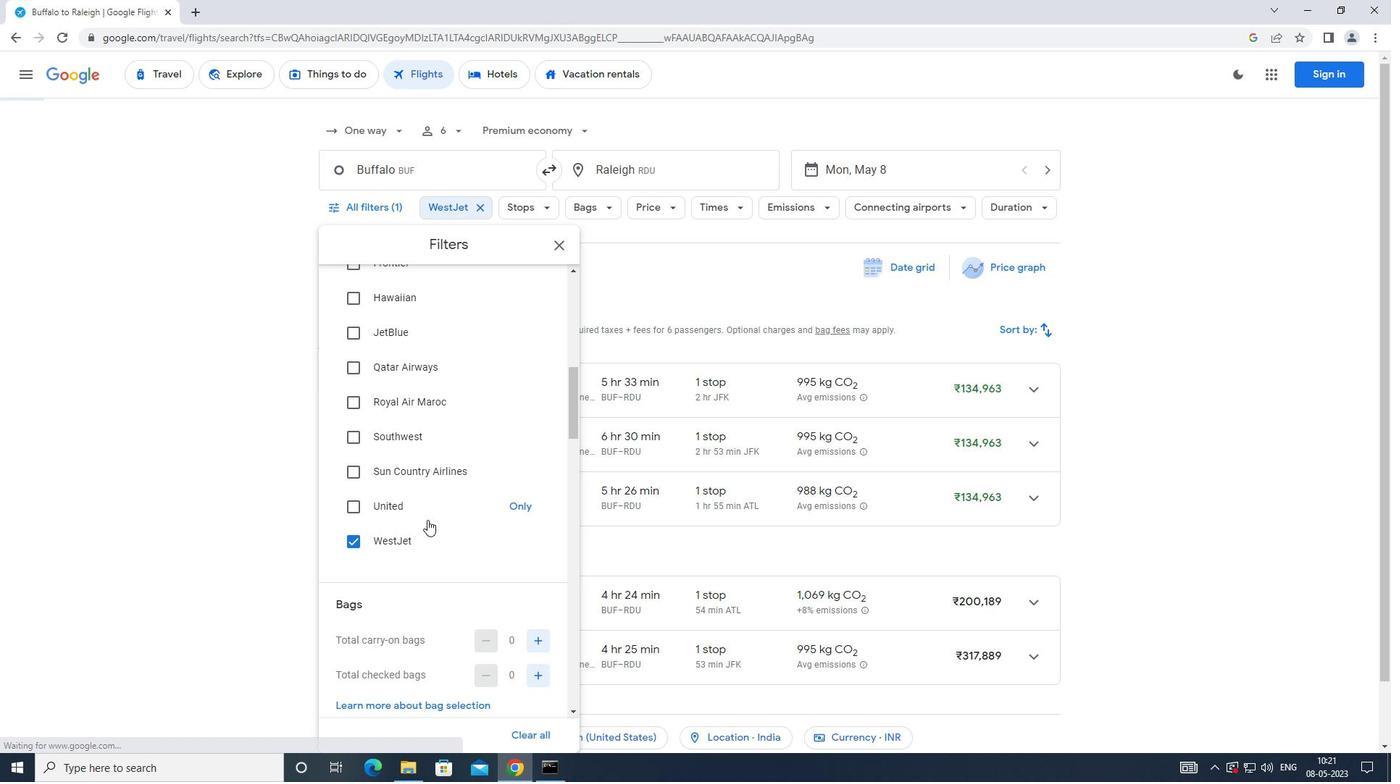 
Action: Mouse scrolled (428, 518) with delta (0, 0)
Screenshot: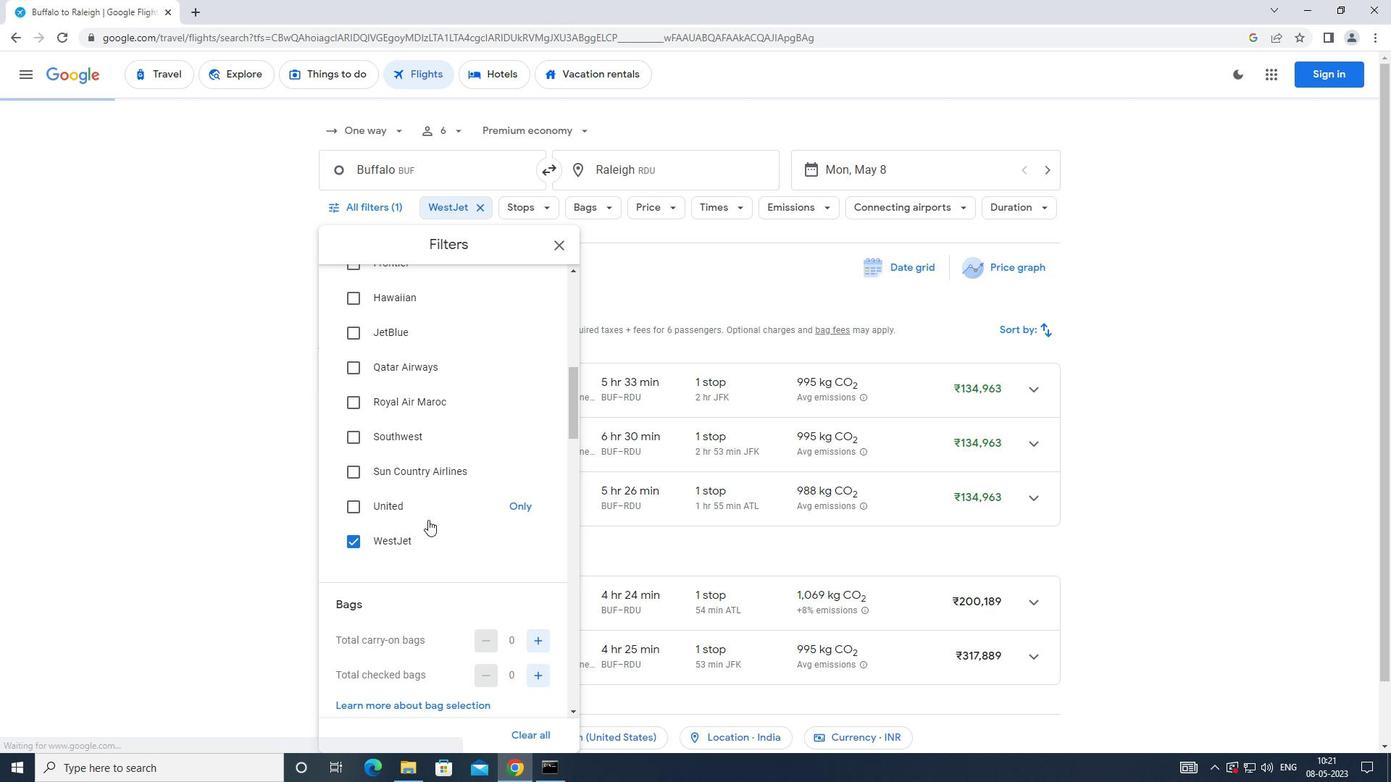 
Action: Mouse moved to (547, 500)
Screenshot: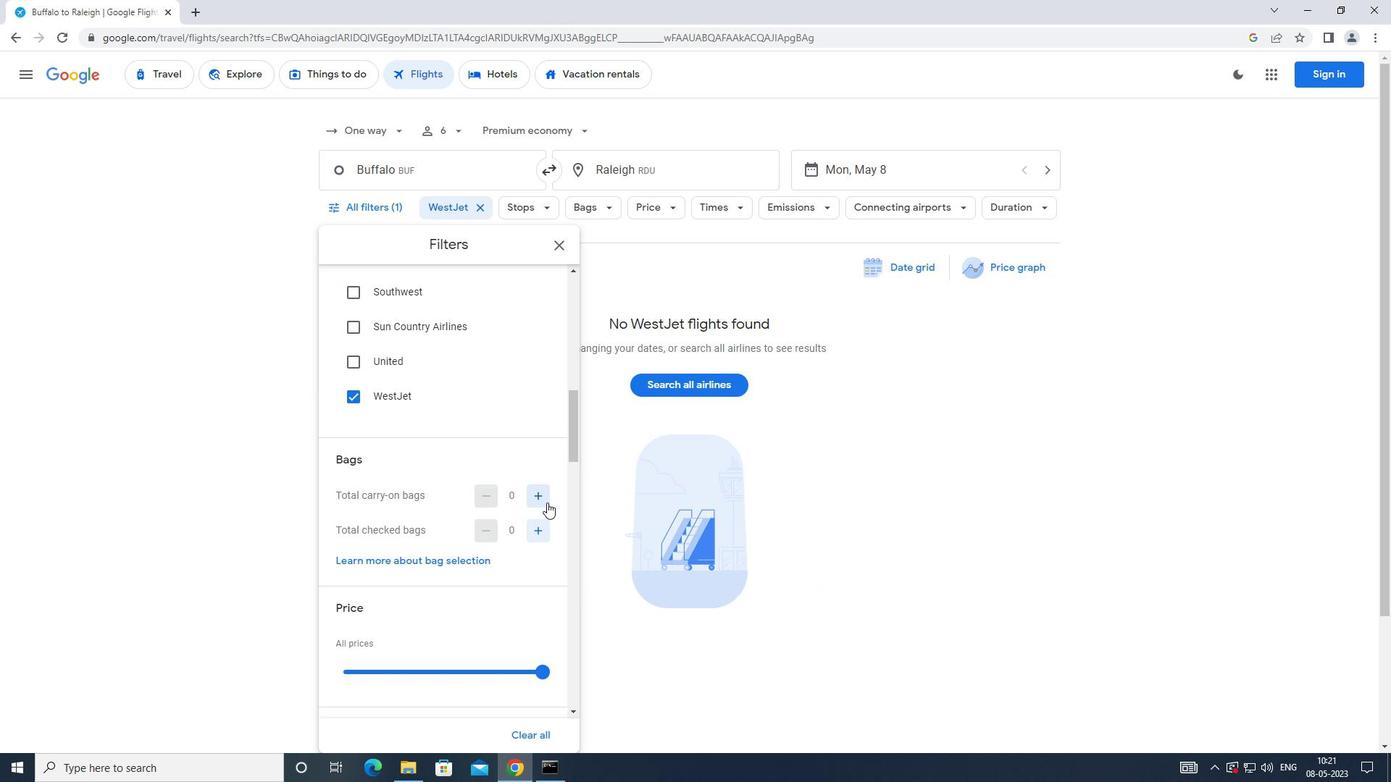 
Action: Mouse pressed left at (547, 500)
Screenshot: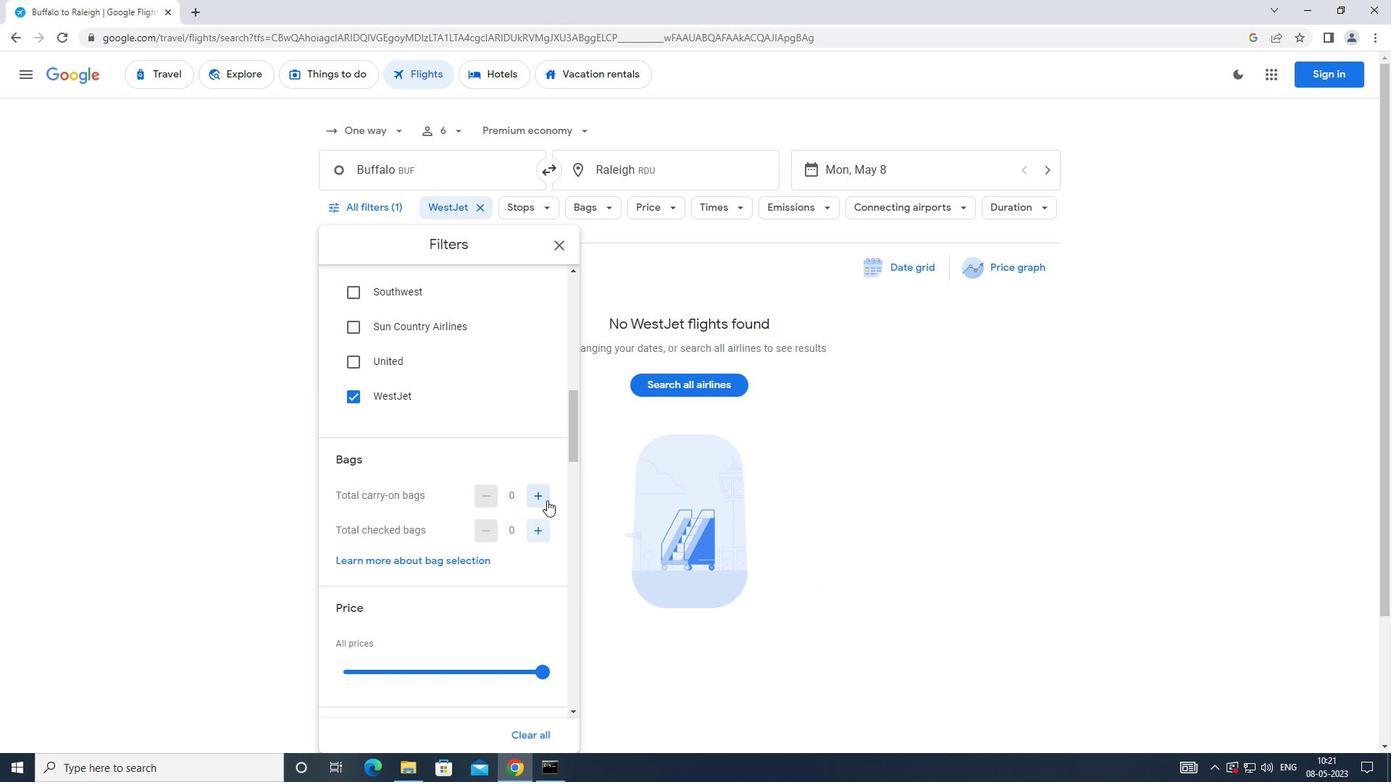 
Action: Mouse moved to (510, 501)
Screenshot: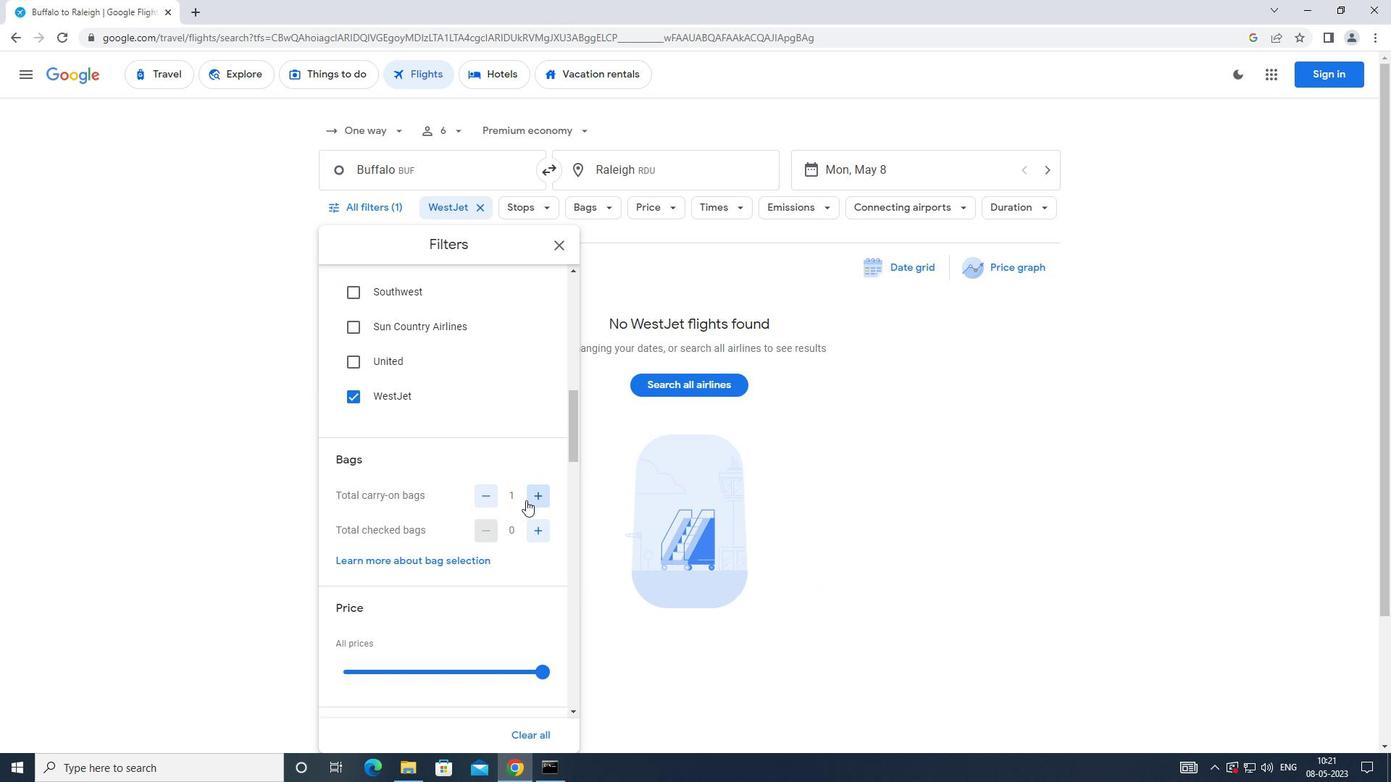 
Action: Mouse scrolled (510, 500) with delta (0, 0)
Screenshot: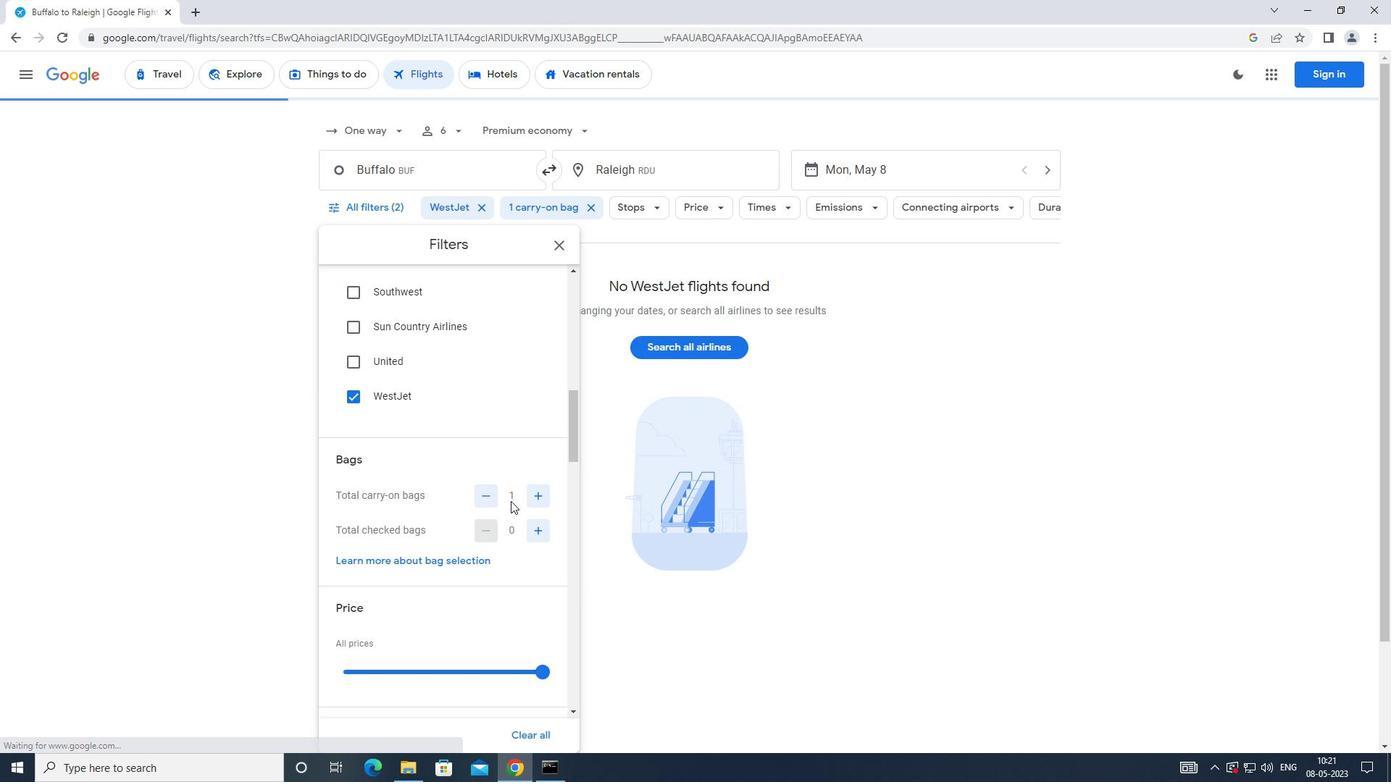 
Action: Mouse scrolled (510, 500) with delta (0, 0)
Screenshot: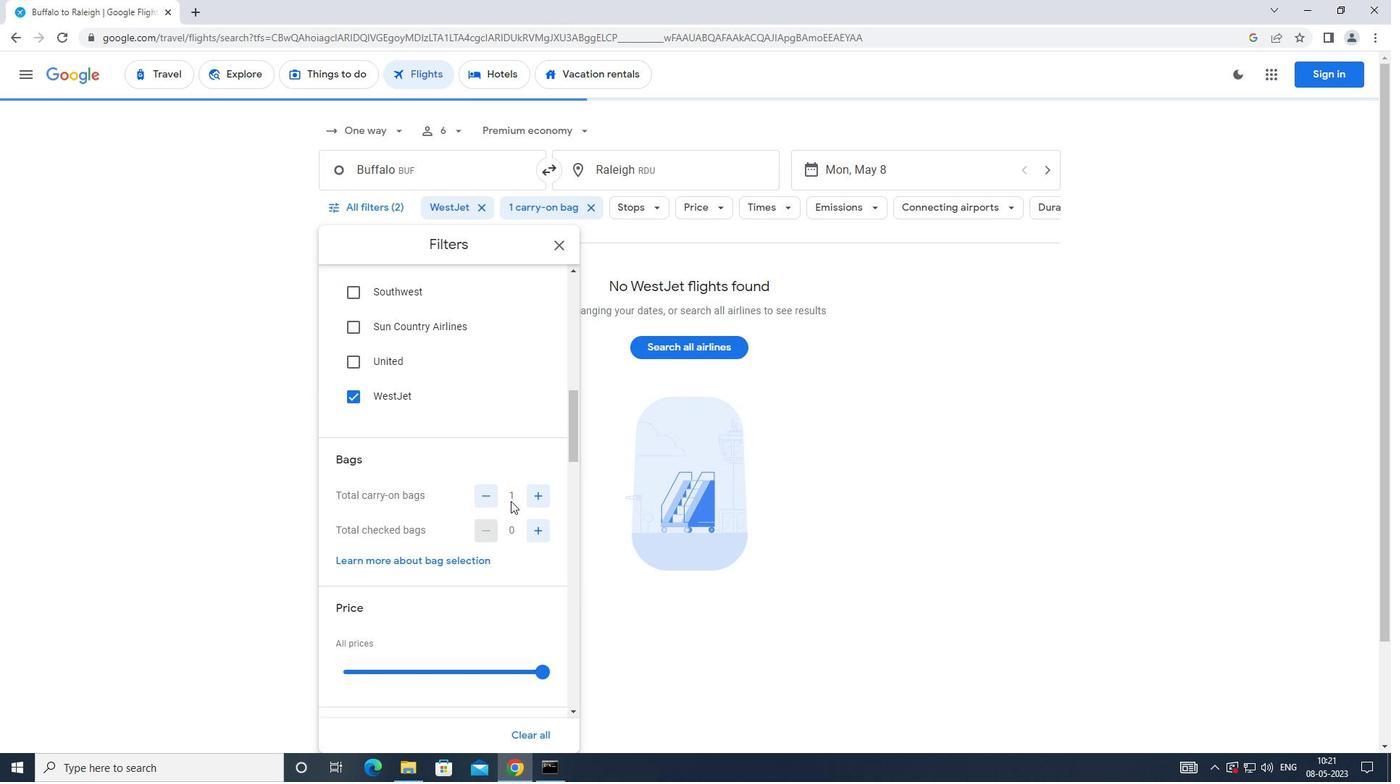 
Action: Mouse moved to (541, 522)
Screenshot: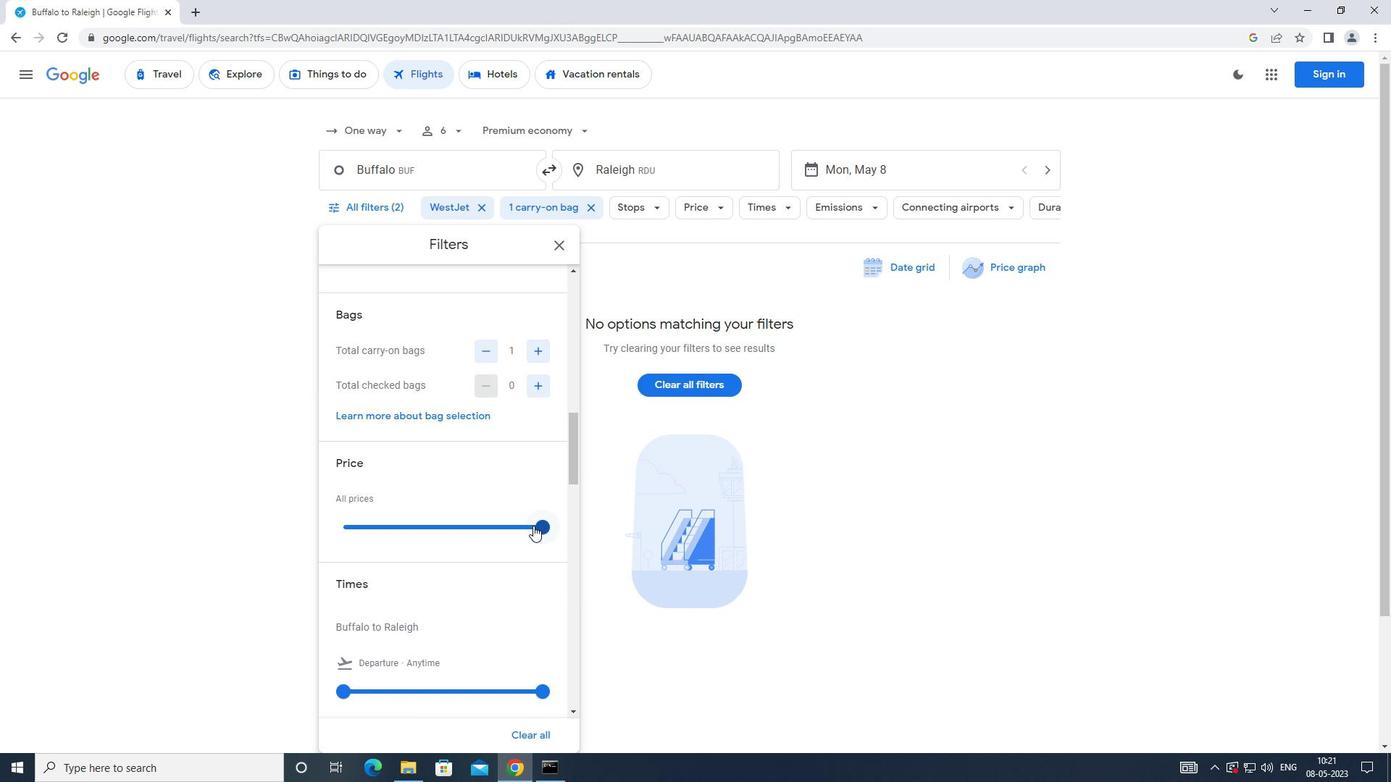 
Action: Mouse pressed left at (541, 522)
Screenshot: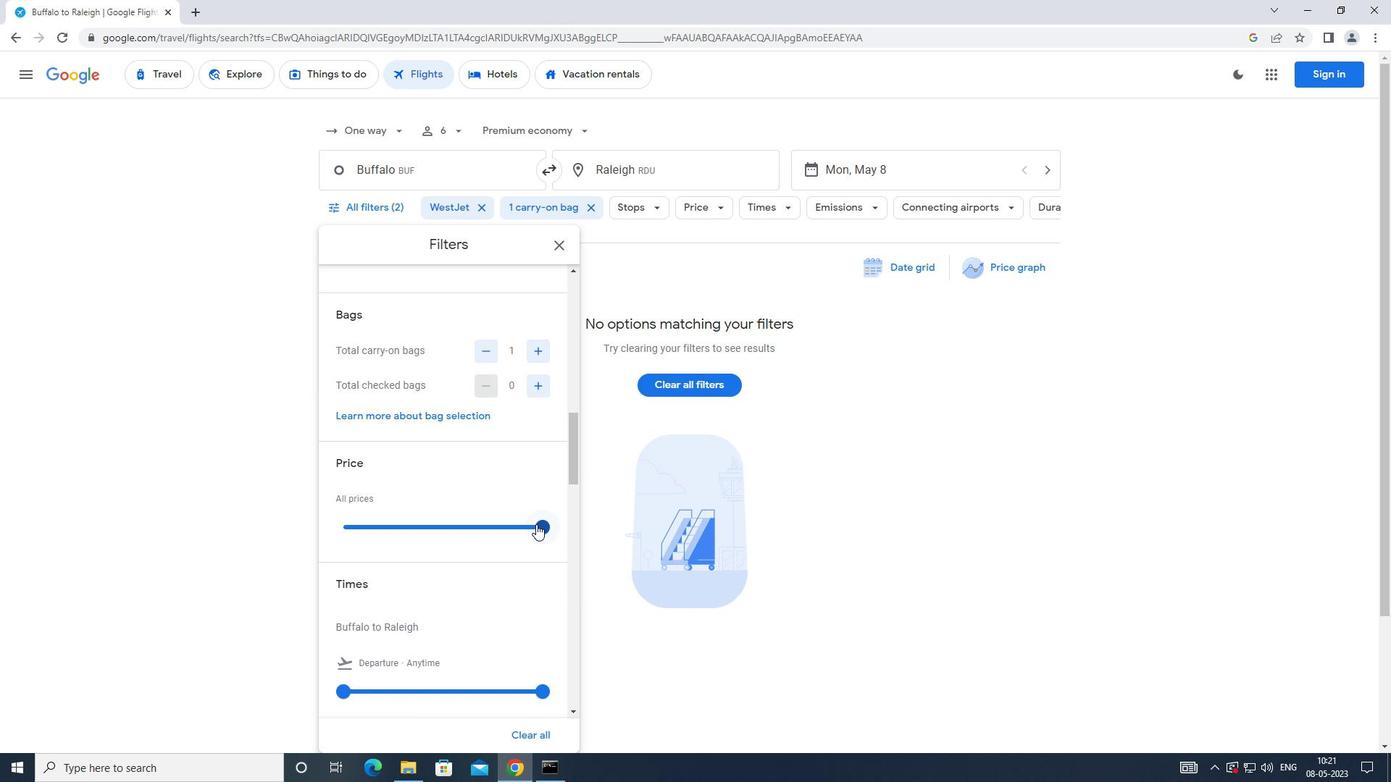 
Action: Mouse moved to (457, 510)
Screenshot: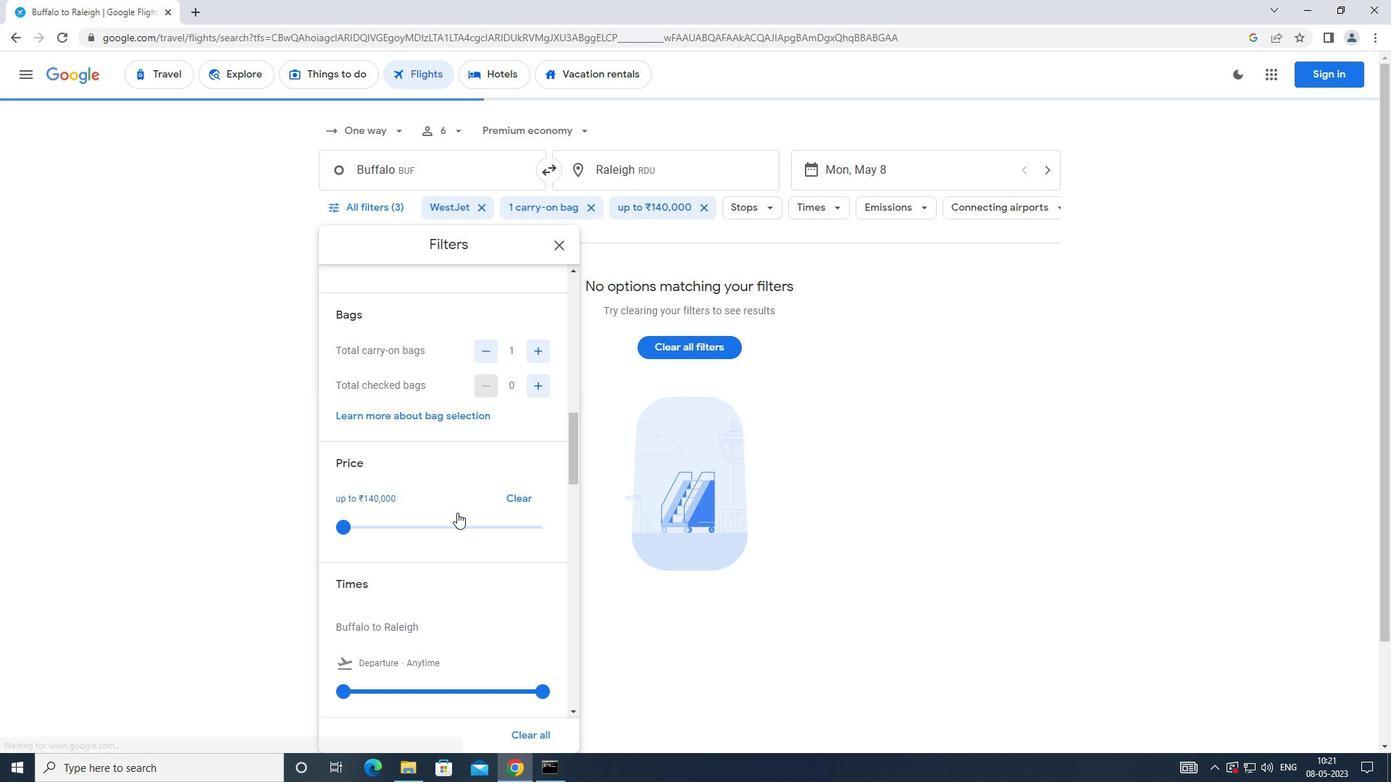 
Action: Mouse scrolled (457, 510) with delta (0, 0)
Screenshot: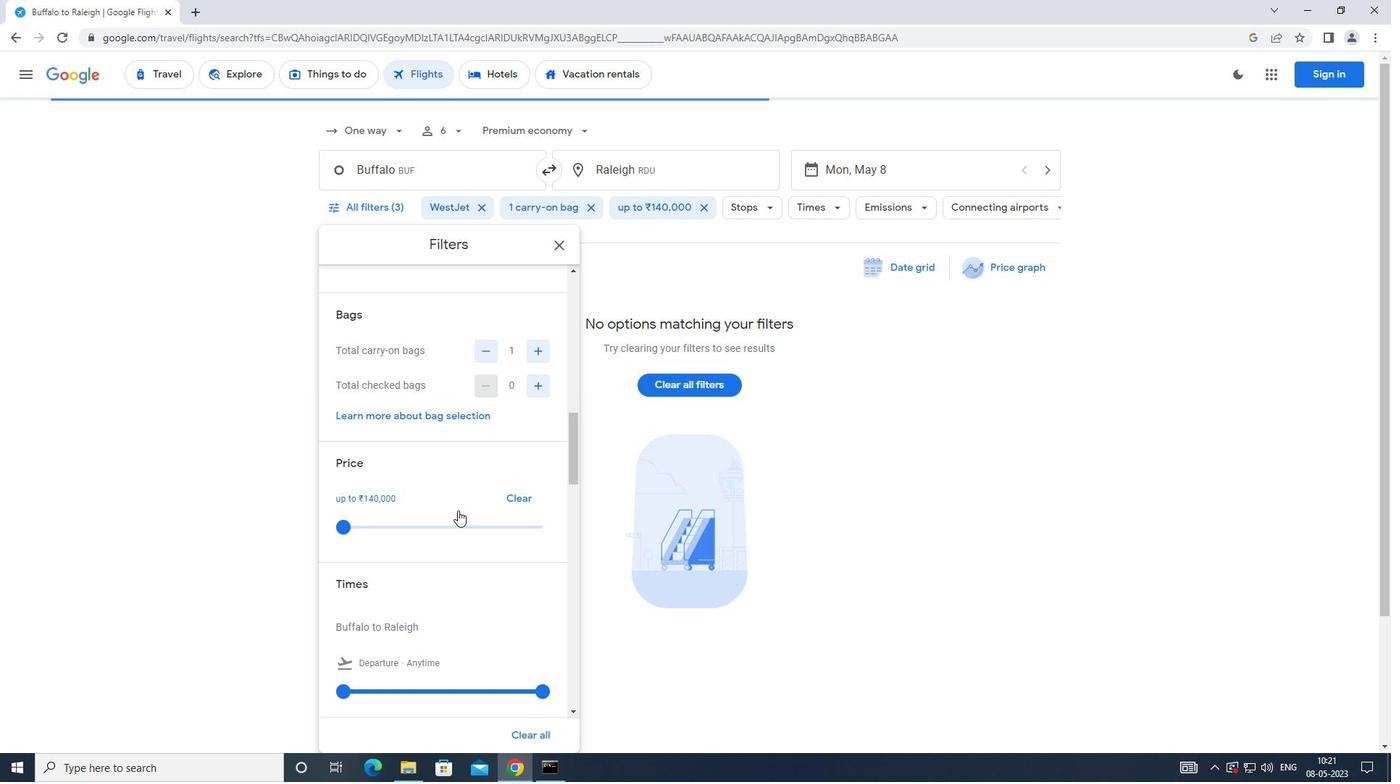 
Action: Mouse scrolled (457, 510) with delta (0, 0)
Screenshot: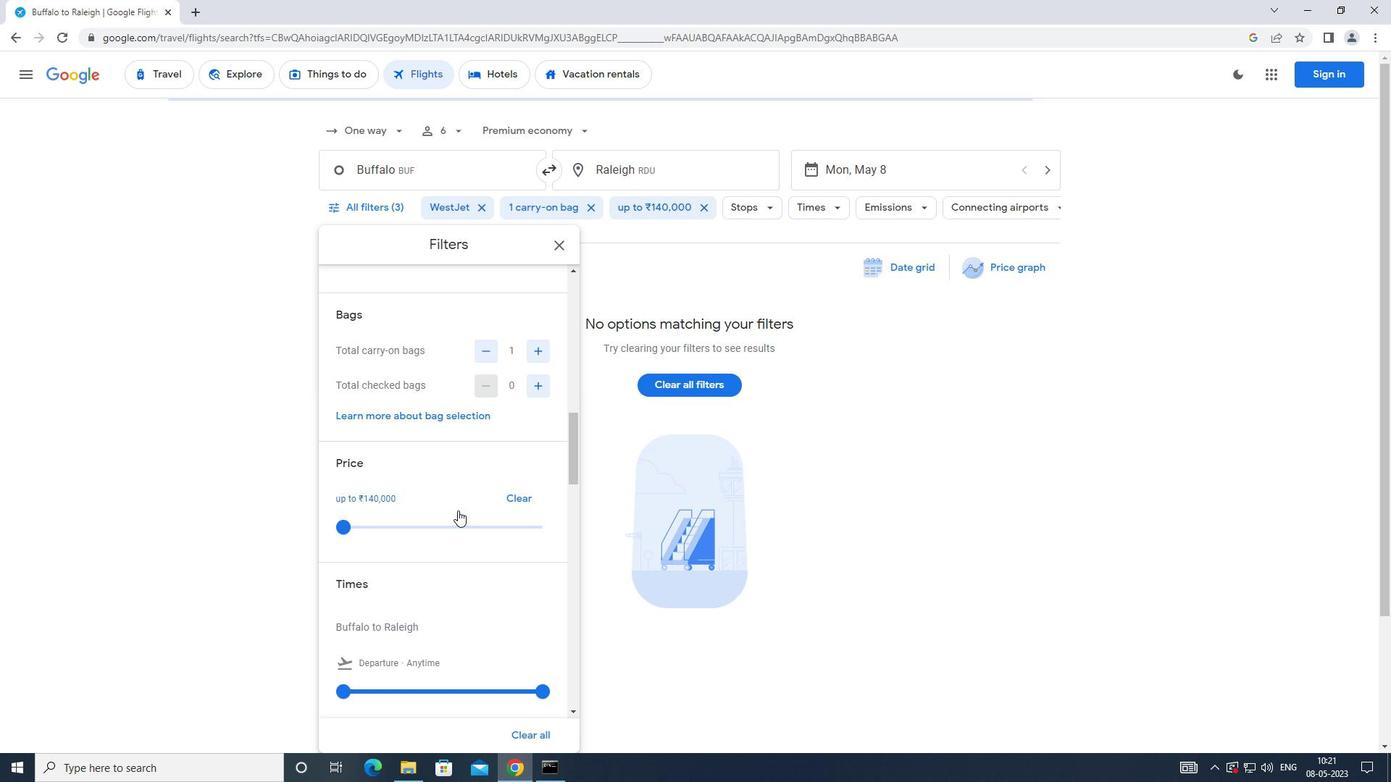 
Action: Mouse moved to (459, 509)
Screenshot: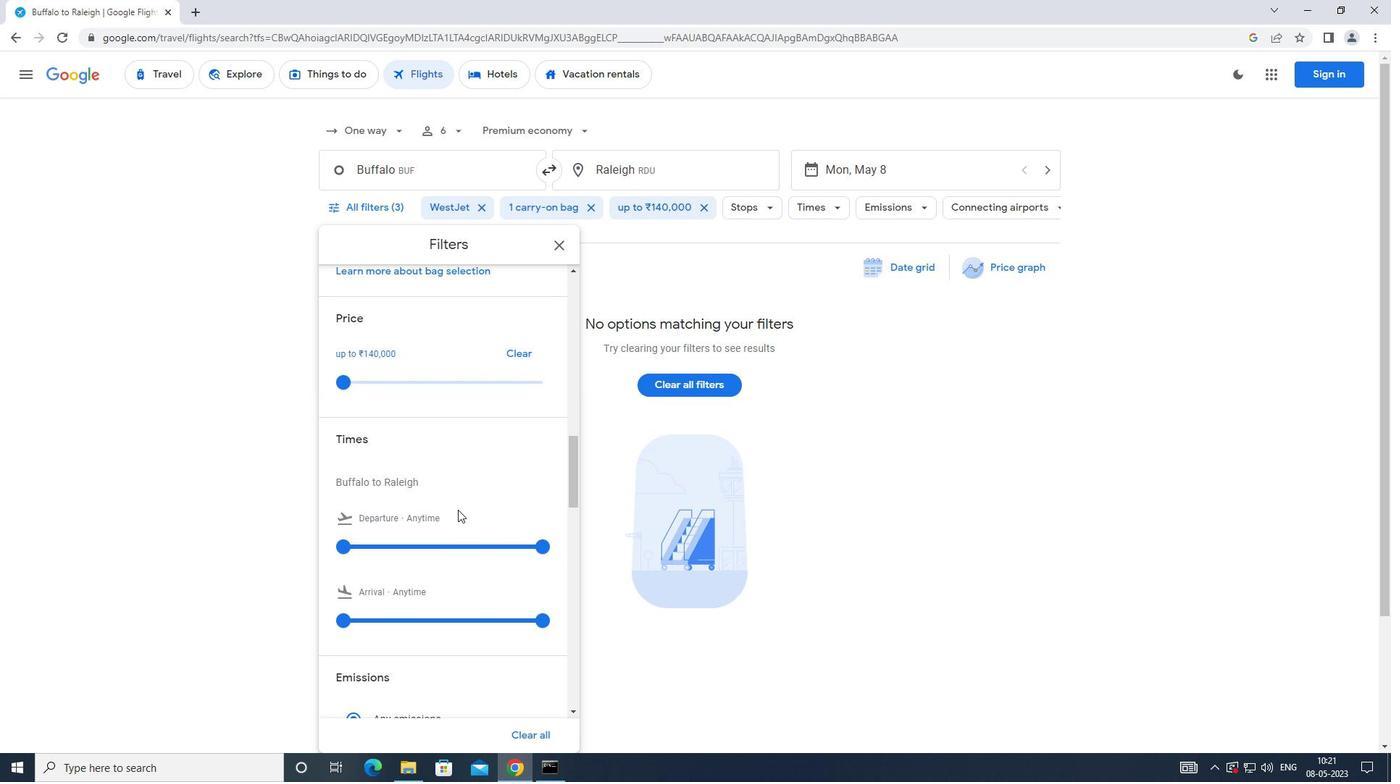 
Action: Mouse scrolled (459, 508) with delta (0, 0)
Screenshot: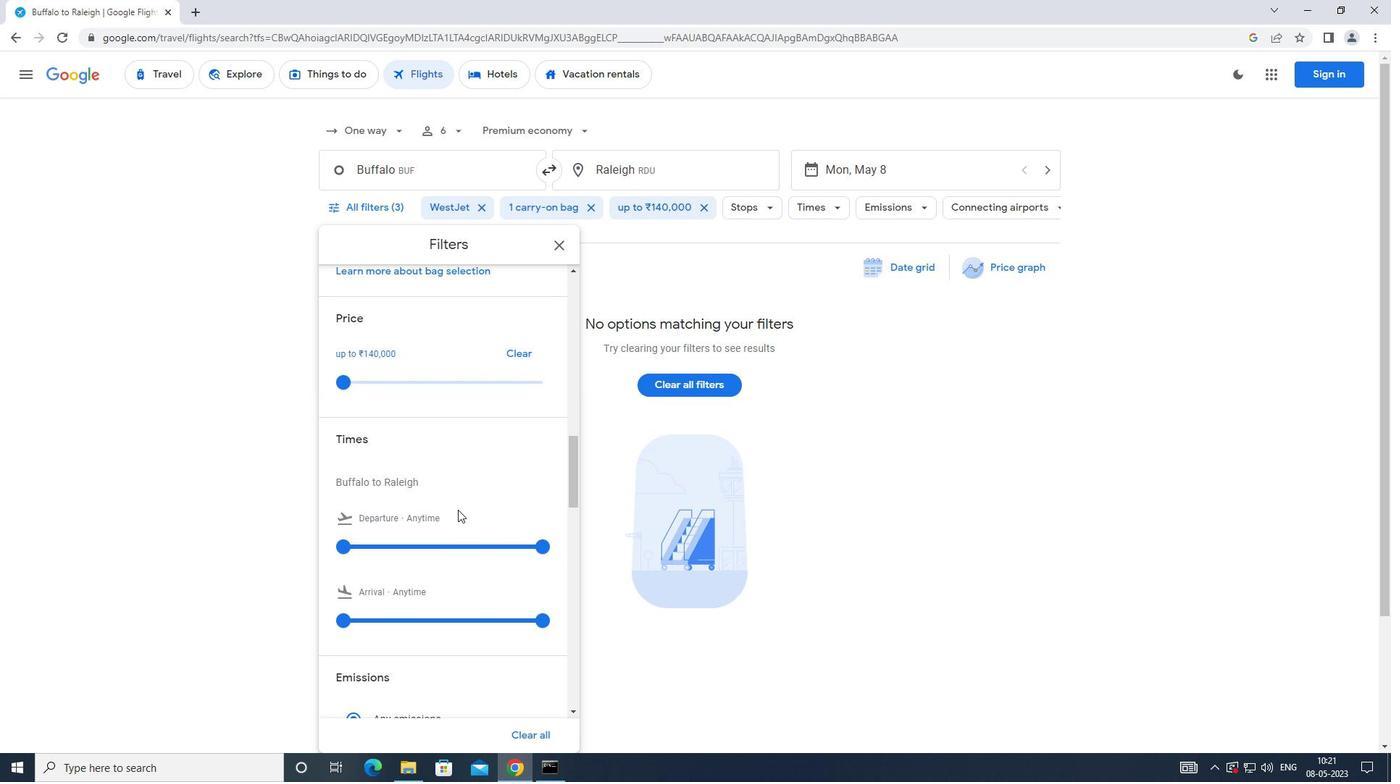 
Action: Mouse moved to (343, 473)
Screenshot: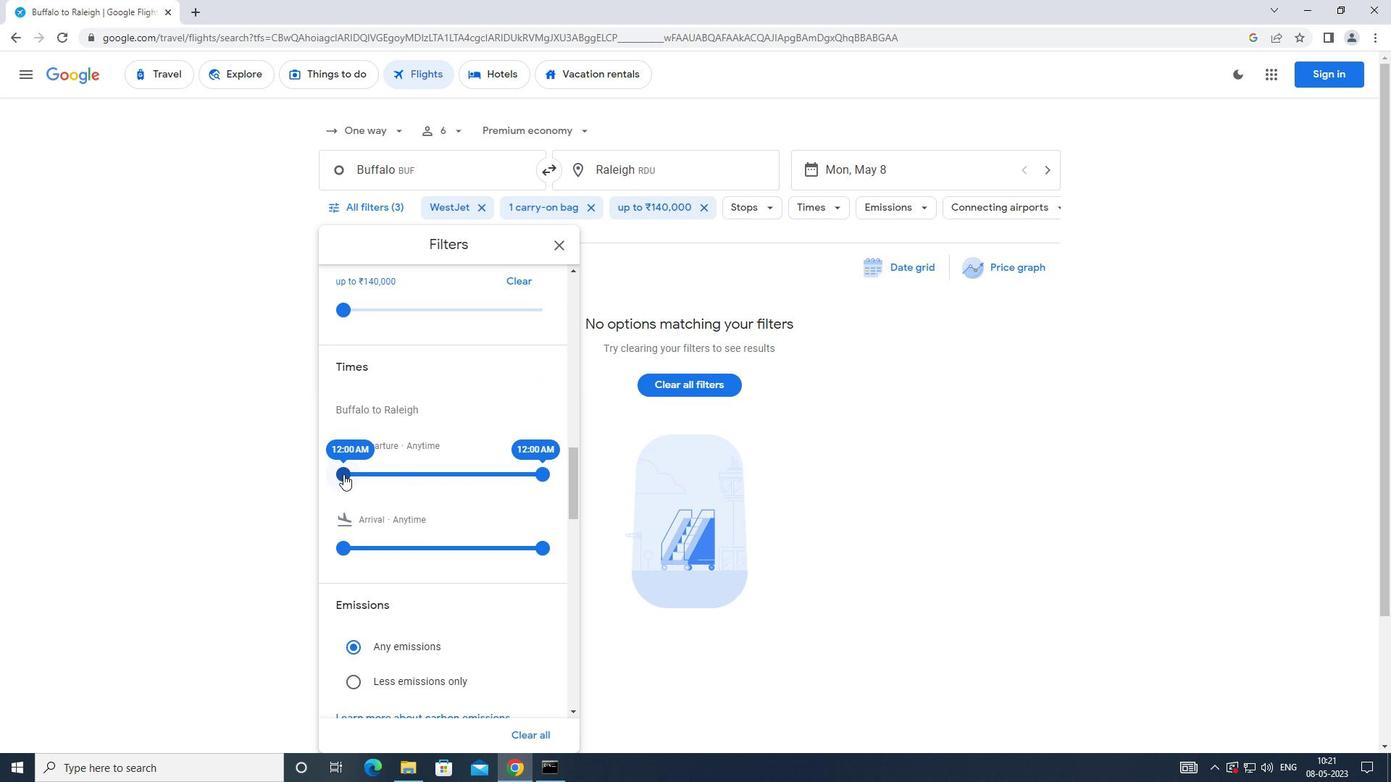 
Action: Mouse pressed left at (343, 473)
Screenshot: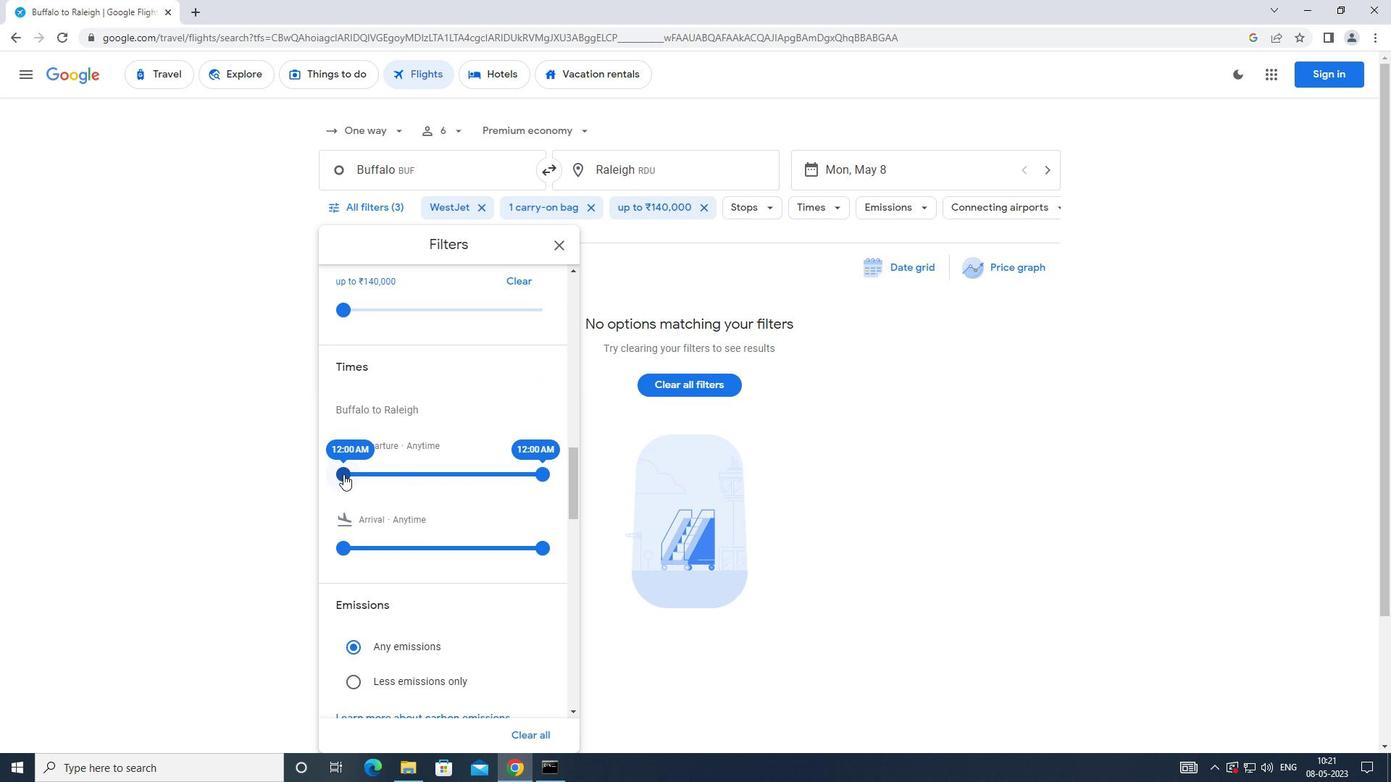 
Action: Mouse moved to (541, 472)
Screenshot: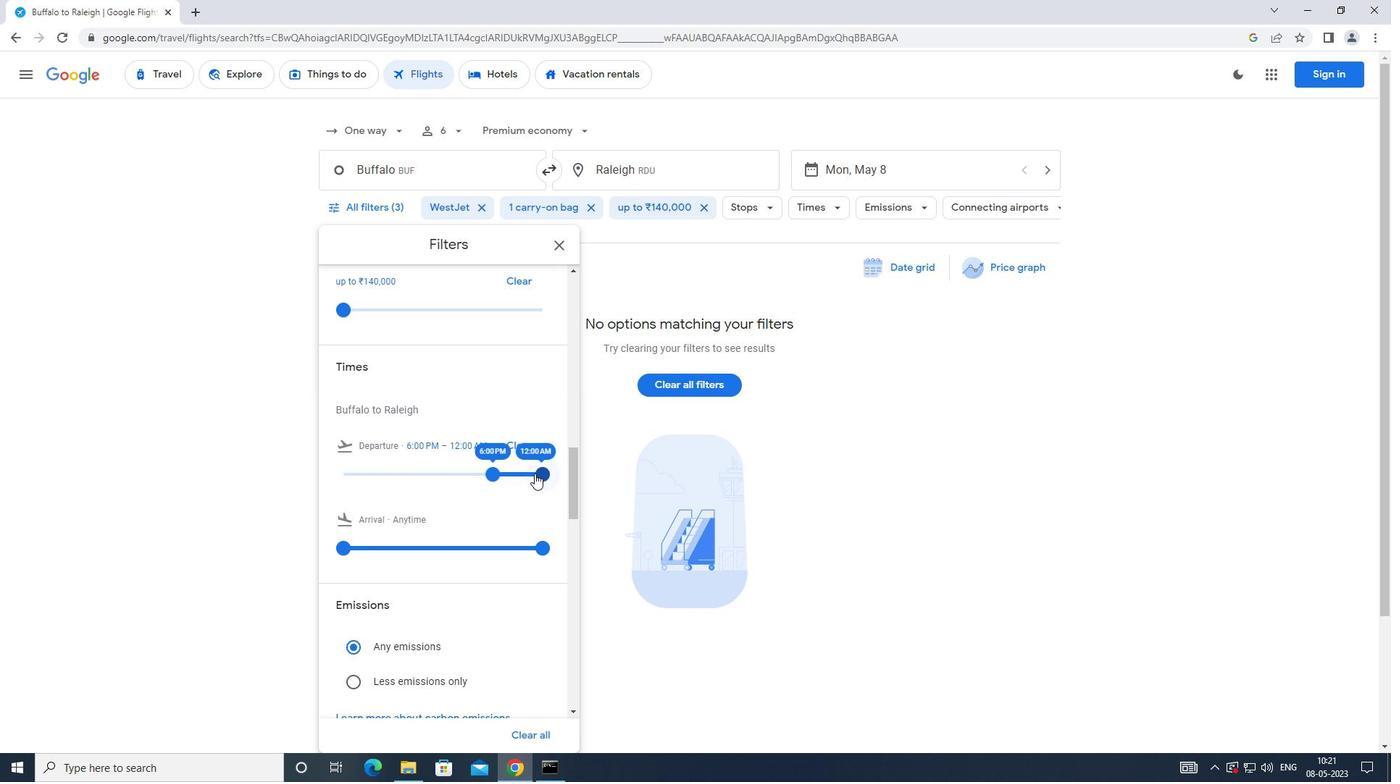 
Action: Mouse pressed left at (541, 472)
Screenshot: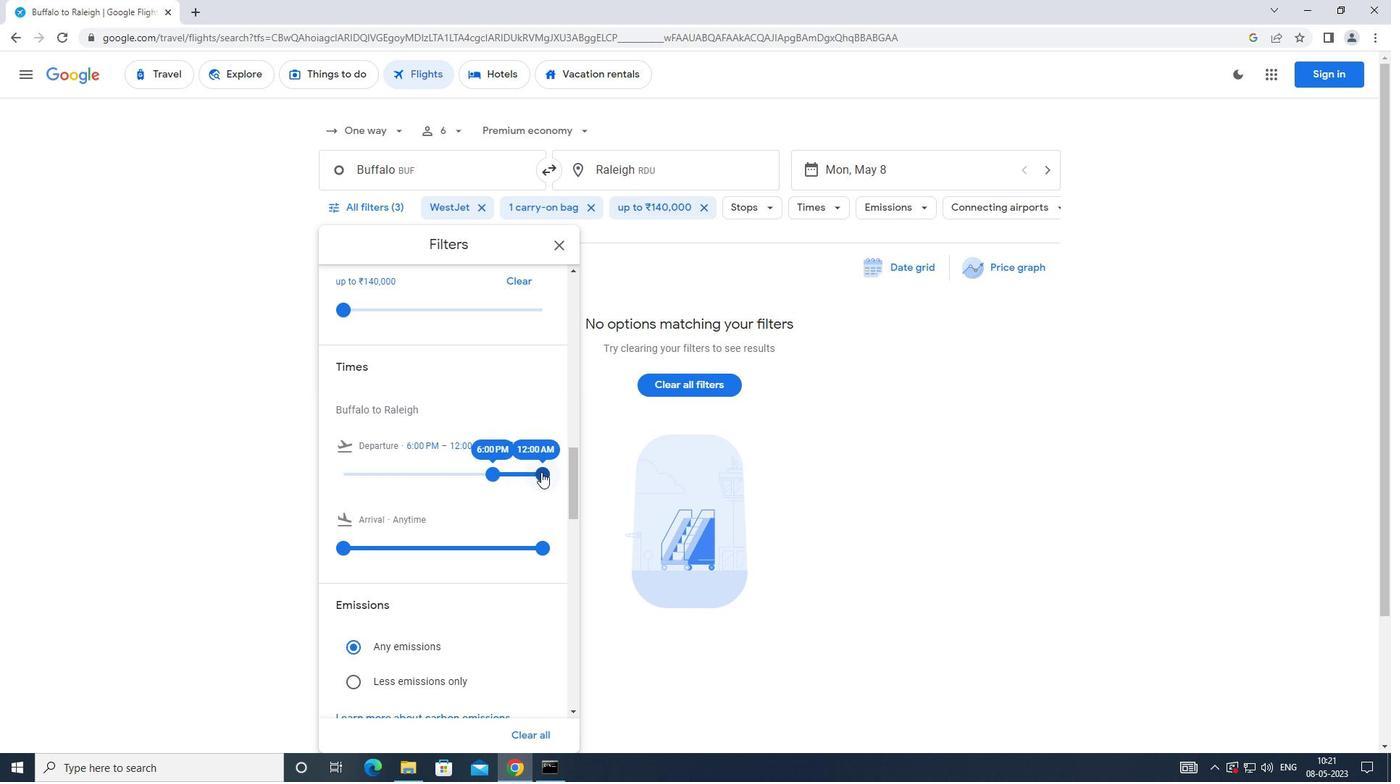 
Action: Mouse moved to (552, 242)
Screenshot: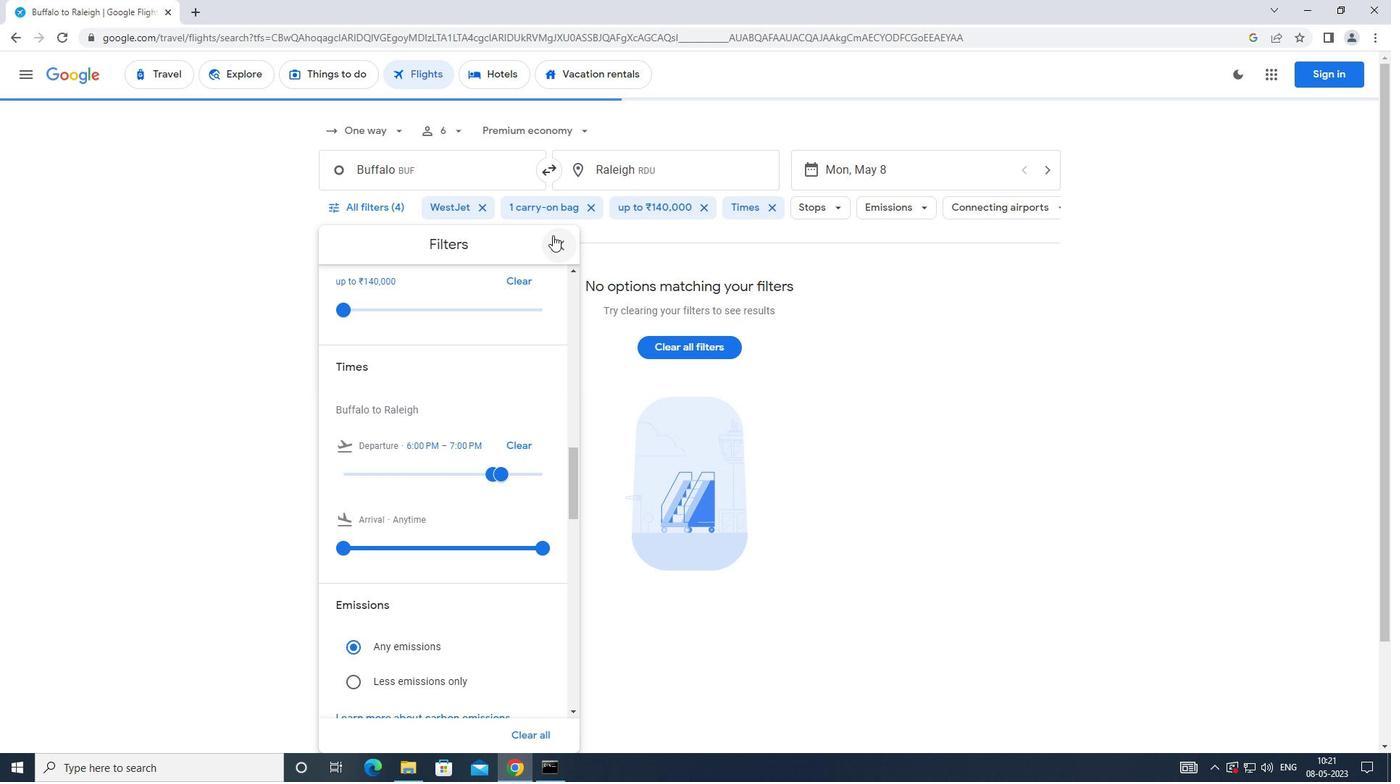 
Action: Mouse pressed left at (552, 242)
Screenshot: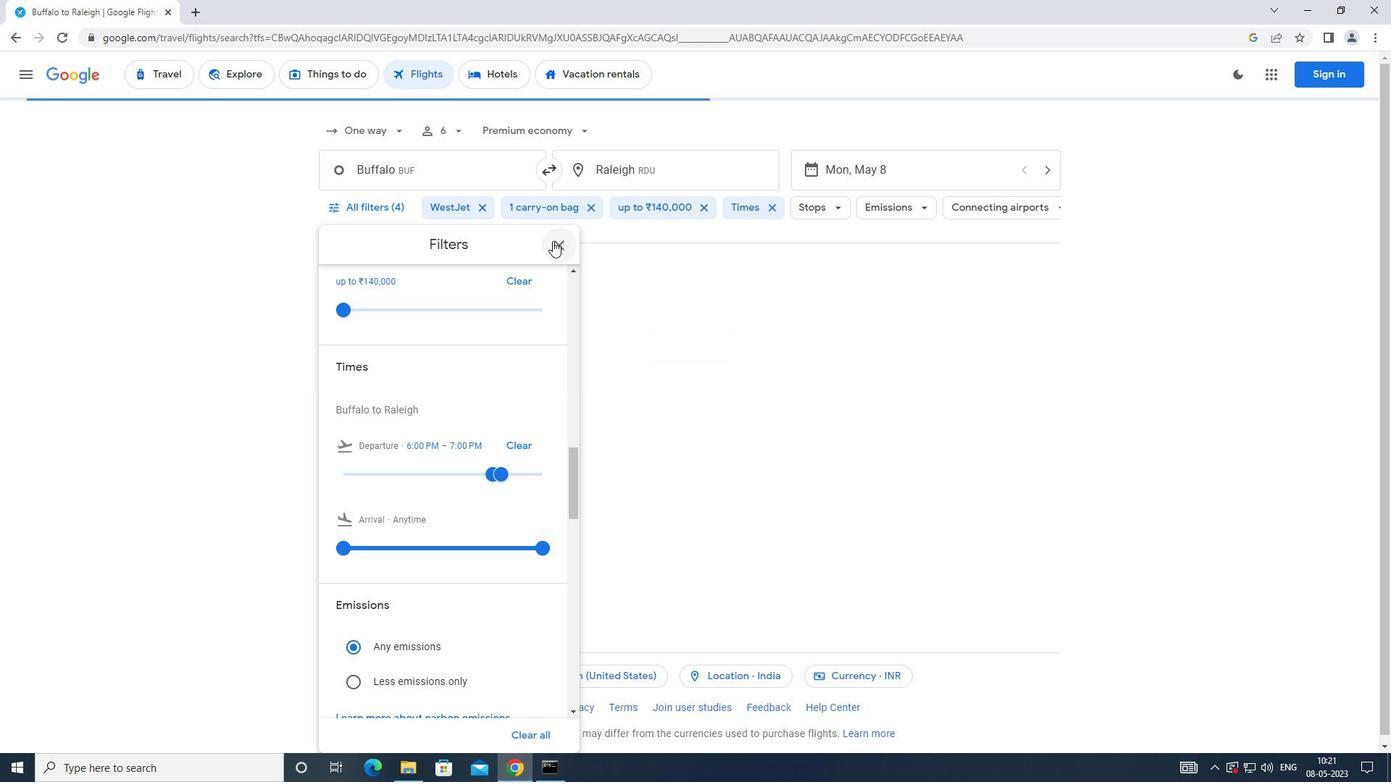 
Action: Mouse moved to (554, 279)
Screenshot: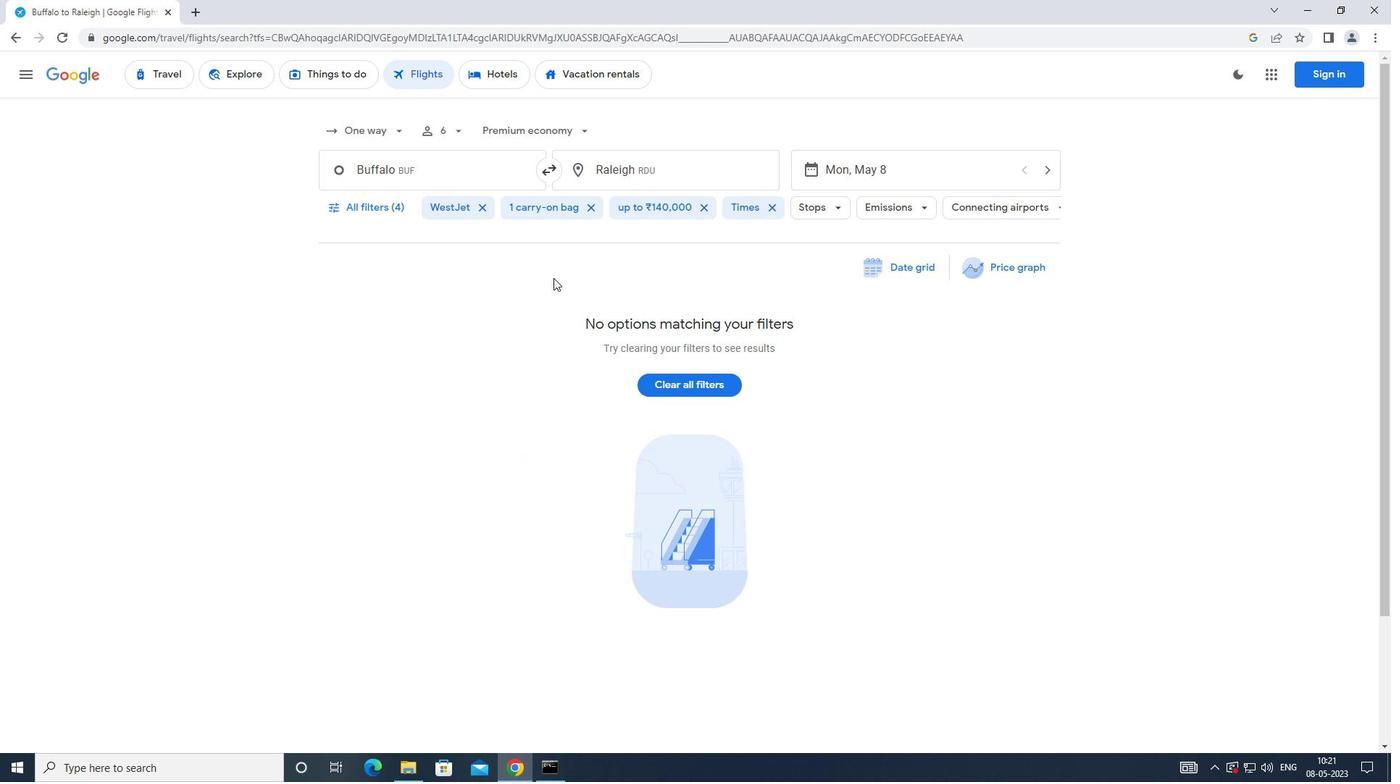 
Action: Key pressed <Key.f8>
Screenshot: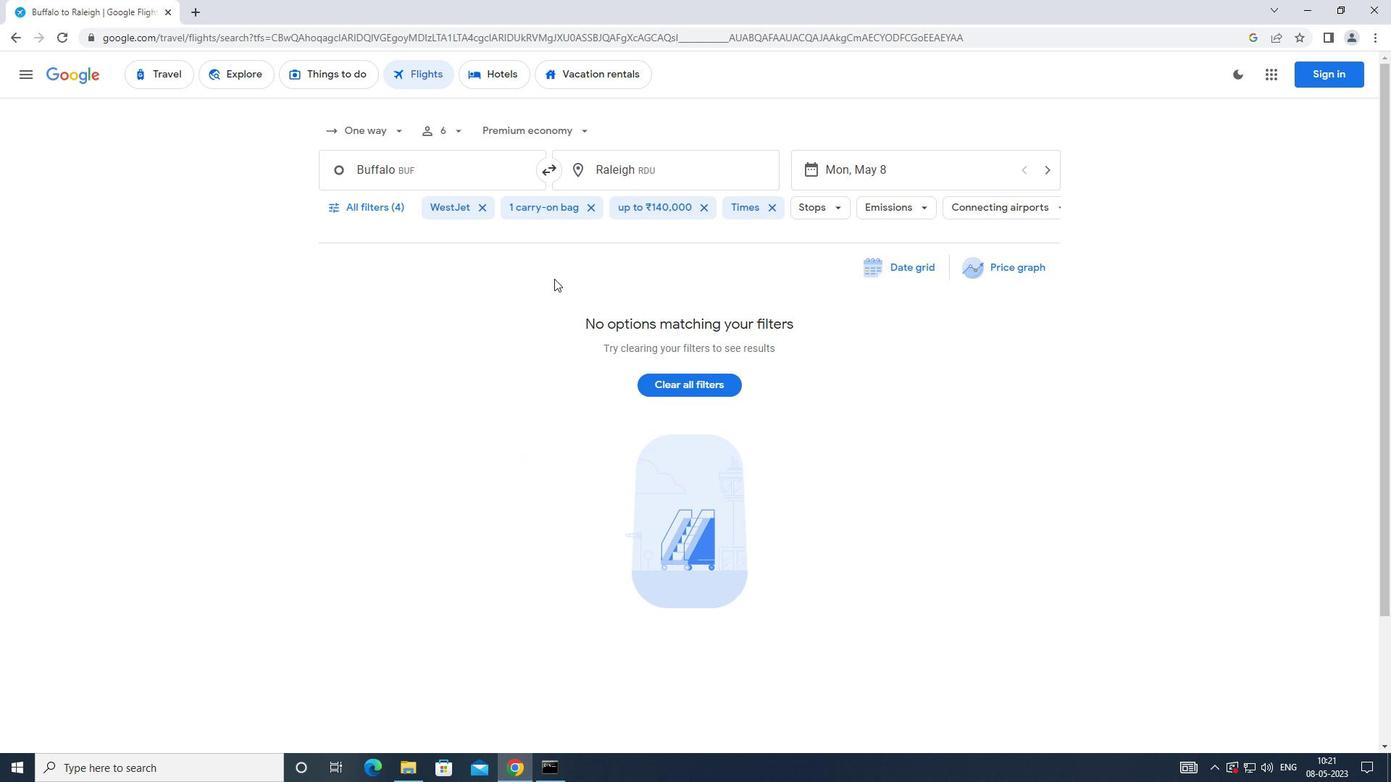 
